 Task: For heading Use Courier New with underline.  font size for heading26,  'Change the font style of data to'Courier New and font size to 18,  Change the alignment of both headline & data to Align right In the sheet   Inspire Sales   book
Action: Mouse moved to (295, 92)
Screenshot: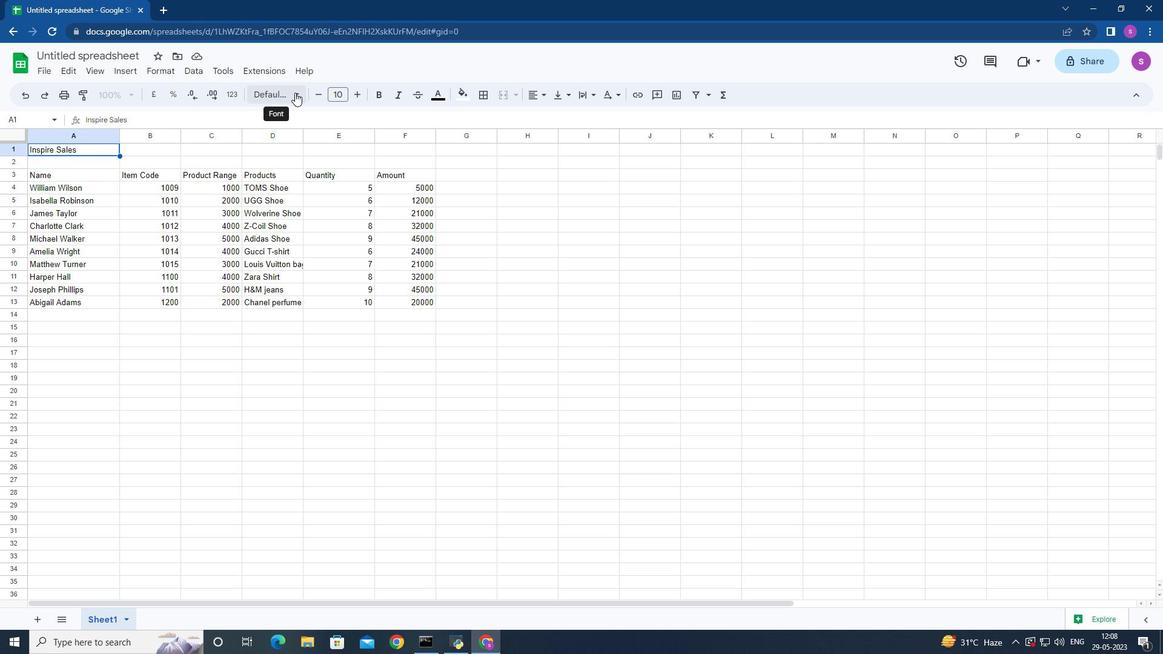 
Action: Mouse pressed left at (295, 92)
Screenshot: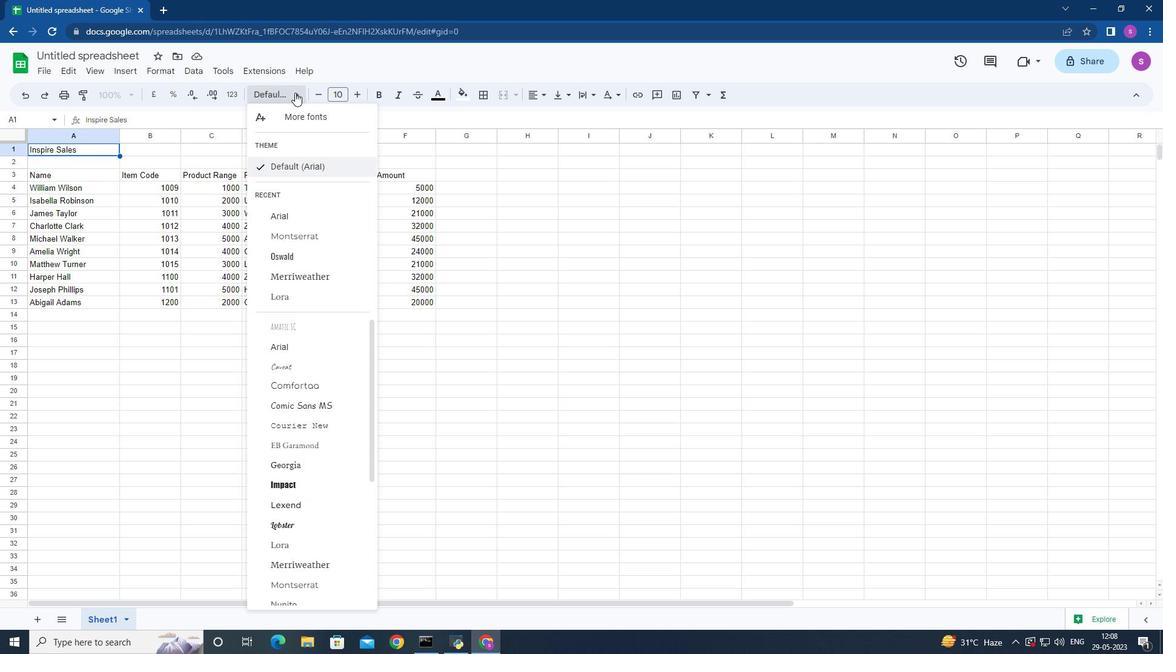 
Action: Mouse moved to (336, 425)
Screenshot: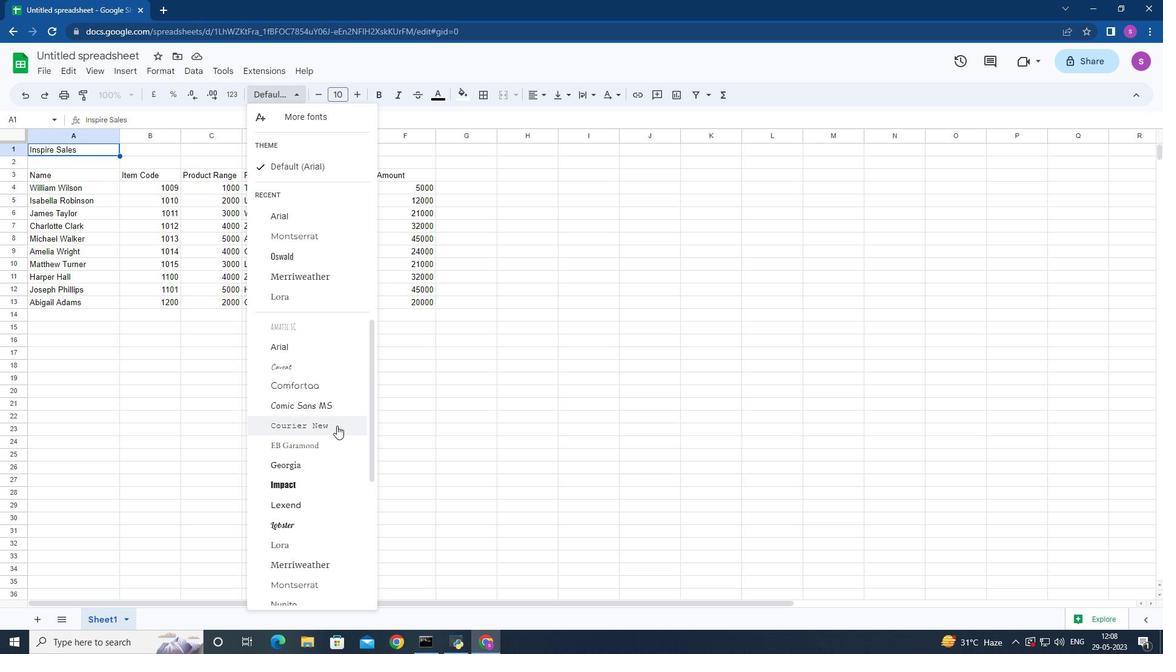 
Action: Mouse pressed left at (336, 425)
Screenshot: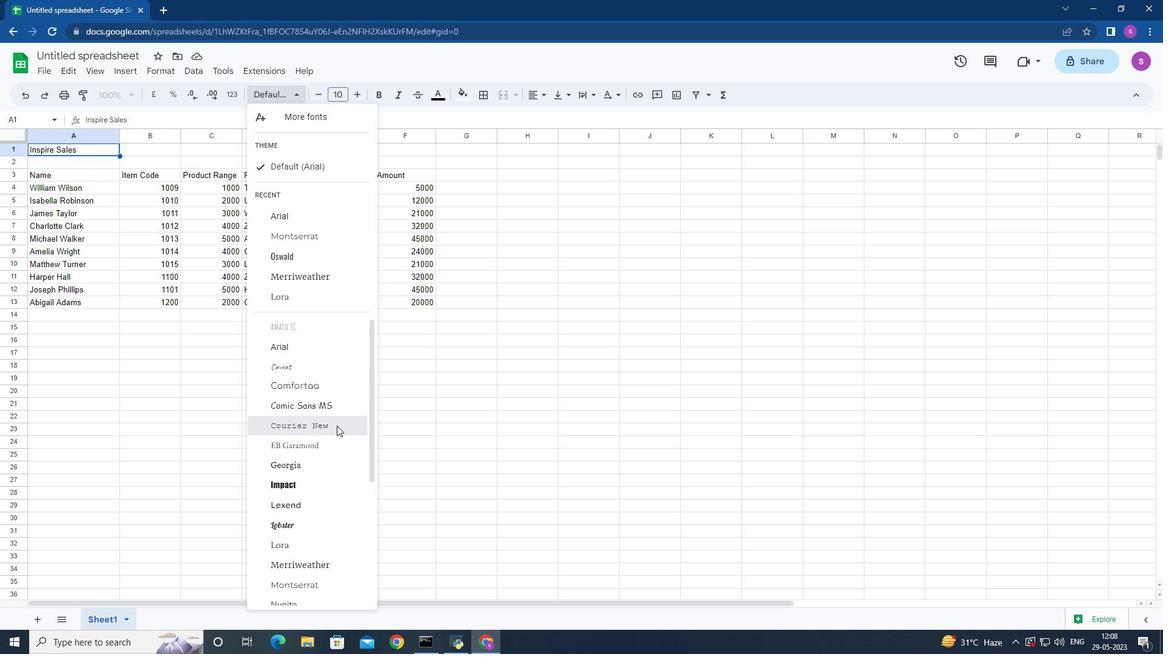 
Action: Mouse moved to (157, 73)
Screenshot: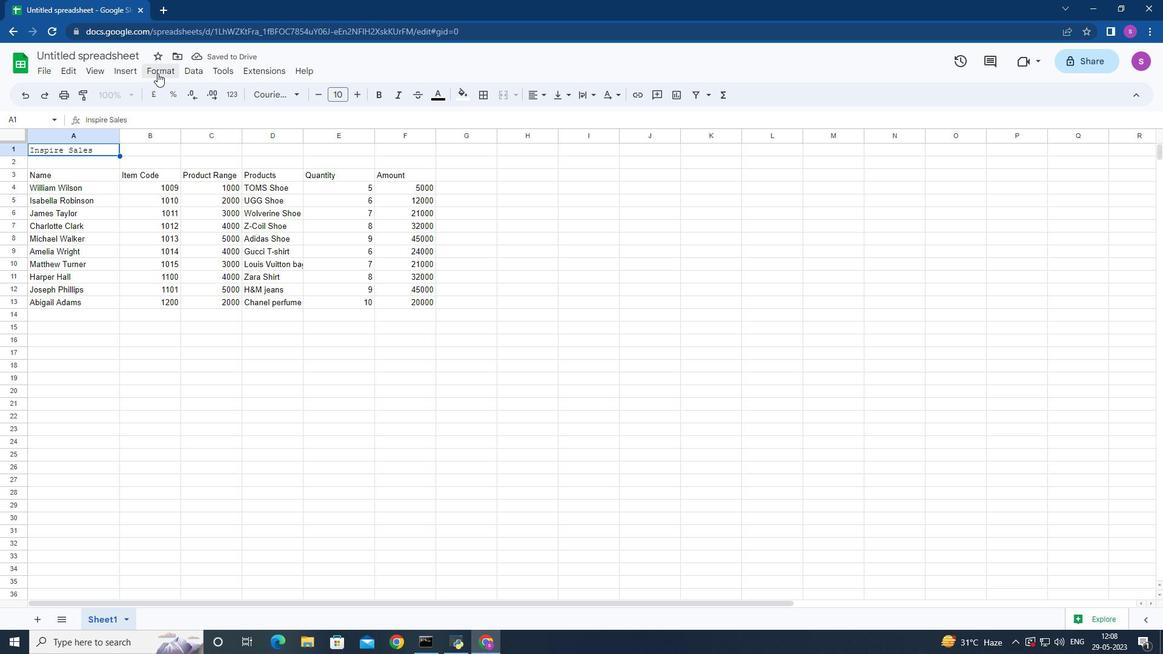 
Action: Mouse pressed left at (157, 73)
Screenshot: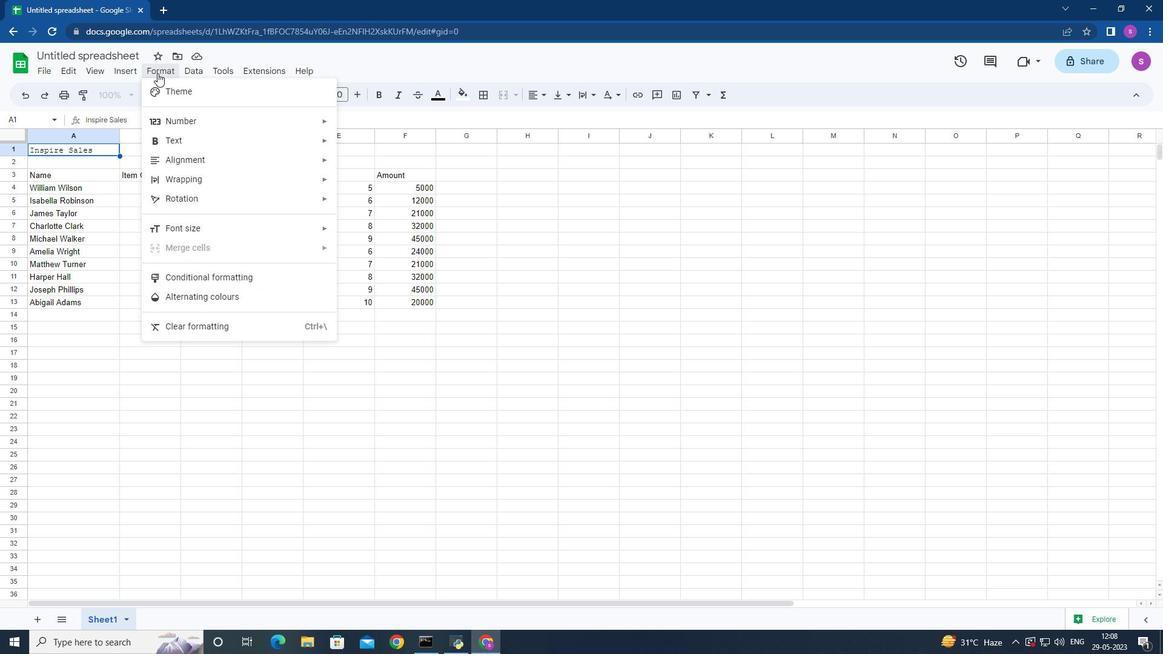 
Action: Mouse moved to (380, 183)
Screenshot: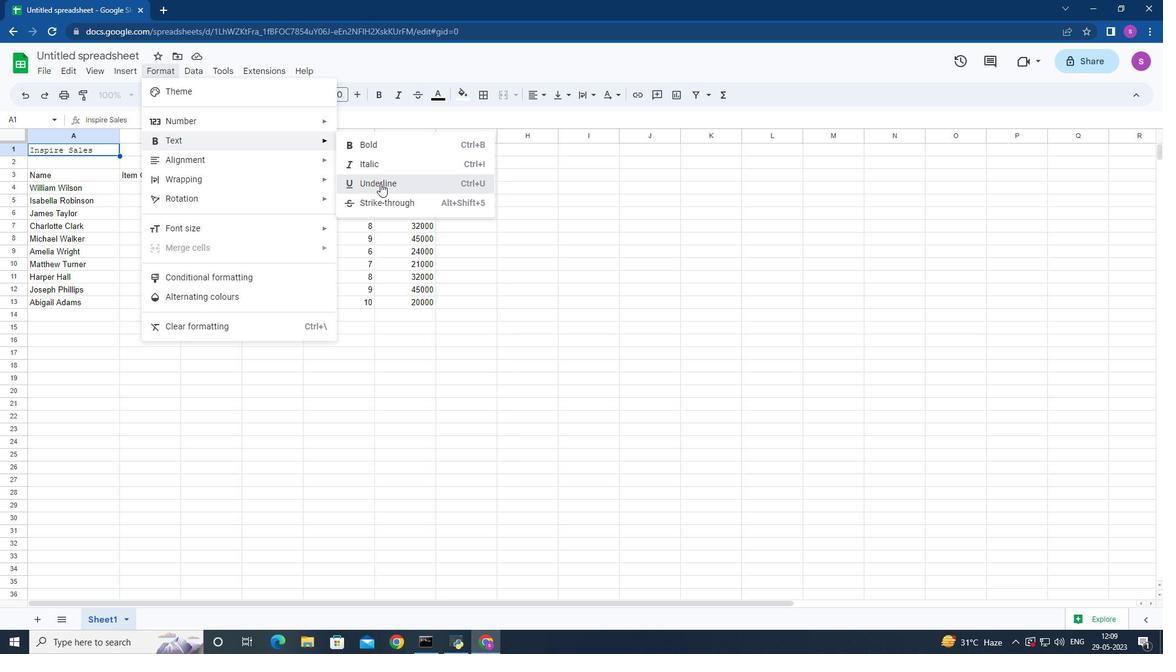 
Action: Mouse pressed left at (380, 183)
Screenshot: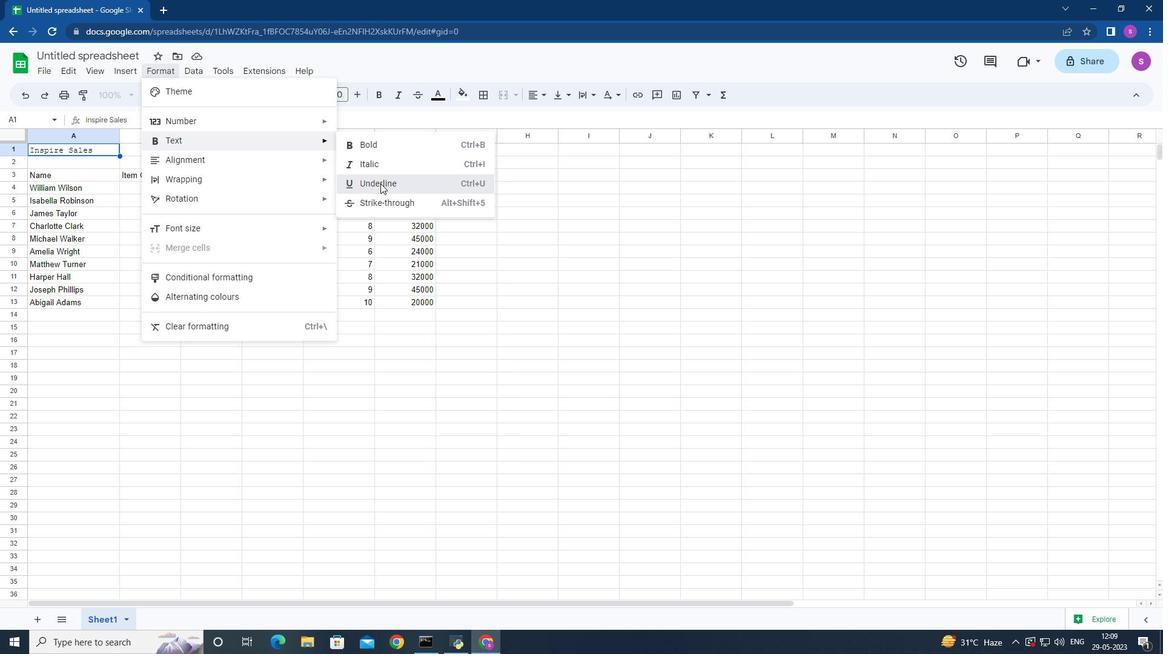 
Action: Mouse moved to (359, 96)
Screenshot: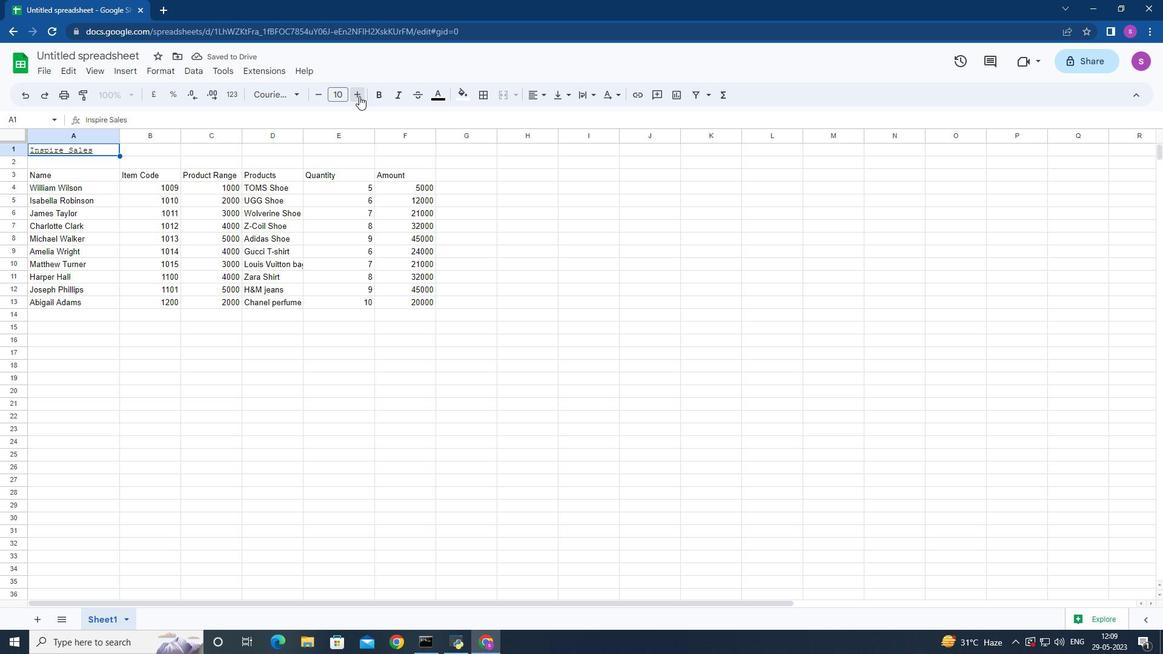 
Action: Mouse pressed left at (359, 96)
Screenshot: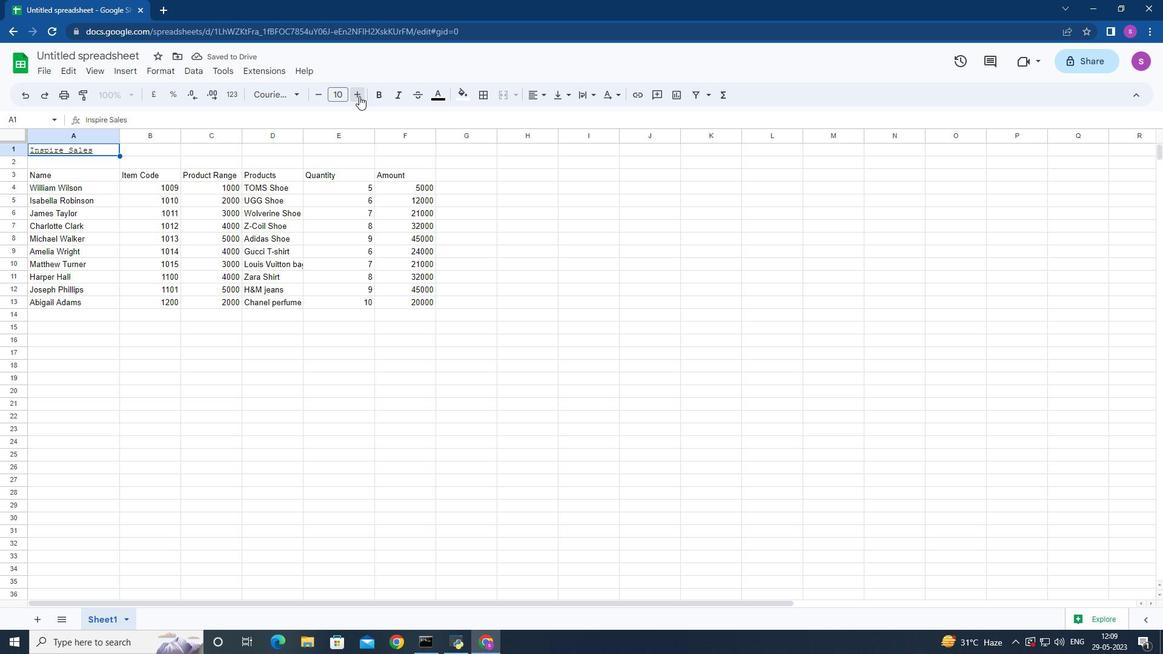 
Action: Mouse pressed left at (359, 96)
Screenshot: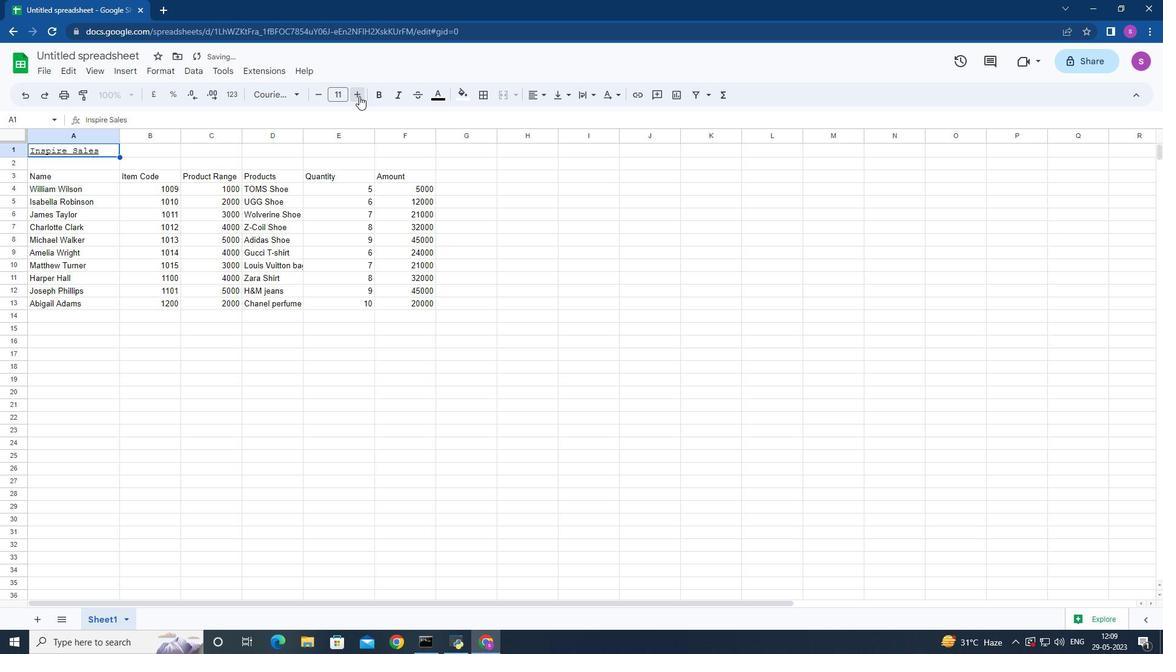 
Action: Mouse pressed left at (359, 96)
Screenshot: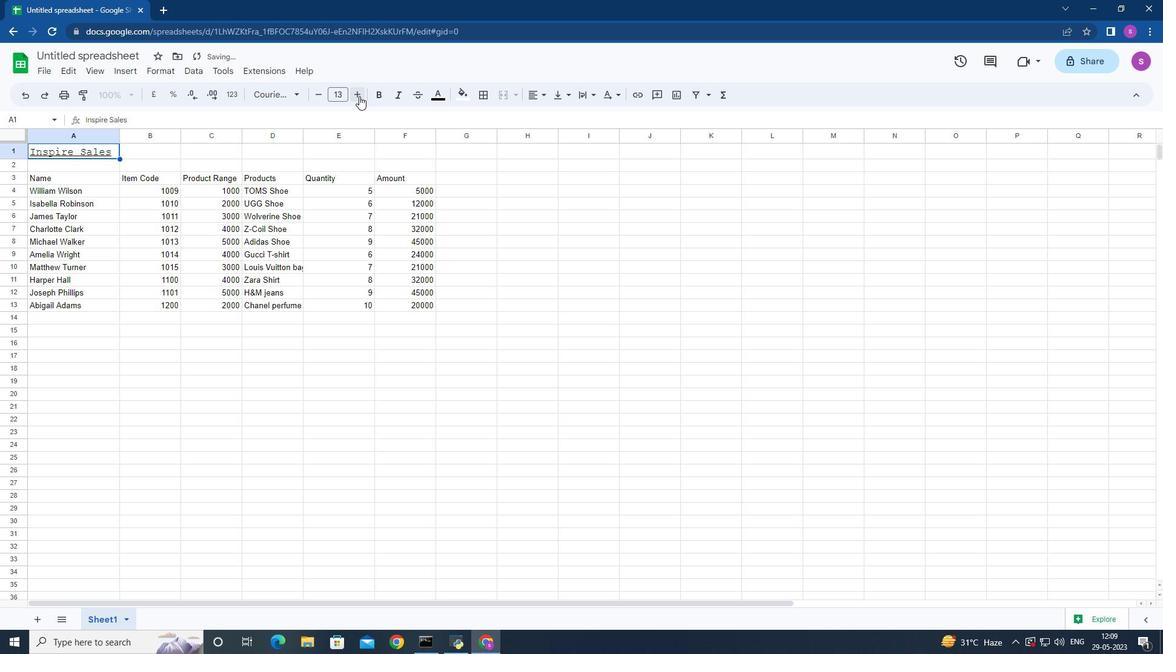 
Action: Mouse pressed left at (359, 96)
Screenshot: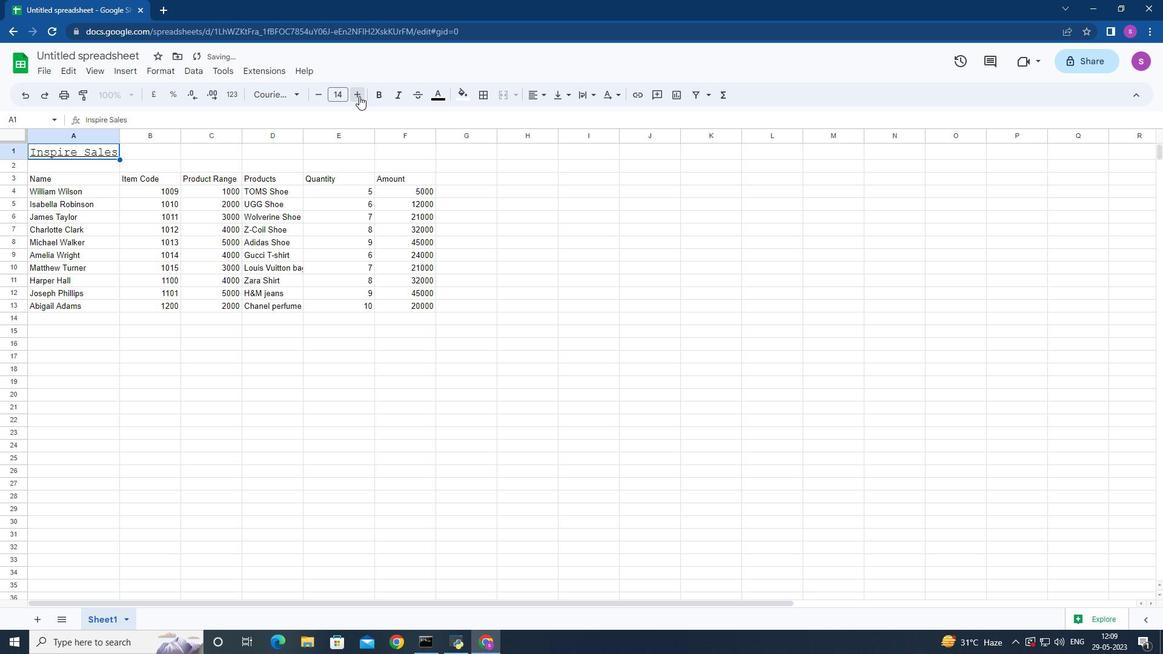 
Action: Mouse pressed left at (359, 96)
Screenshot: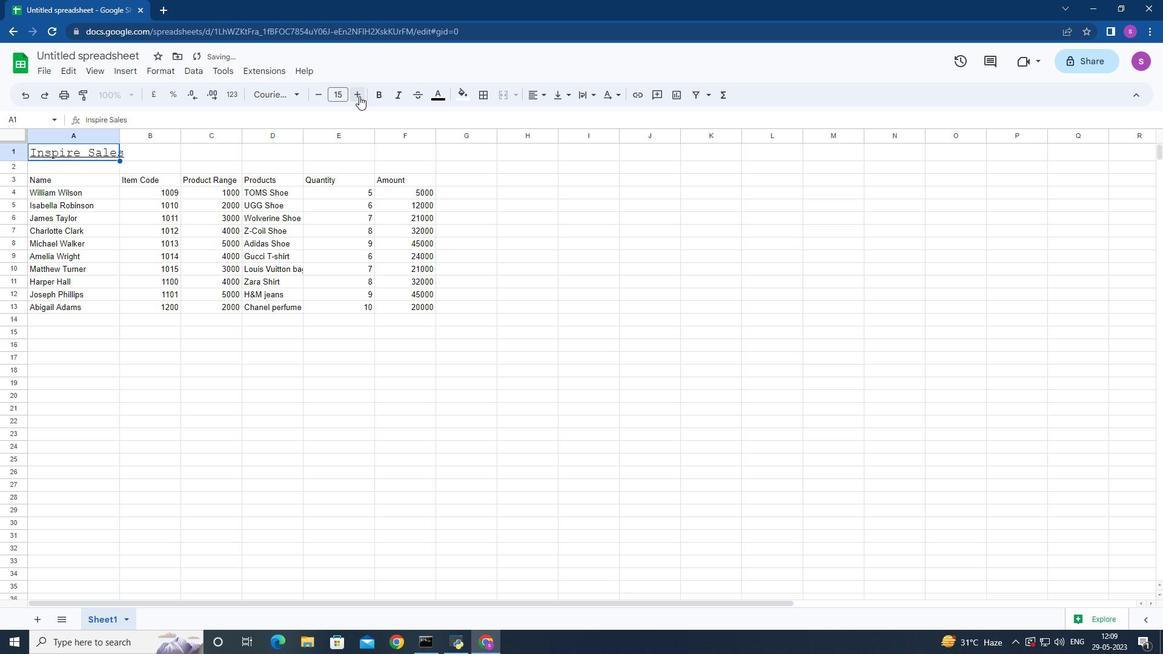 
Action: Mouse pressed left at (359, 96)
Screenshot: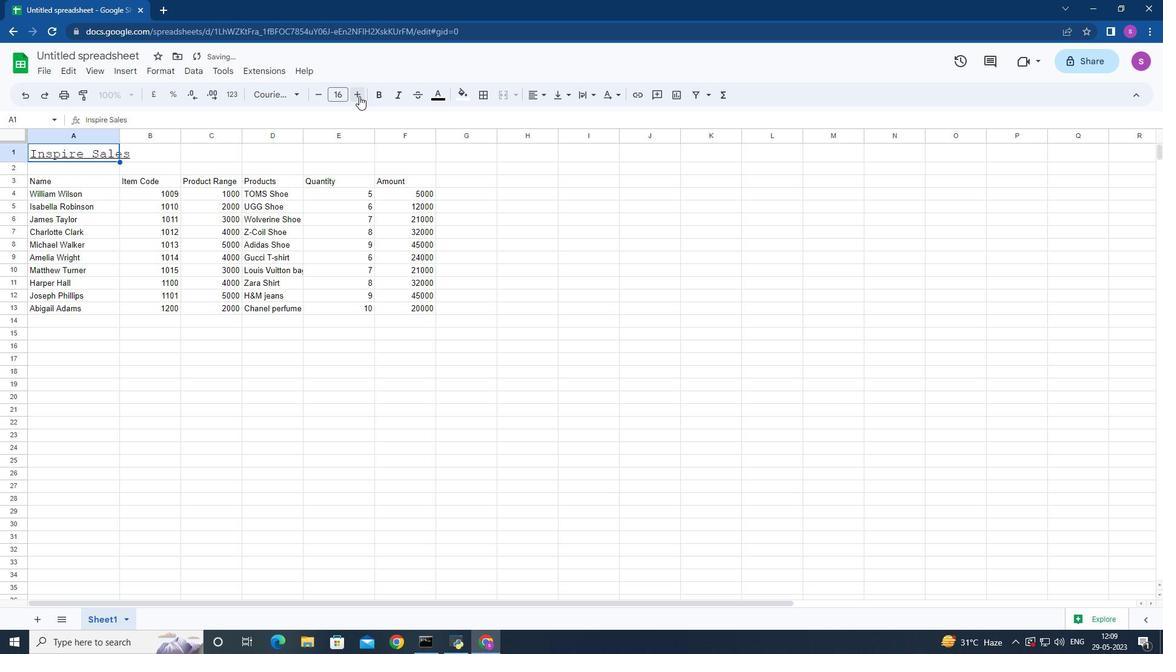 
Action: Mouse pressed left at (359, 96)
Screenshot: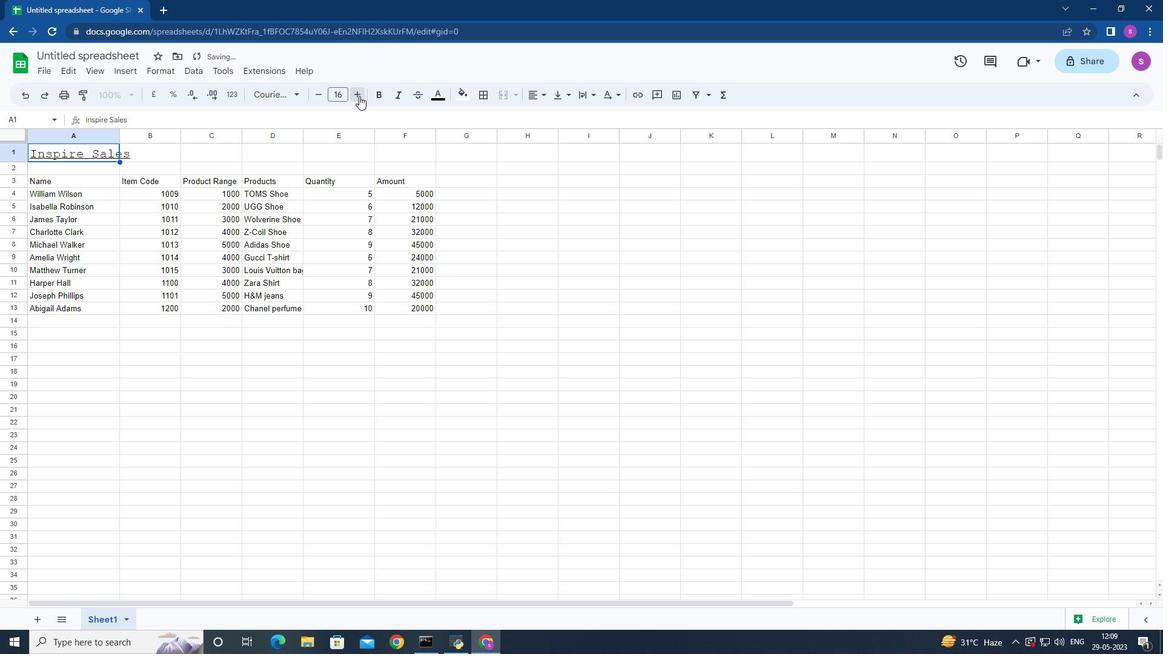 
Action: Mouse pressed left at (359, 96)
Screenshot: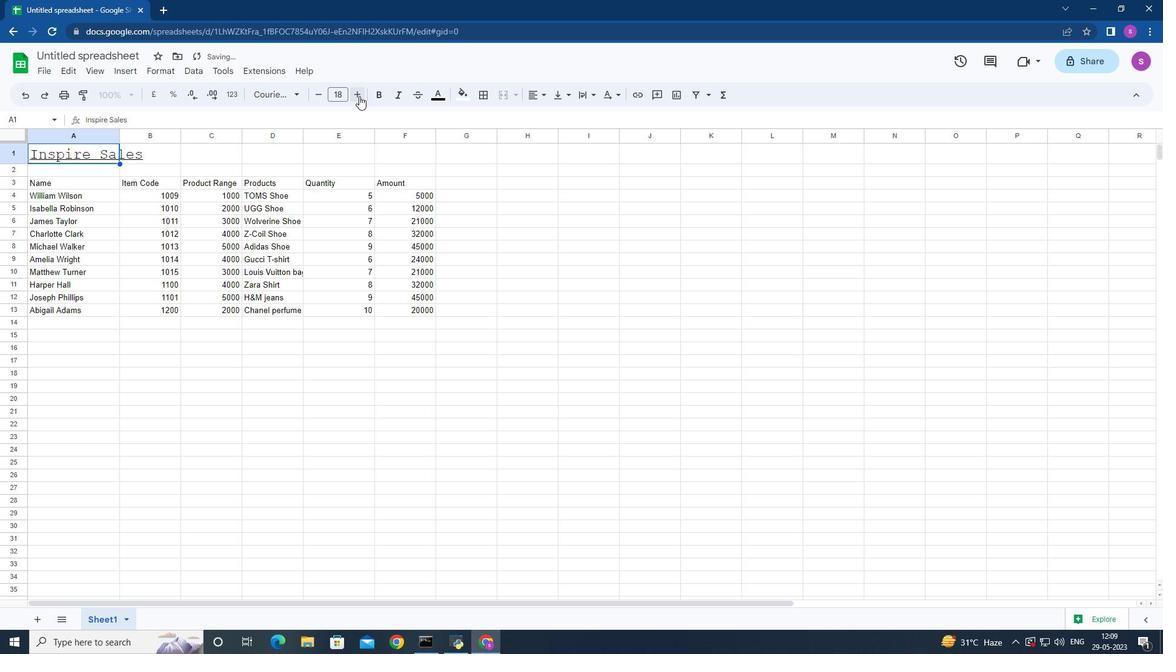 
Action: Mouse pressed left at (359, 96)
Screenshot: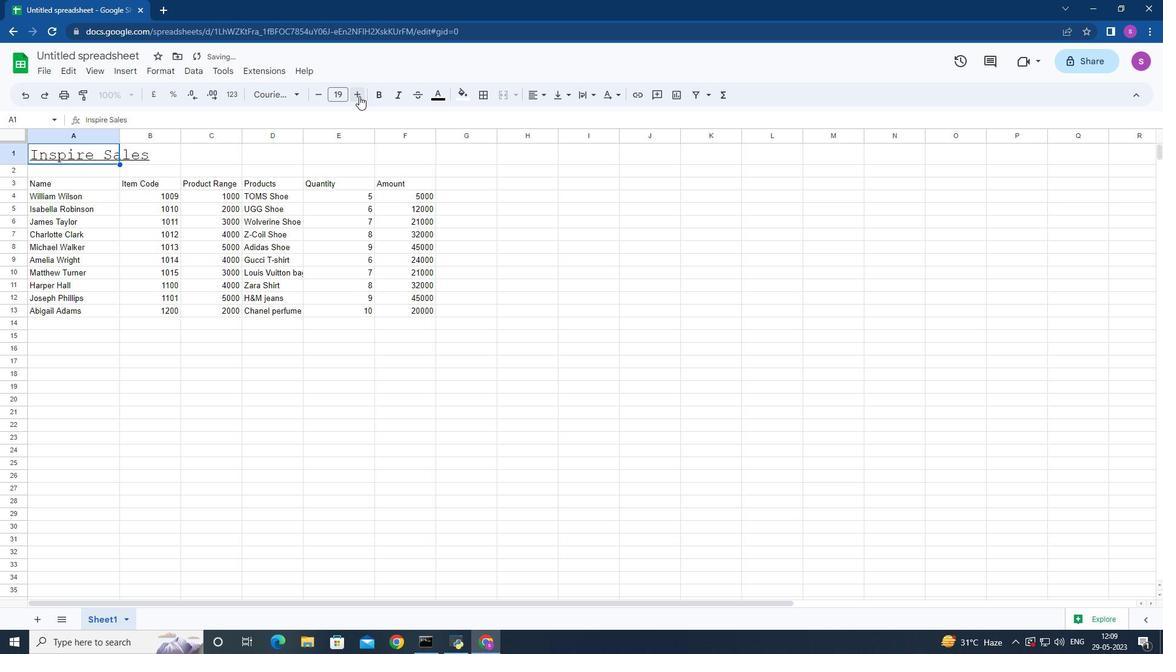 
Action: Mouse pressed left at (359, 96)
Screenshot: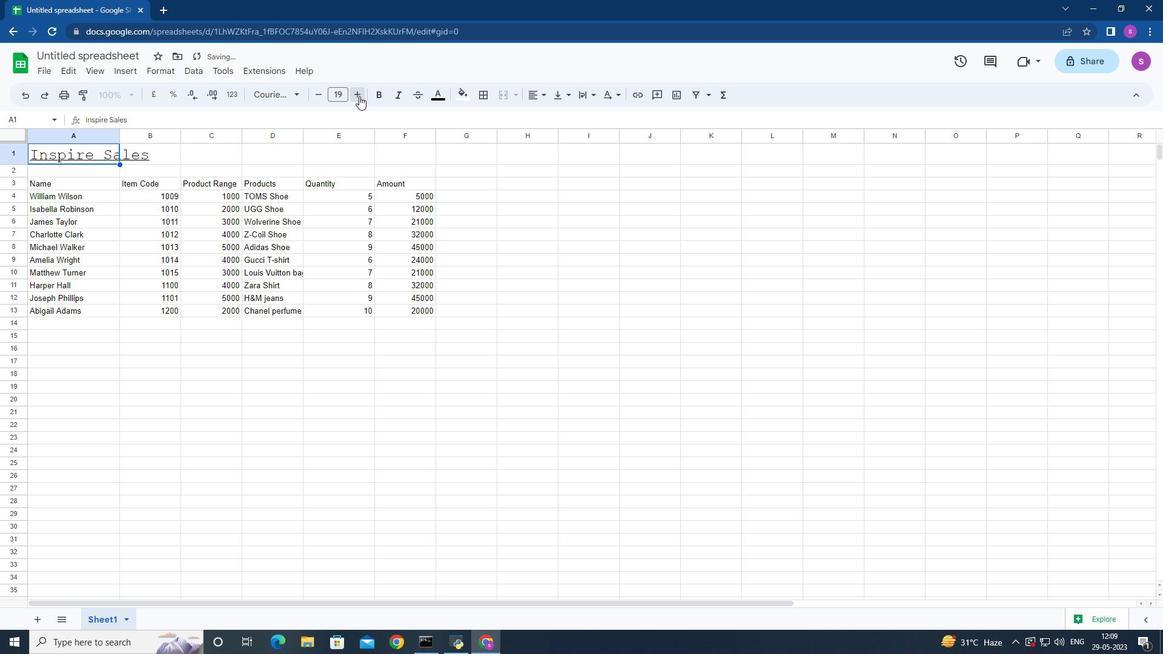
Action: Mouse pressed left at (359, 96)
Screenshot: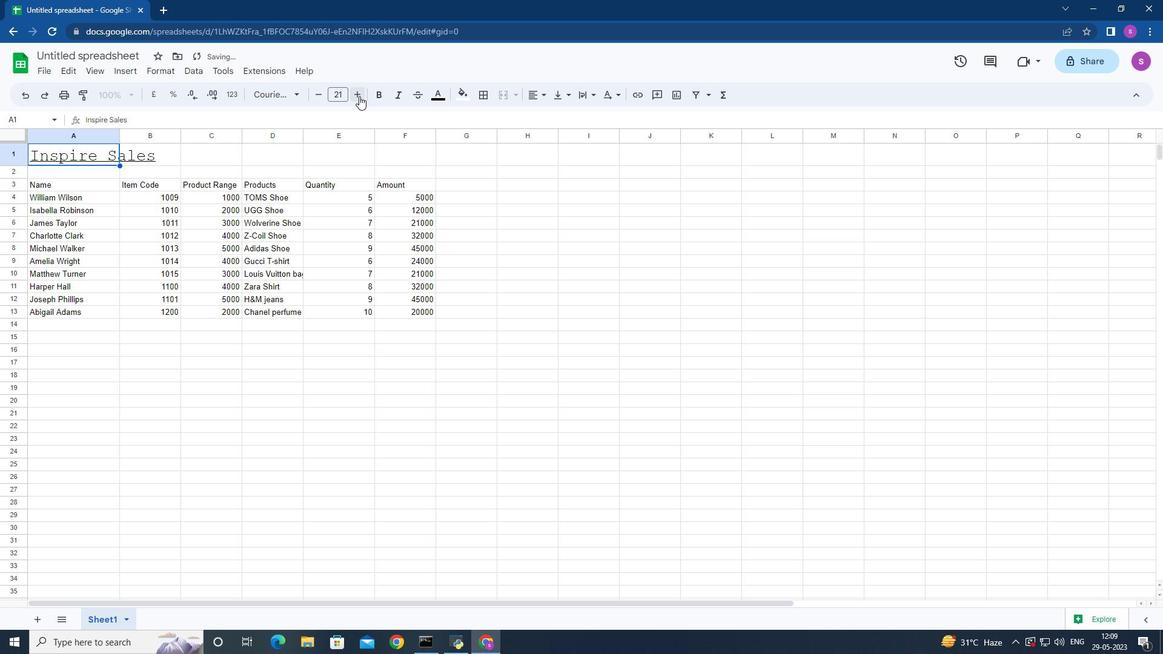 
Action: Mouse pressed left at (359, 96)
Screenshot: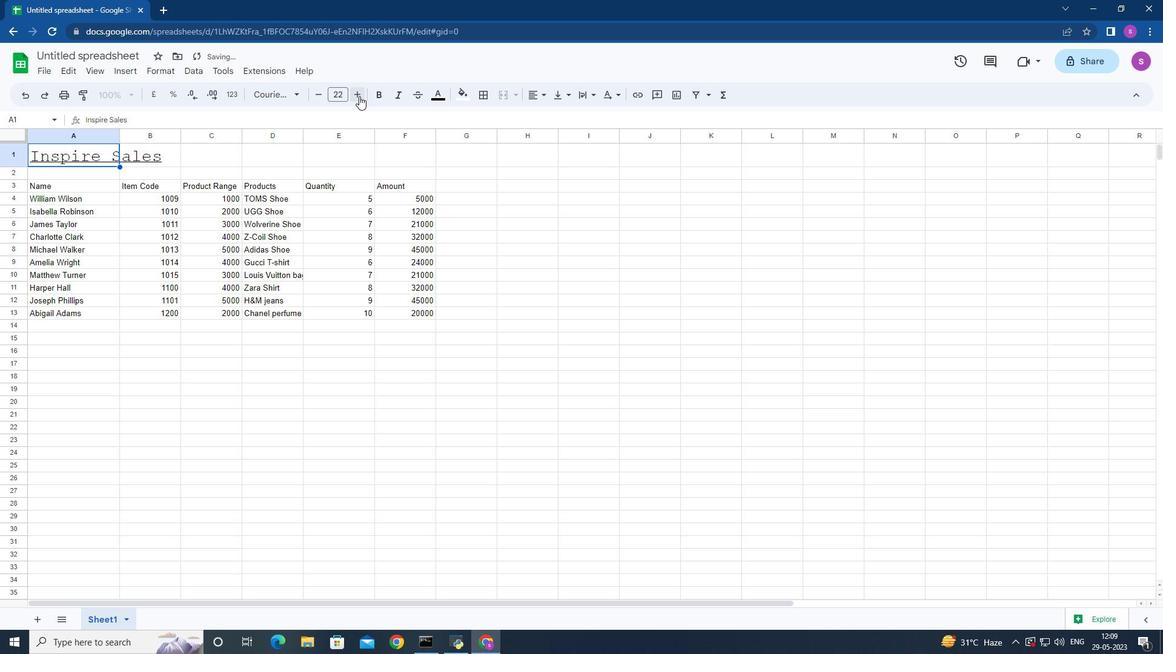 
Action: Mouse pressed left at (359, 96)
Screenshot: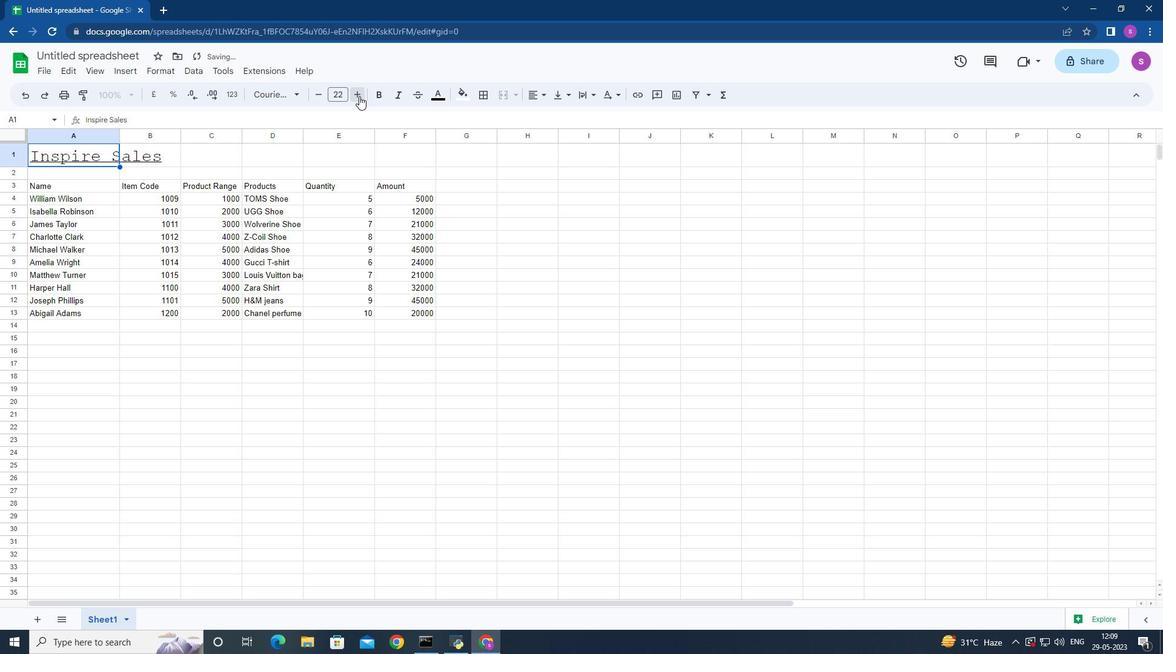 
Action: Mouse pressed left at (359, 96)
Screenshot: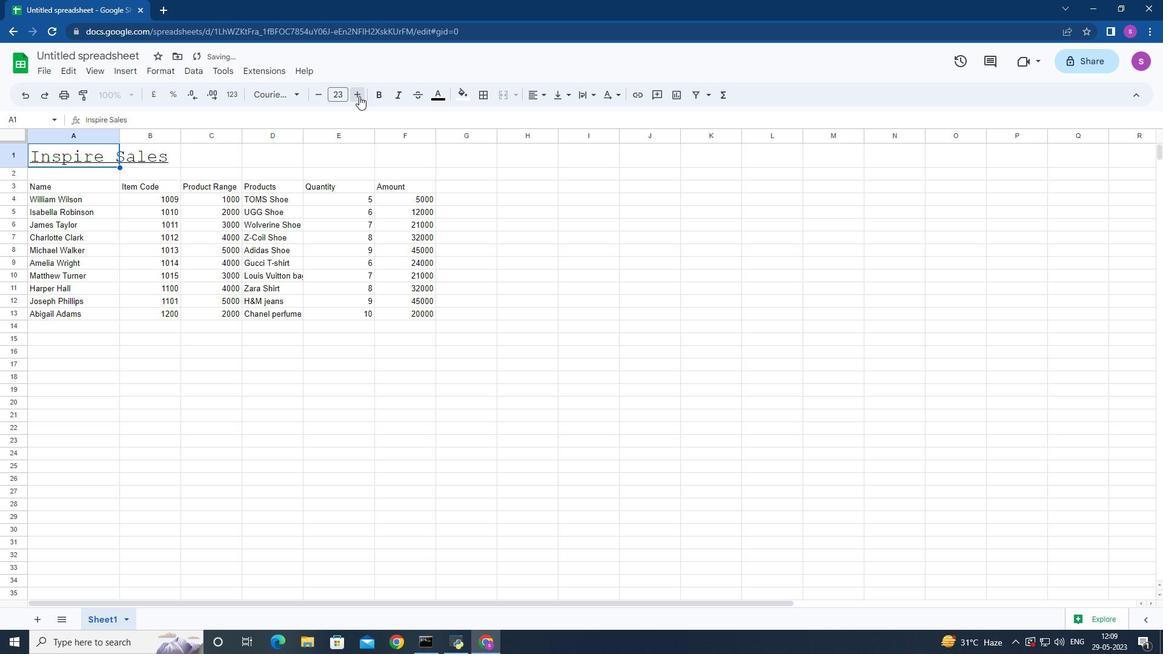
Action: Mouse pressed left at (359, 96)
Screenshot: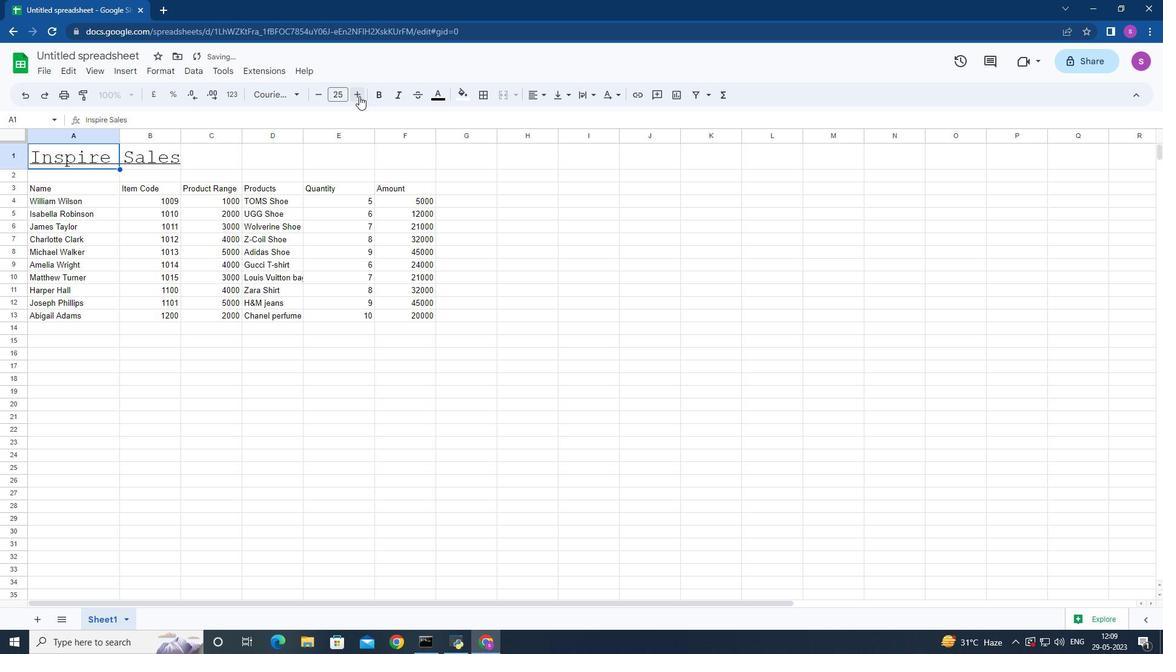 
Action: Mouse pressed left at (359, 96)
Screenshot: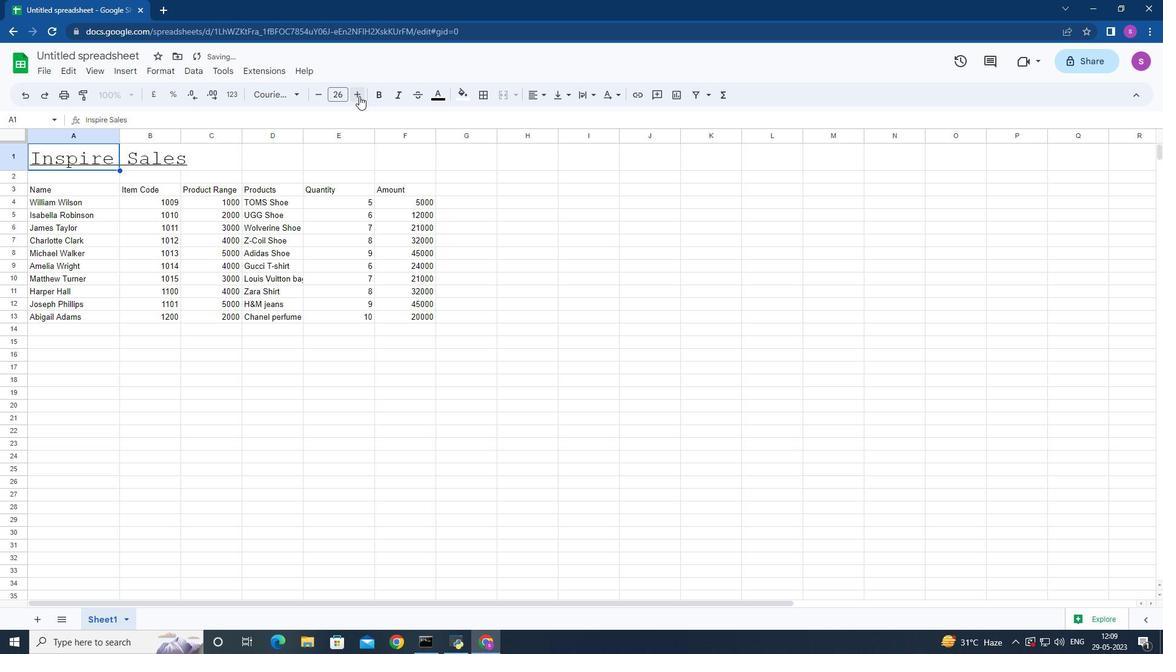 
Action: Mouse moved to (36, 185)
Screenshot: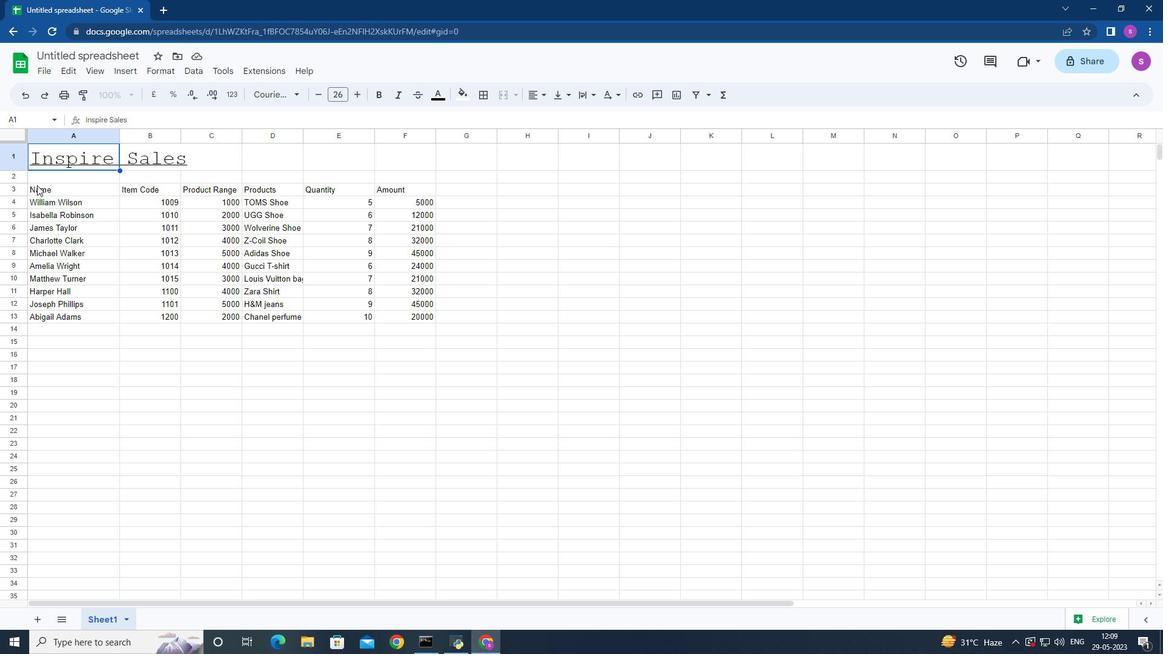 
Action: Mouse pressed left at (36, 185)
Screenshot: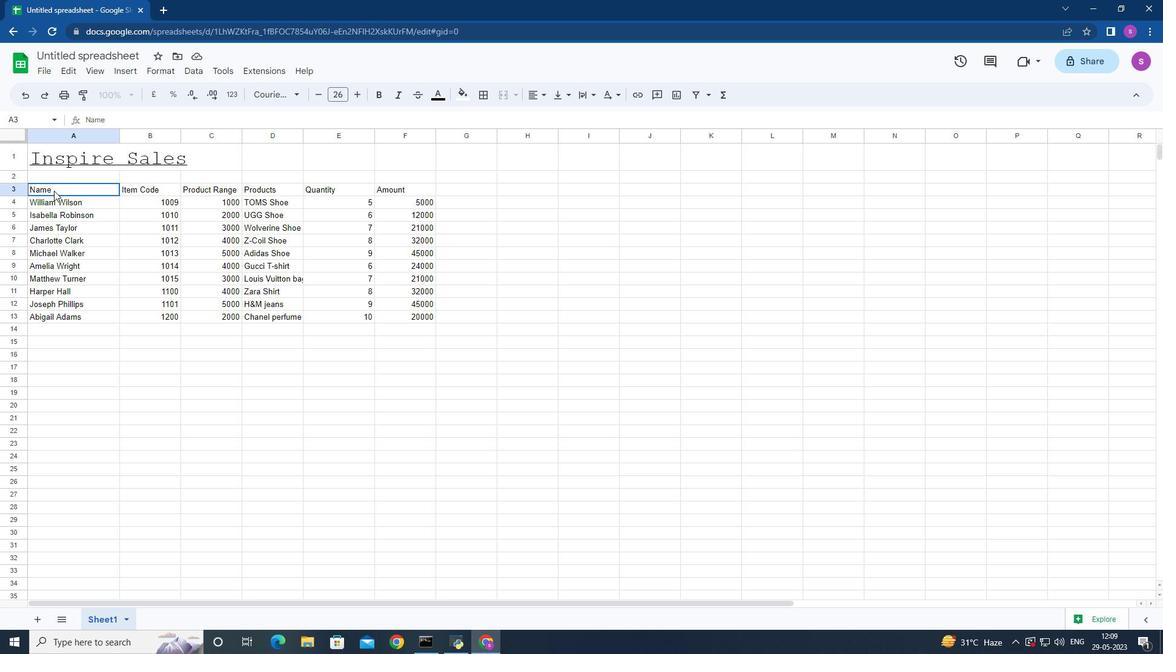 
Action: Mouse moved to (299, 94)
Screenshot: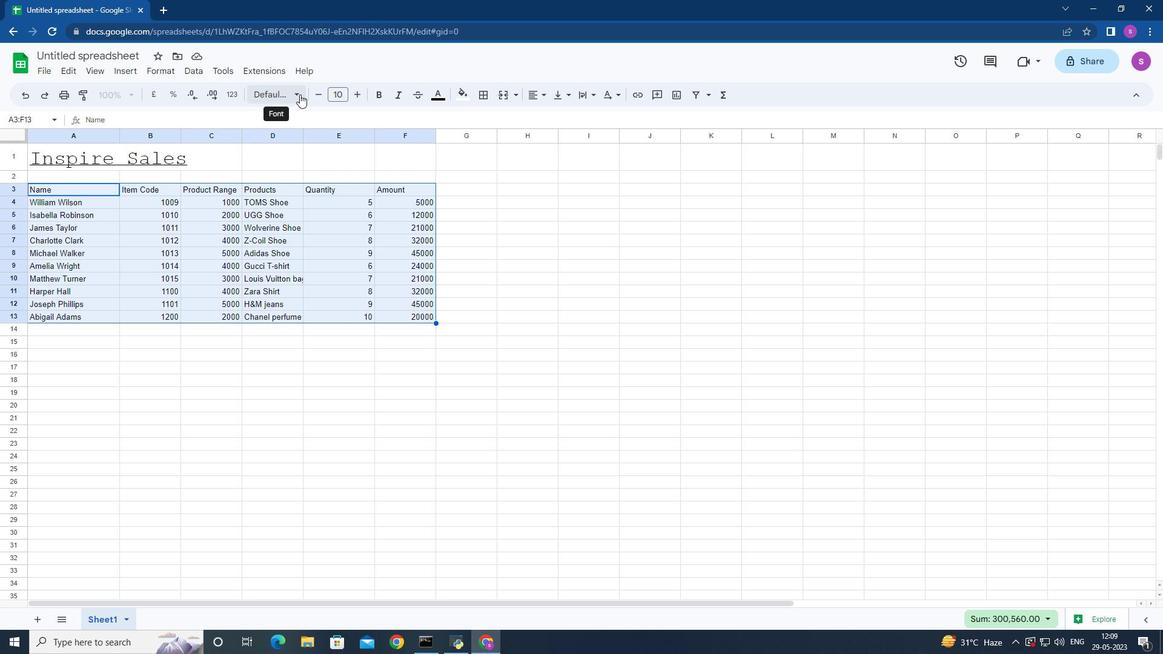 
Action: Mouse pressed left at (299, 94)
Screenshot: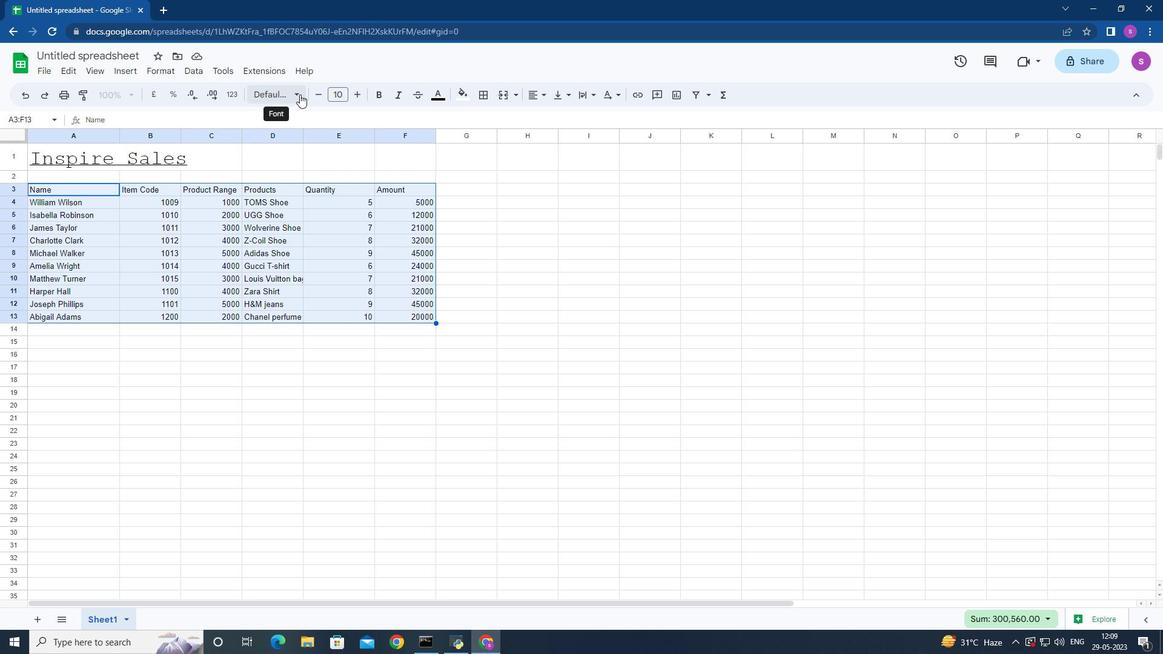 
Action: Mouse moved to (332, 429)
Screenshot: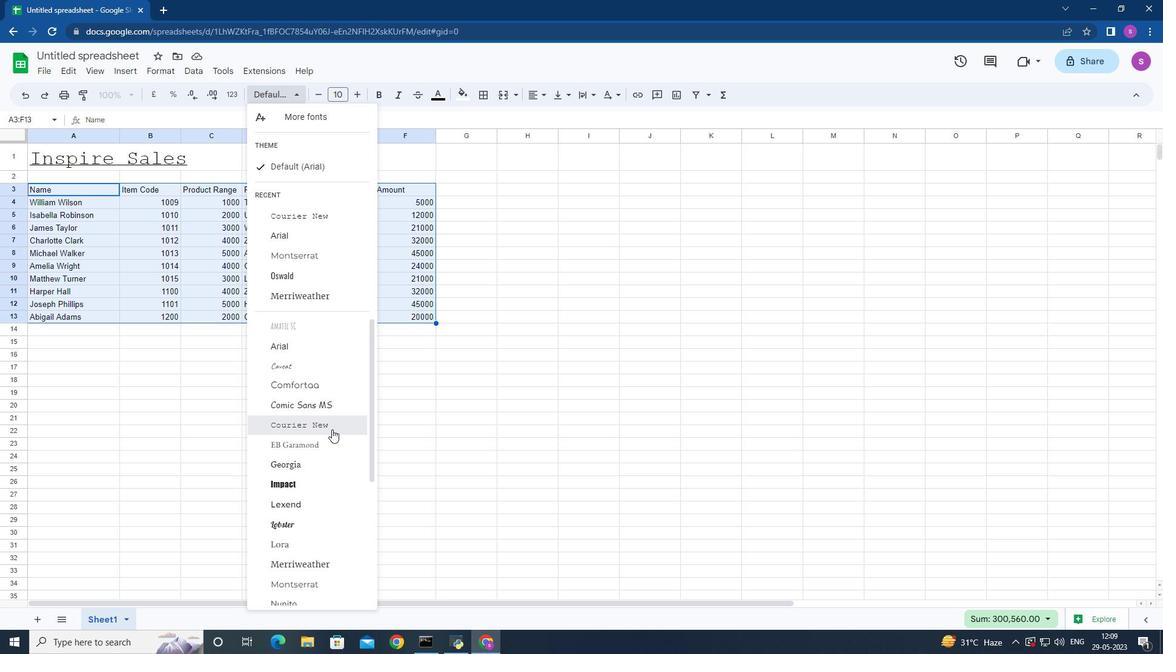 
Action: Mouse pressed left at (332, 429)
Screenshot: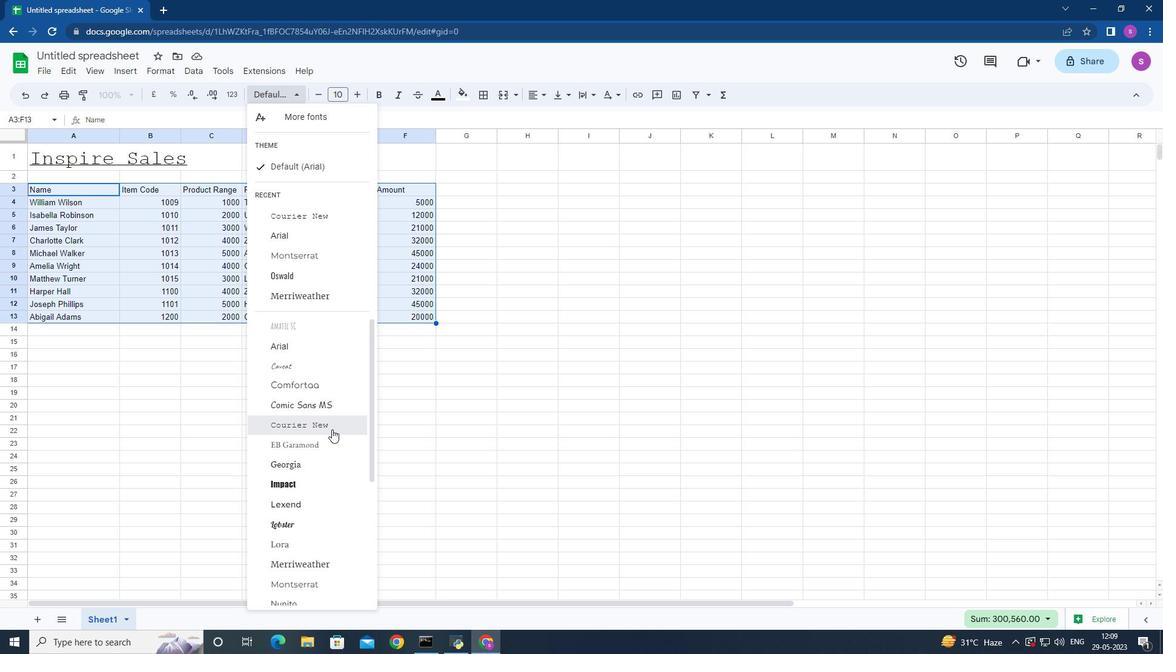 
Action: Mouse moved to (358, 95)
Screenshot: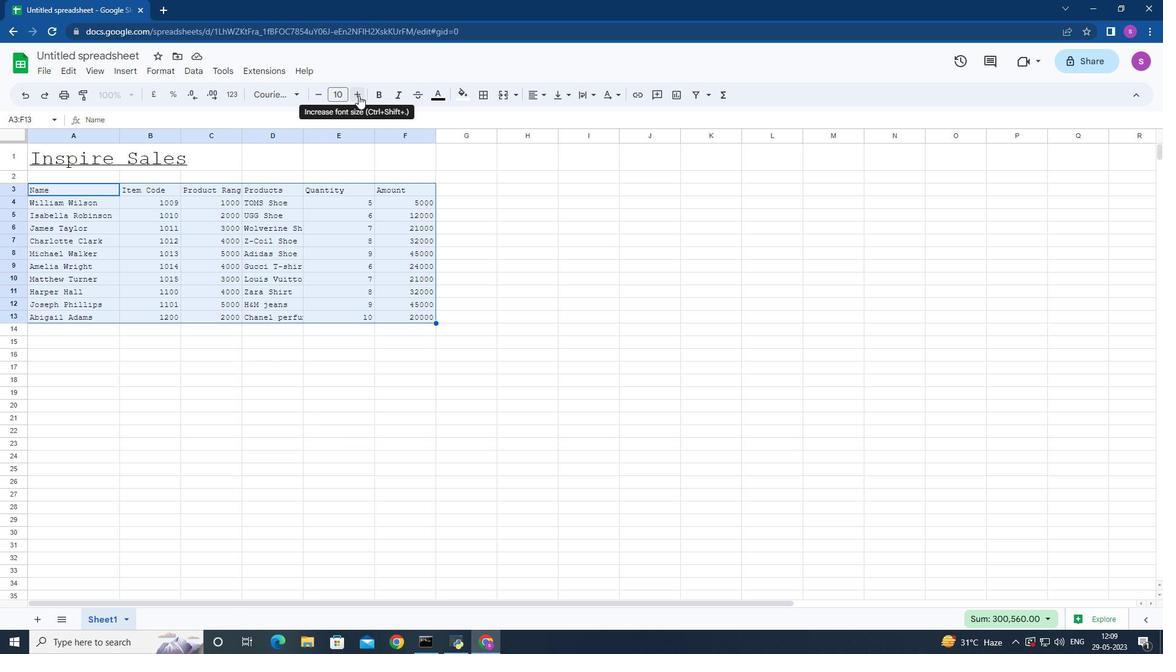 
Action: Mouse pressed left at (358, 95)
Screenshot: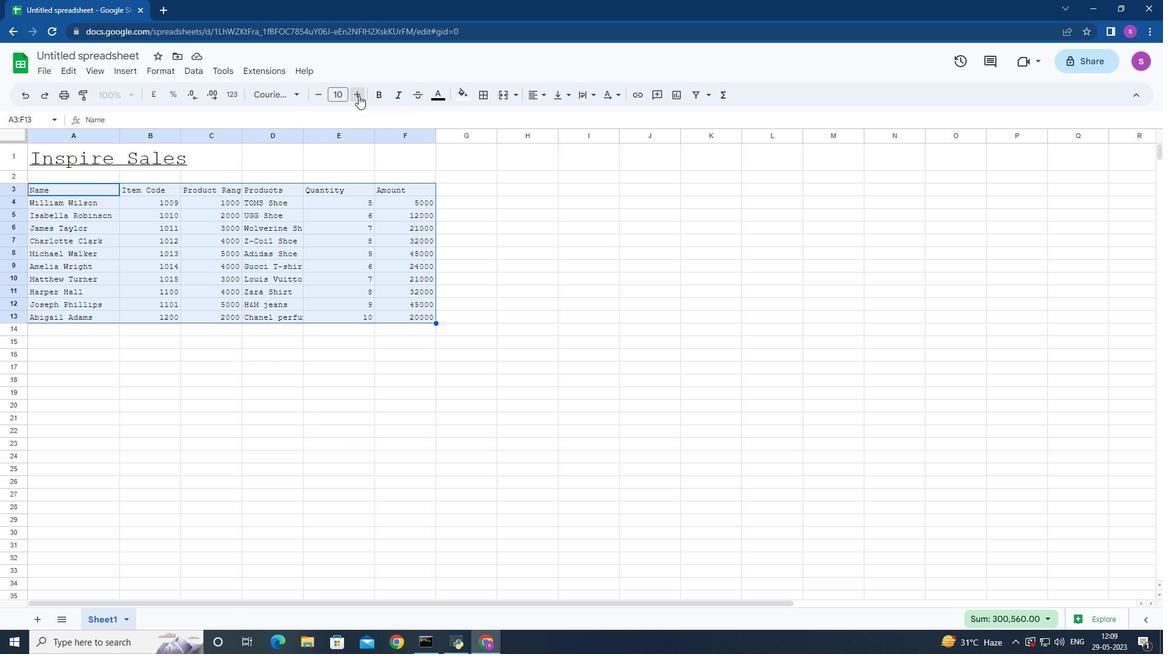 
Action: Mouse pressed left at (358, 95)
Screenshot: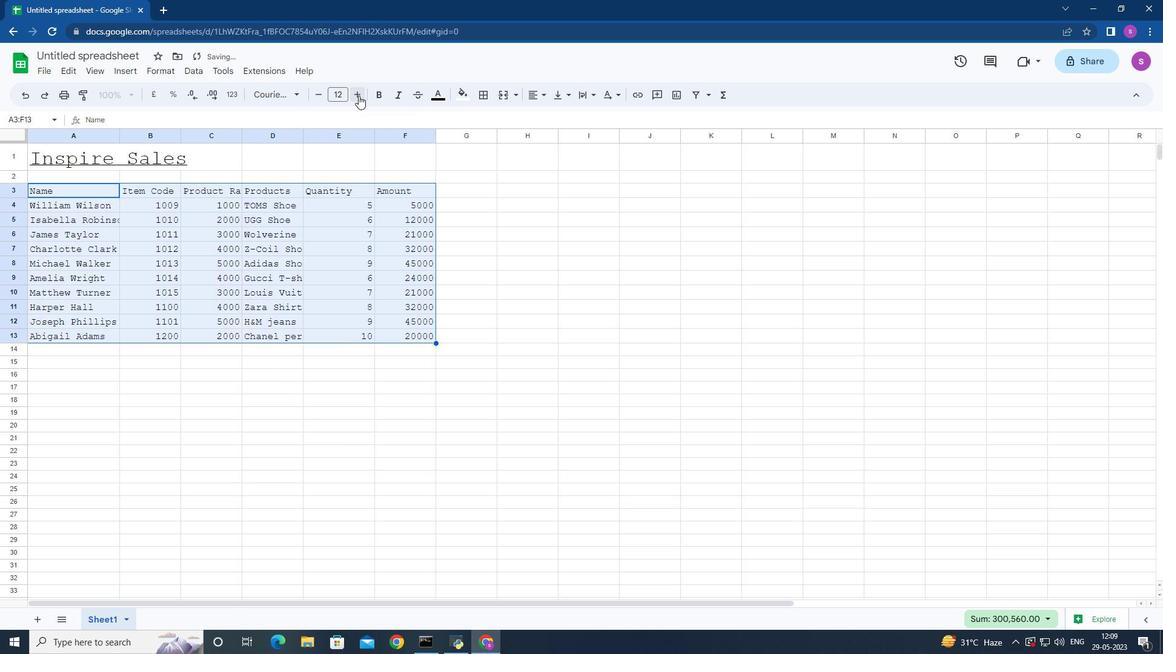 
Action: Mouse pressed left at (358, 95)
Screenshot: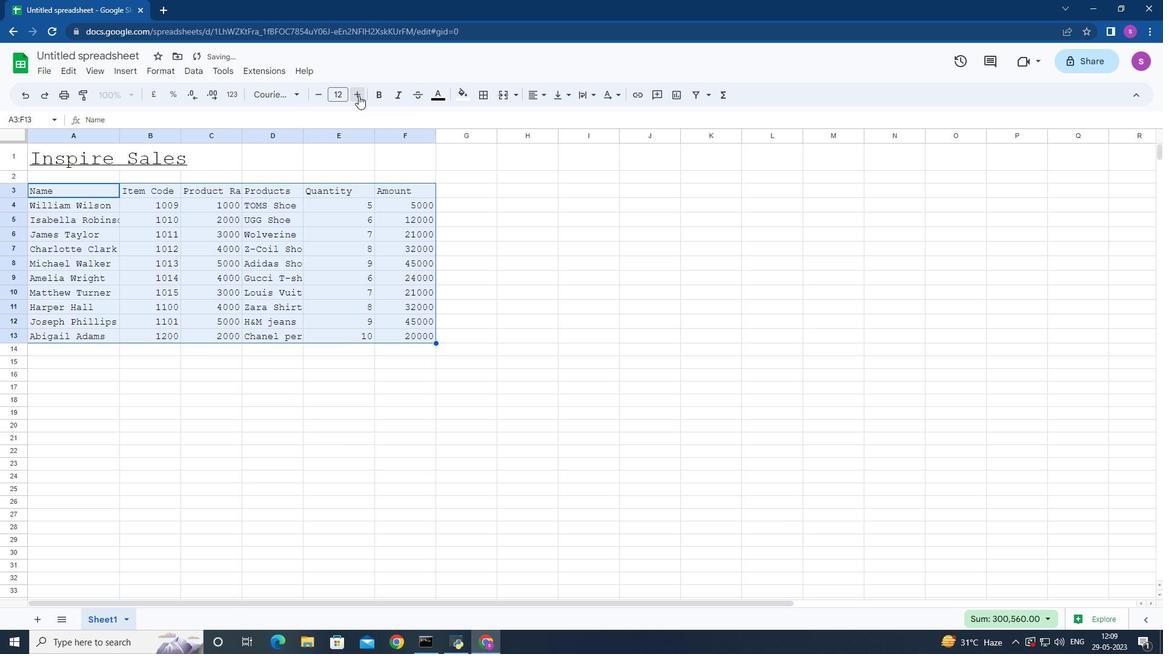 
Action: Mouse pressed left at (358, 95)
Screenshot: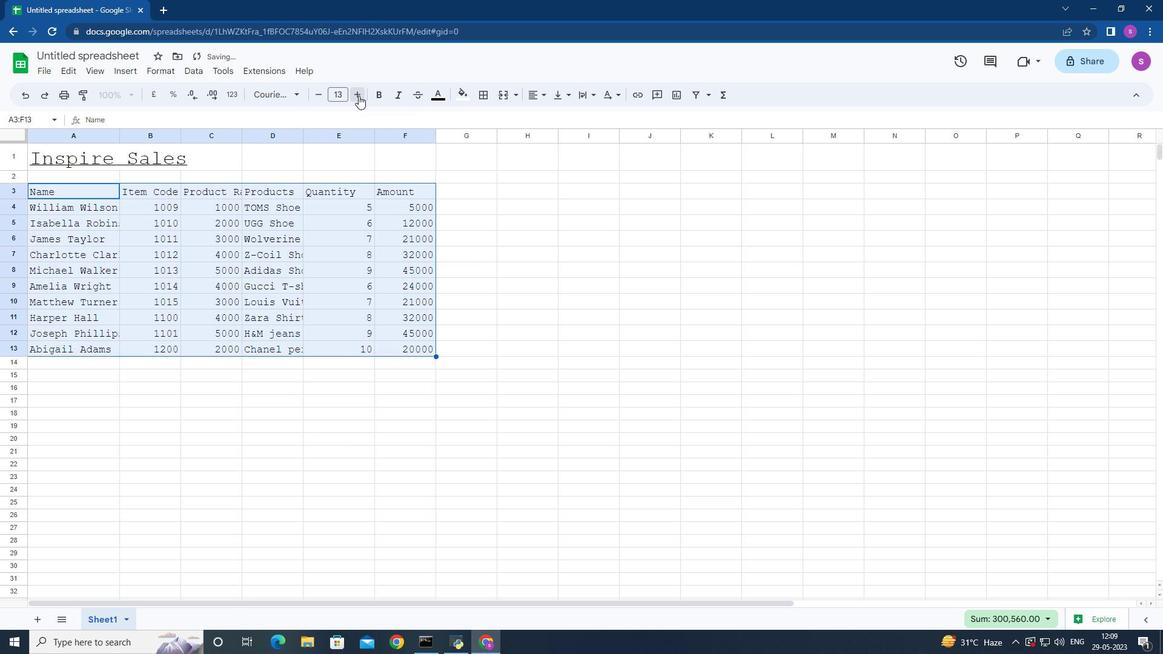 
Action: Mouse pressed left at (358, 95)
Screenshot: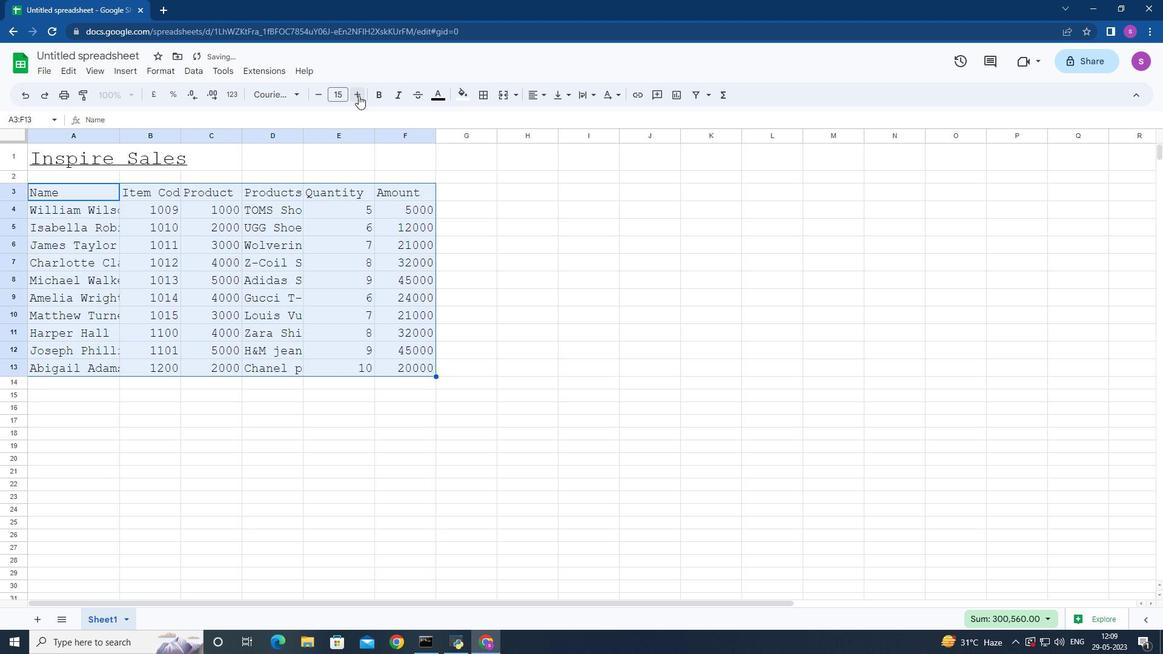 
Action: Mouse pressed left at (358, 95)
Screenshot: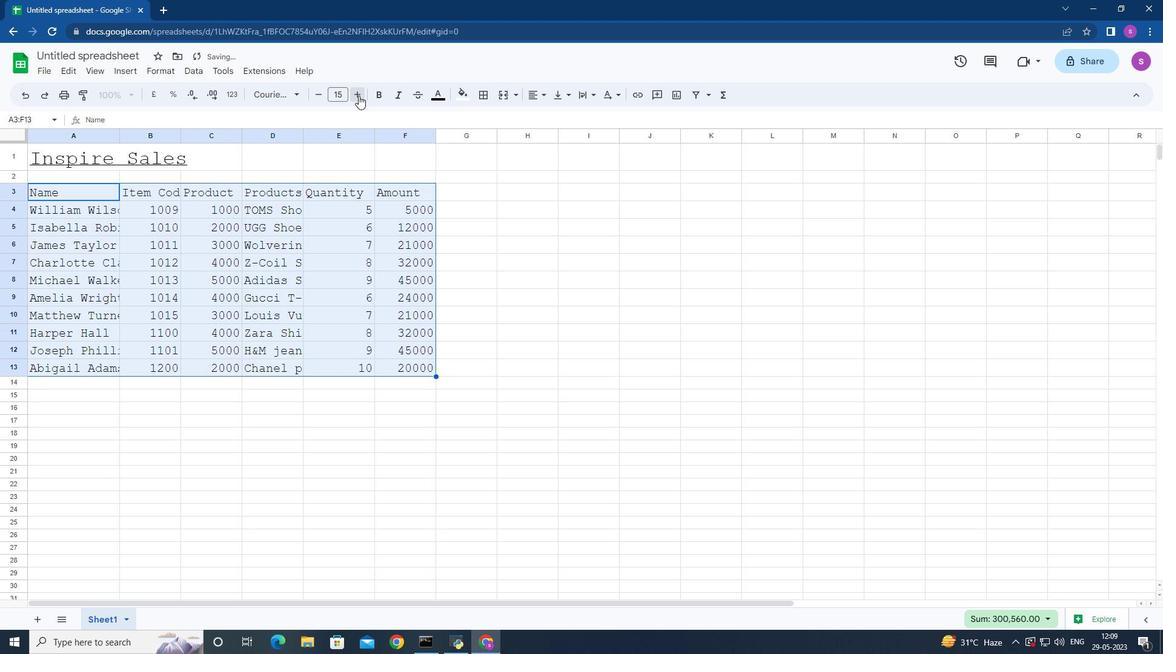 
Action: Mouse pressed left at (358, 95)
Screenshot: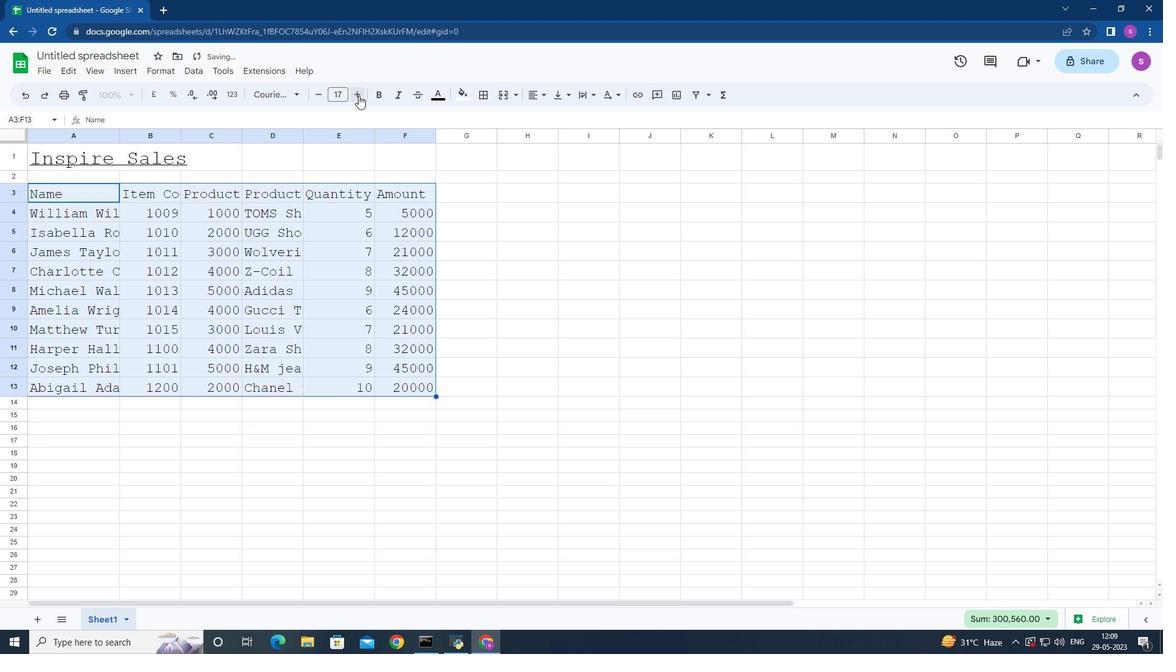 
Action: Mouse pressed left at (358, 95)
Screenshot: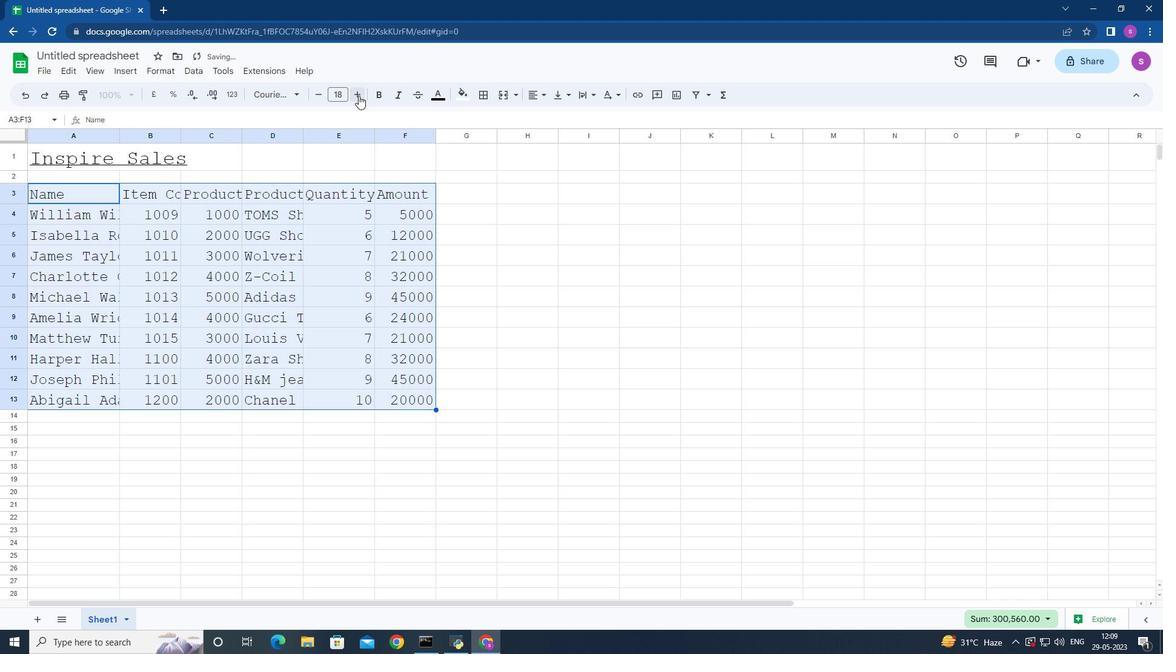 
Action: Mouse moved to (122, 136)
Screenshot: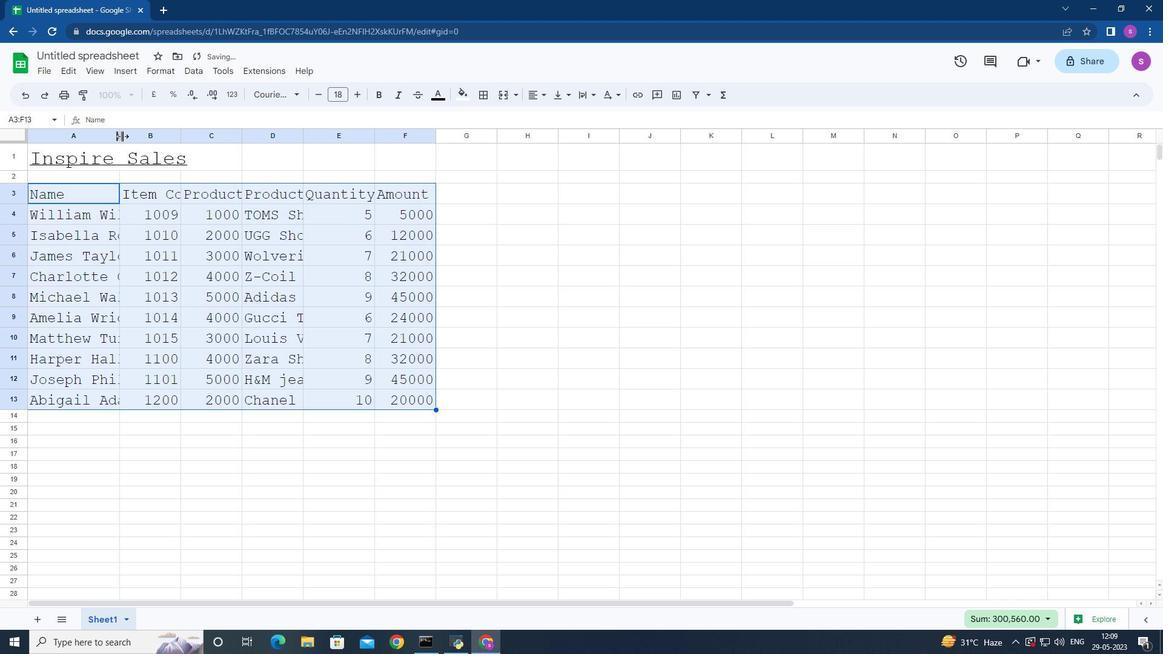 
Action: Mouse pressed left at (117, 136)
Screenshot: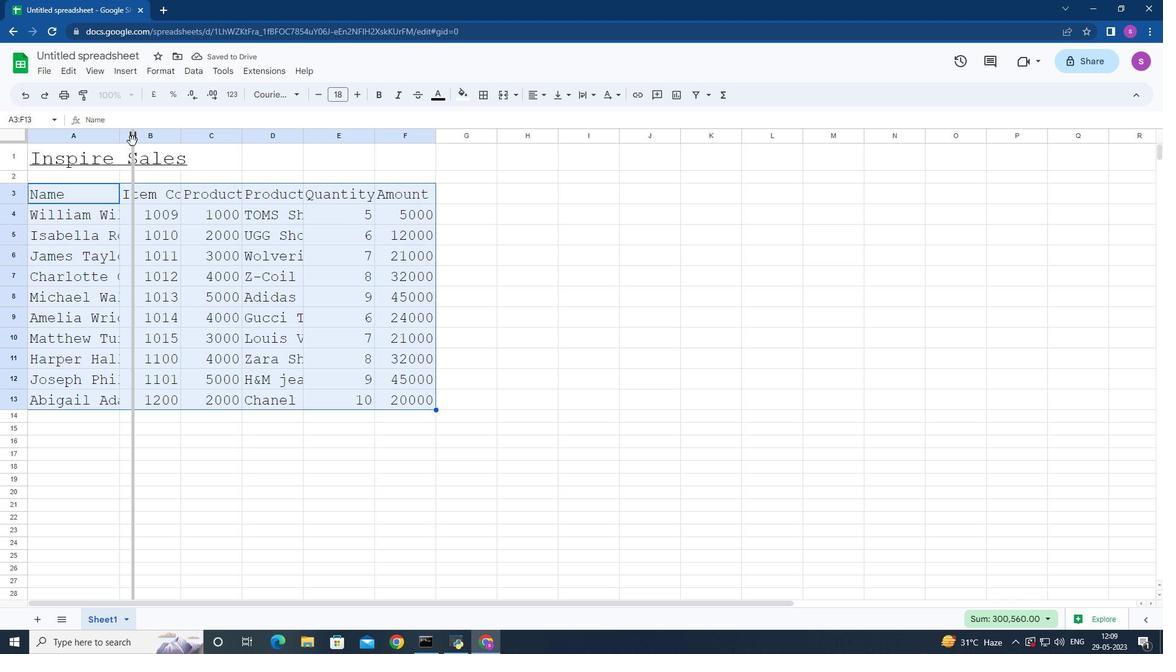
Action: Mouse moved to (158, 137)
Screenshot: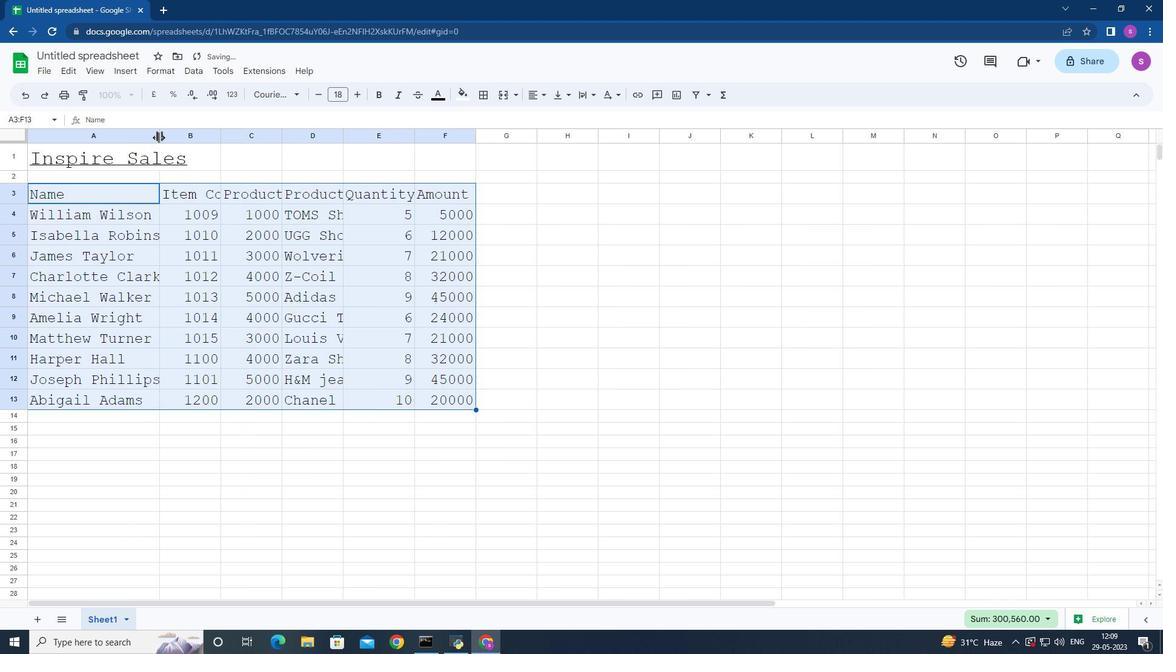 
Action: Mouse pressed left at (158, 137)
Screenshot: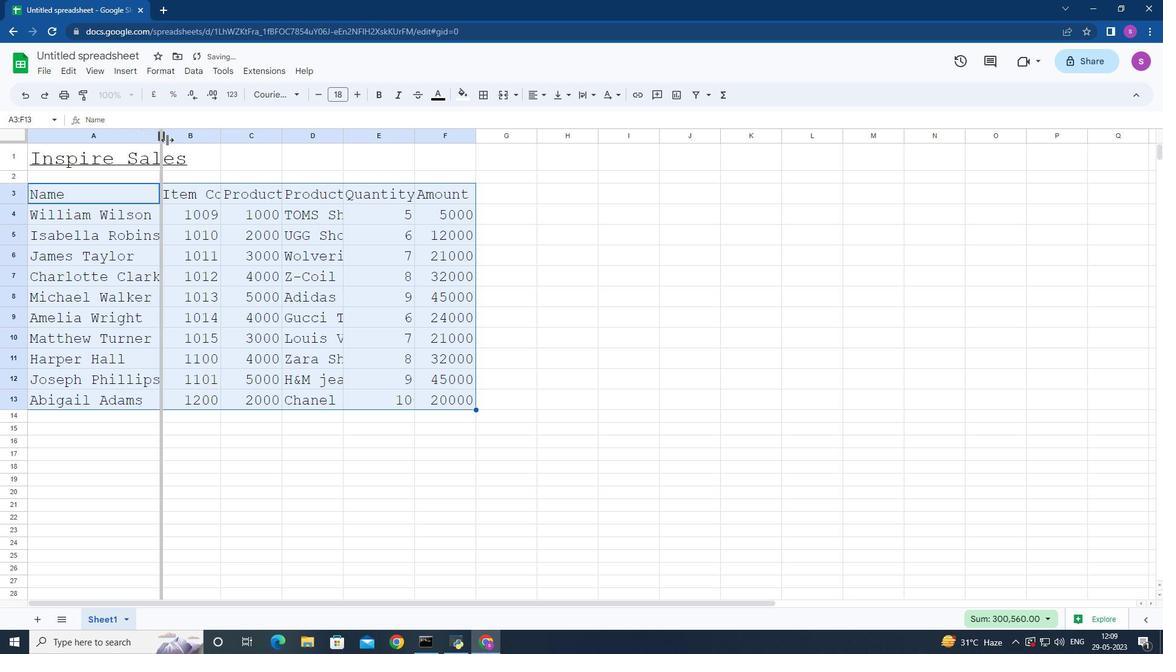 
Action: Mouse moved to (235, 133)
Screenshot: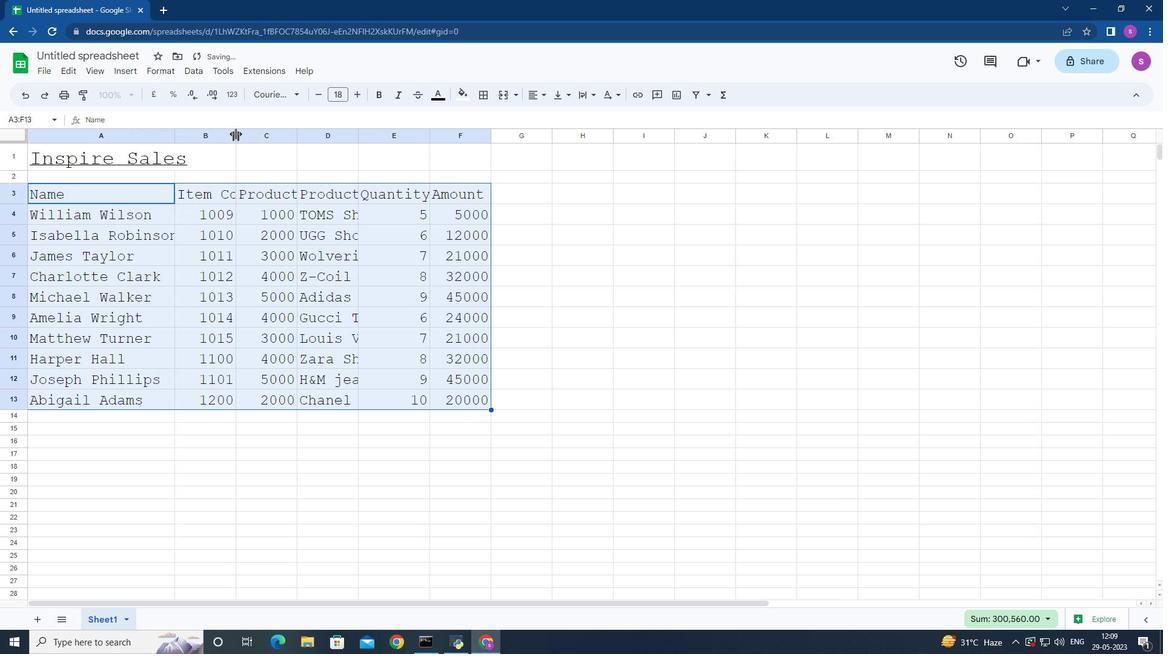 
Action: Mouse pressed left at (235, 133)
Screenshot: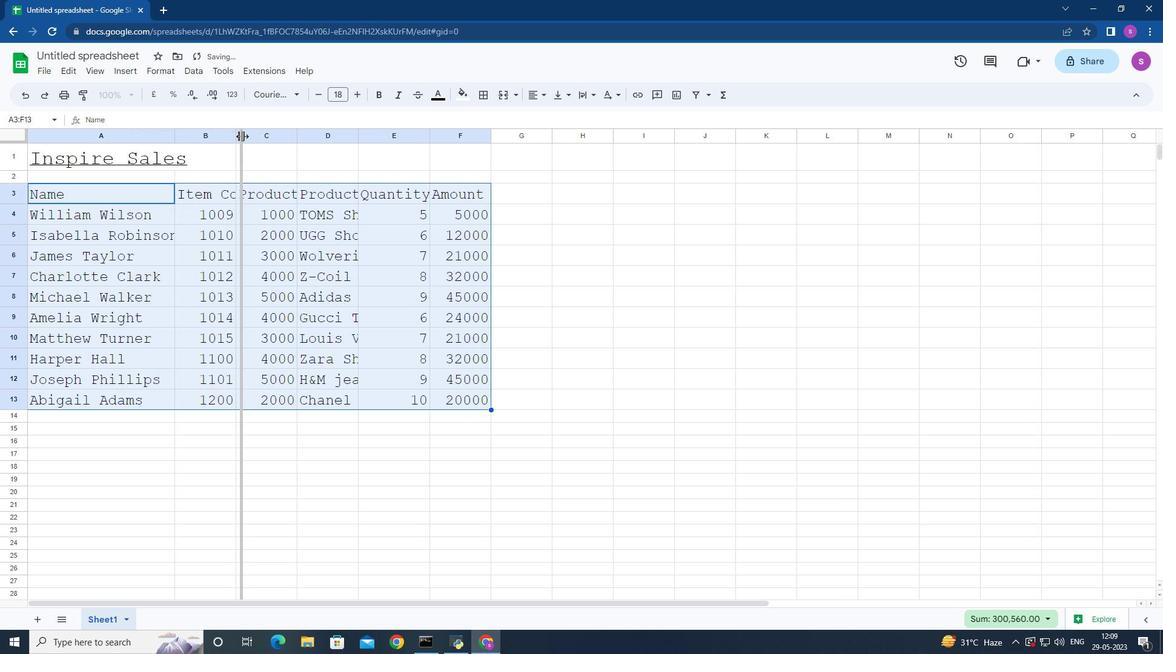 
Action: Mouse moved to (249, 135)
Screenshot: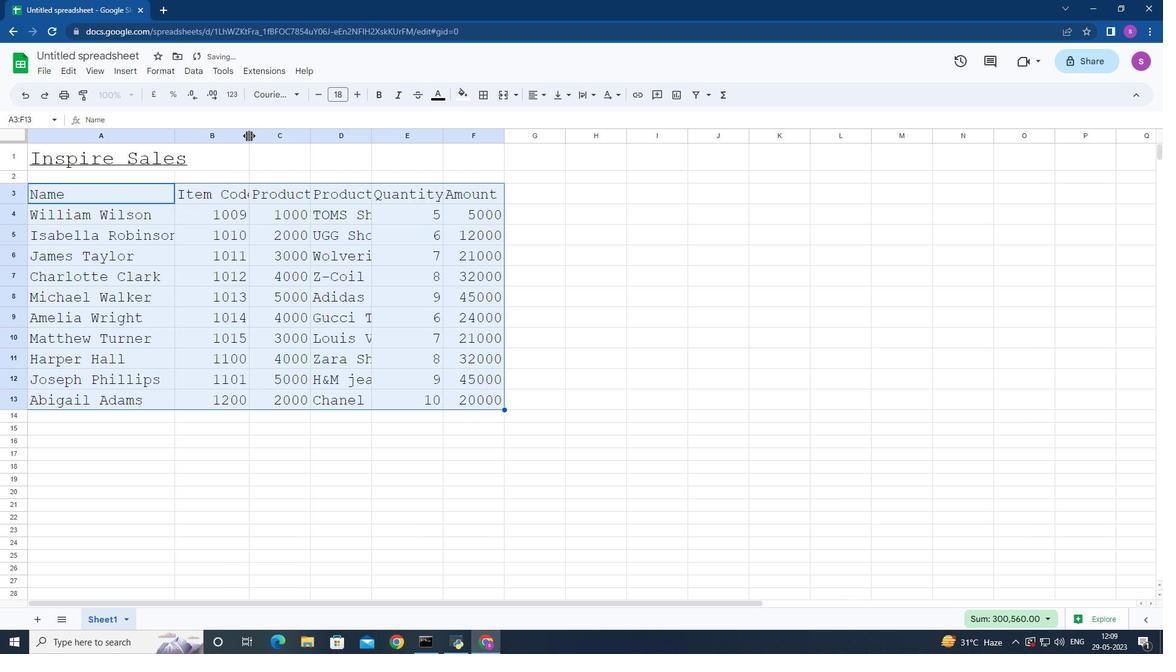 
Action: Mouse pressed left at (249, 135)
Screenshot: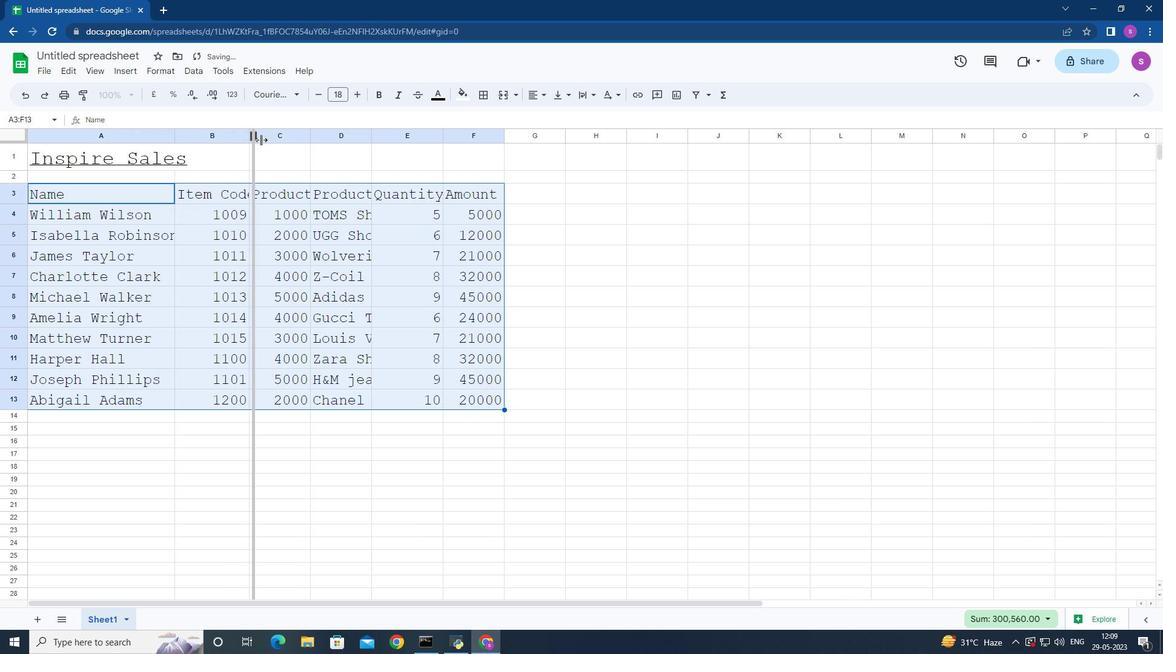 
Action: Mouse moved to (281, 139)
Screenshot: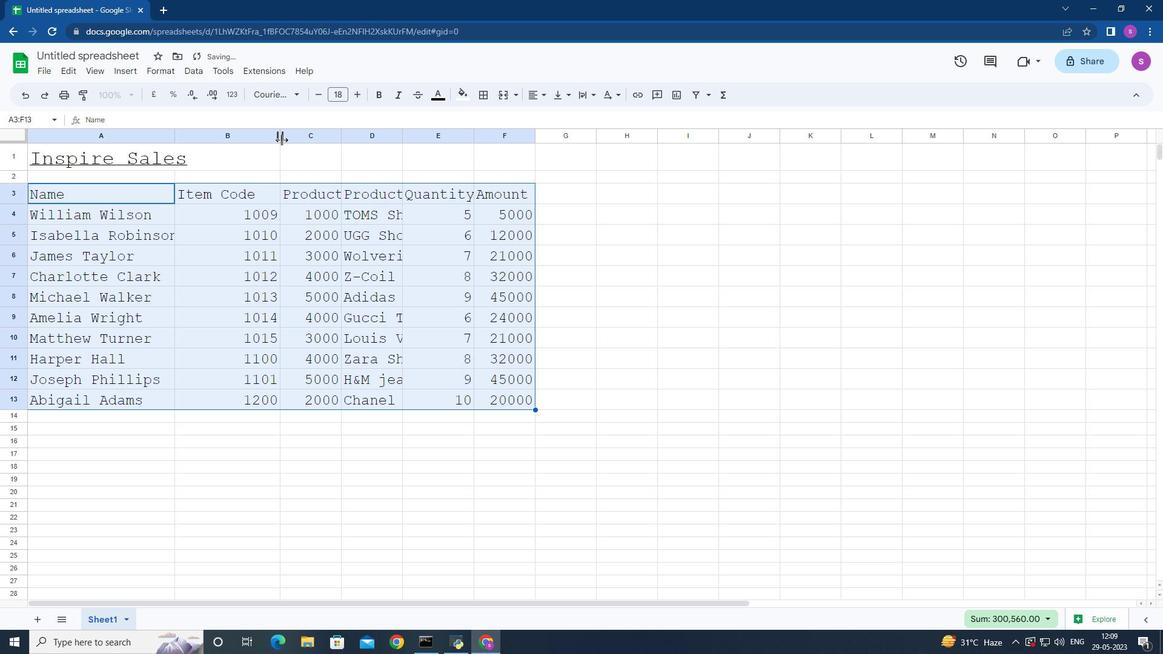 
Action: Mouse pressed left at (281, 139)
Screenshot: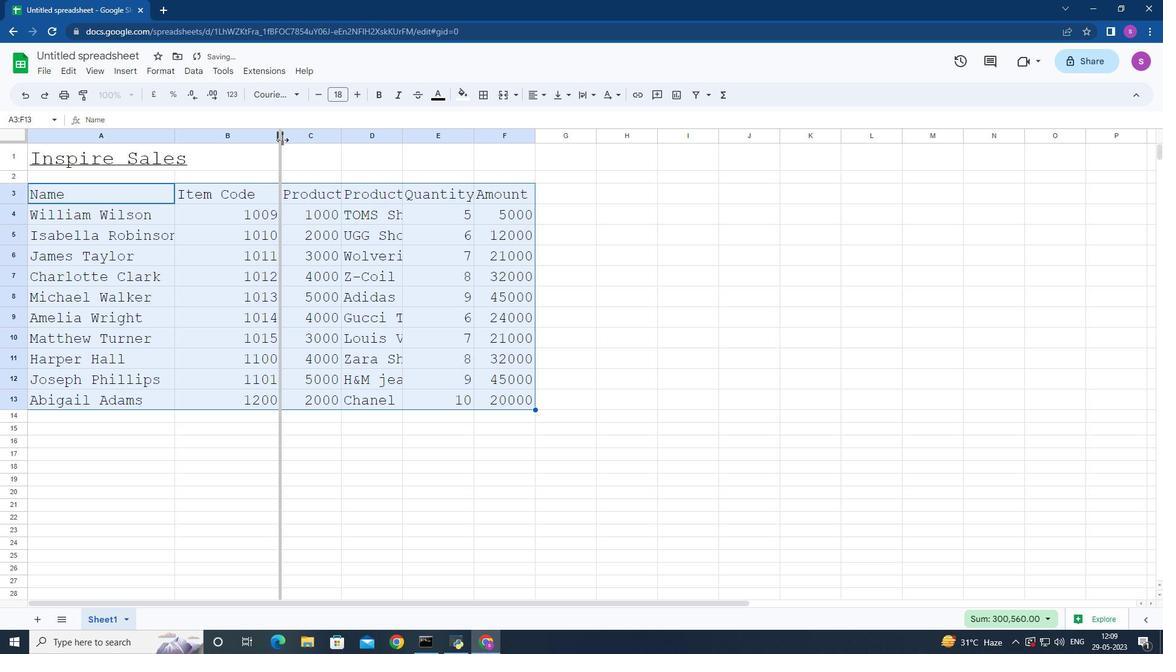
Action: Mouse moved to (349, 142)
Screenshot: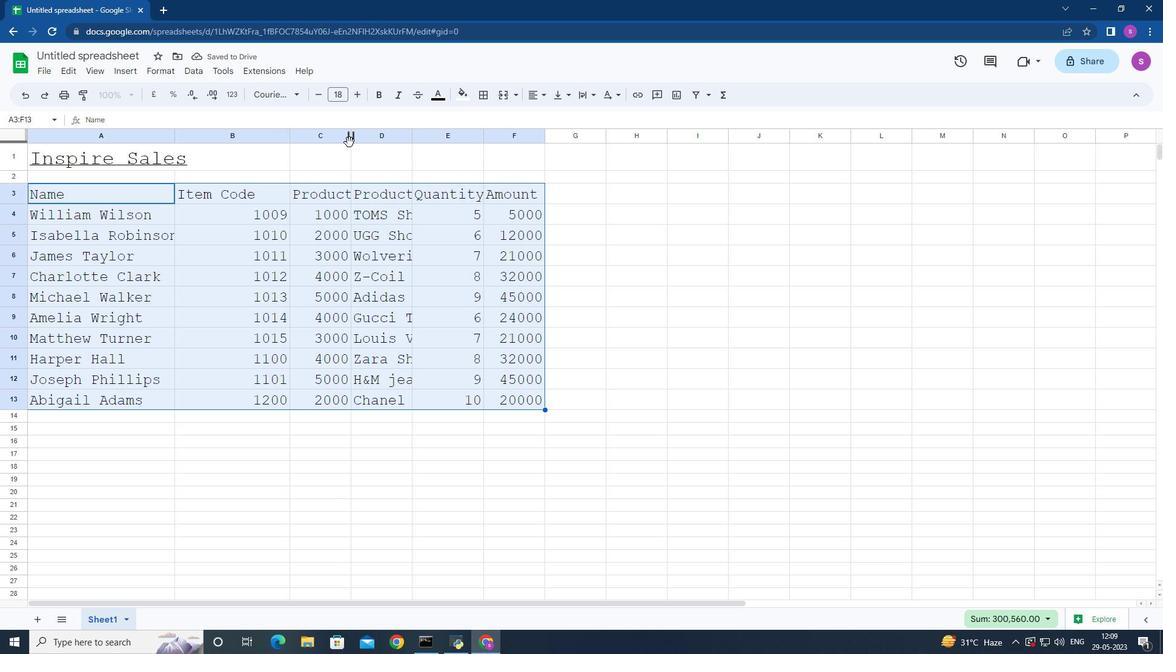 
Action: Mouse pressed left at (349, 142)
Screenshot: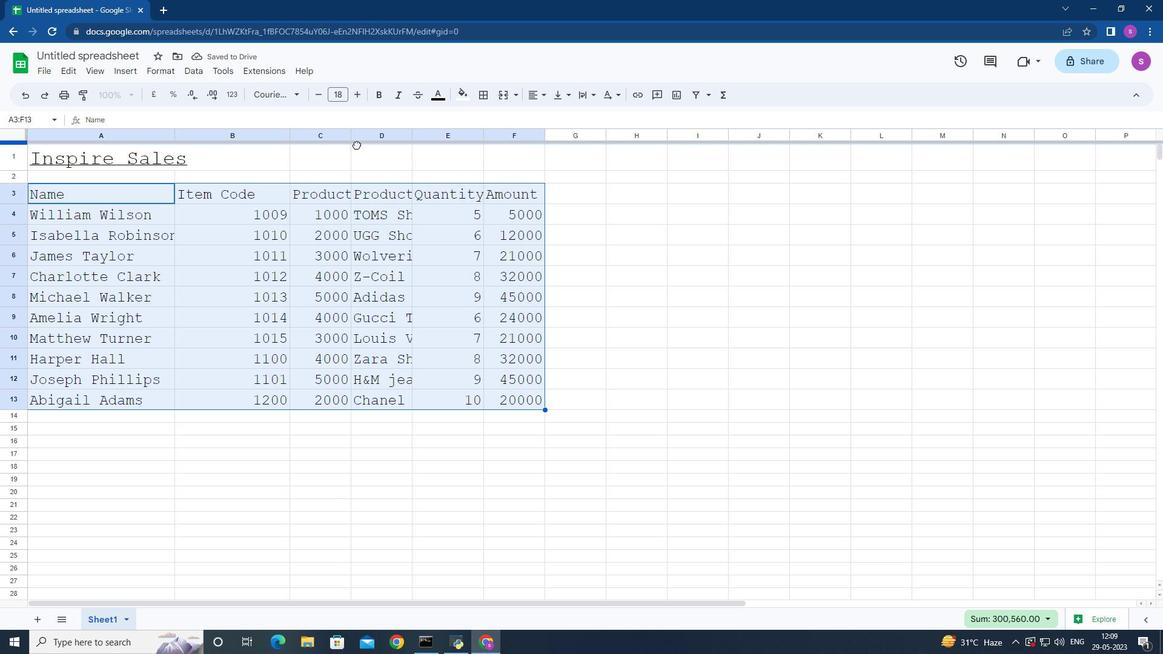 
Action: Mouse moved to (350, 133)
Screenshot: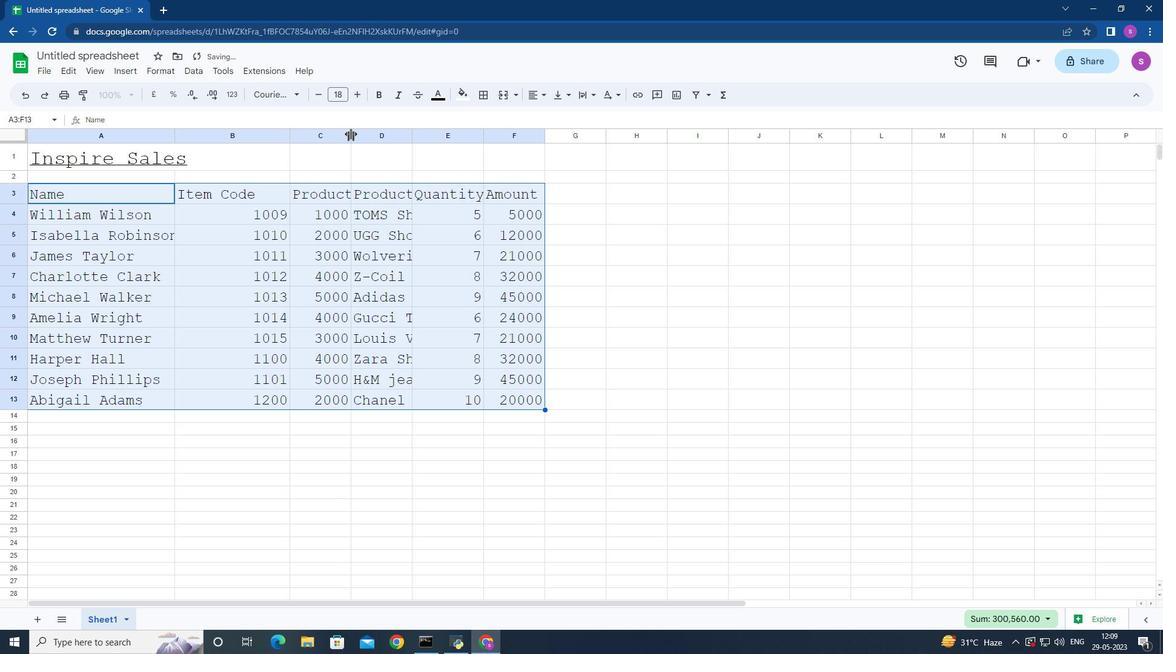 
Action: Mouse pressed left at (350, 133)
Screenshot: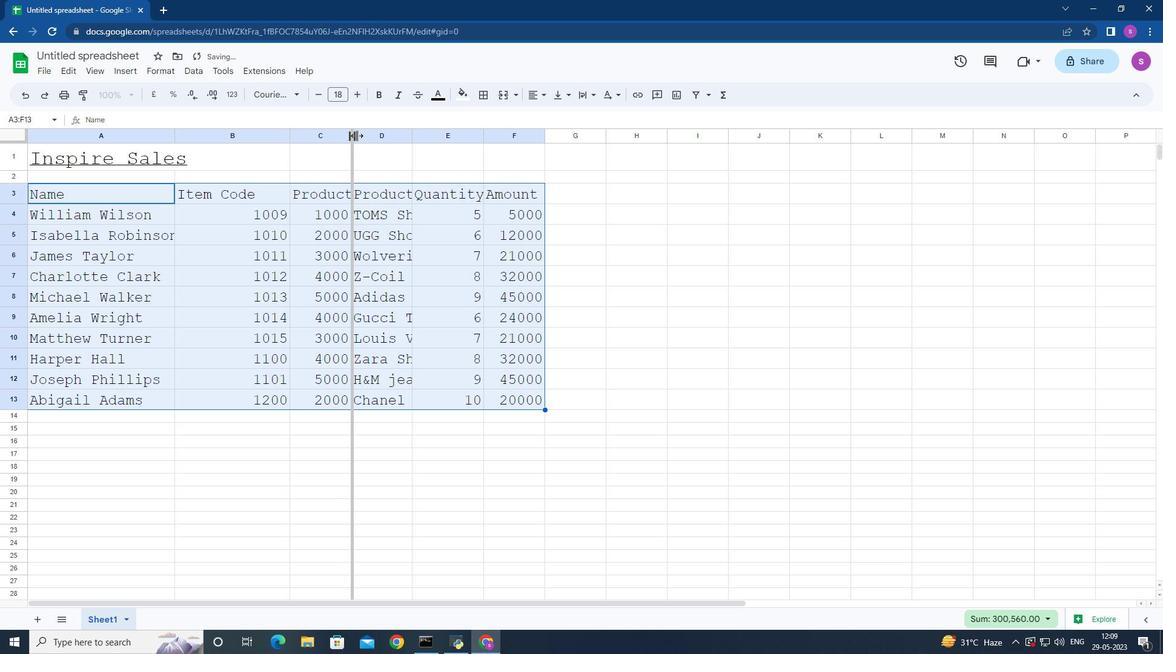 
Action: Mouse moved to (365, 135)
Screenshot: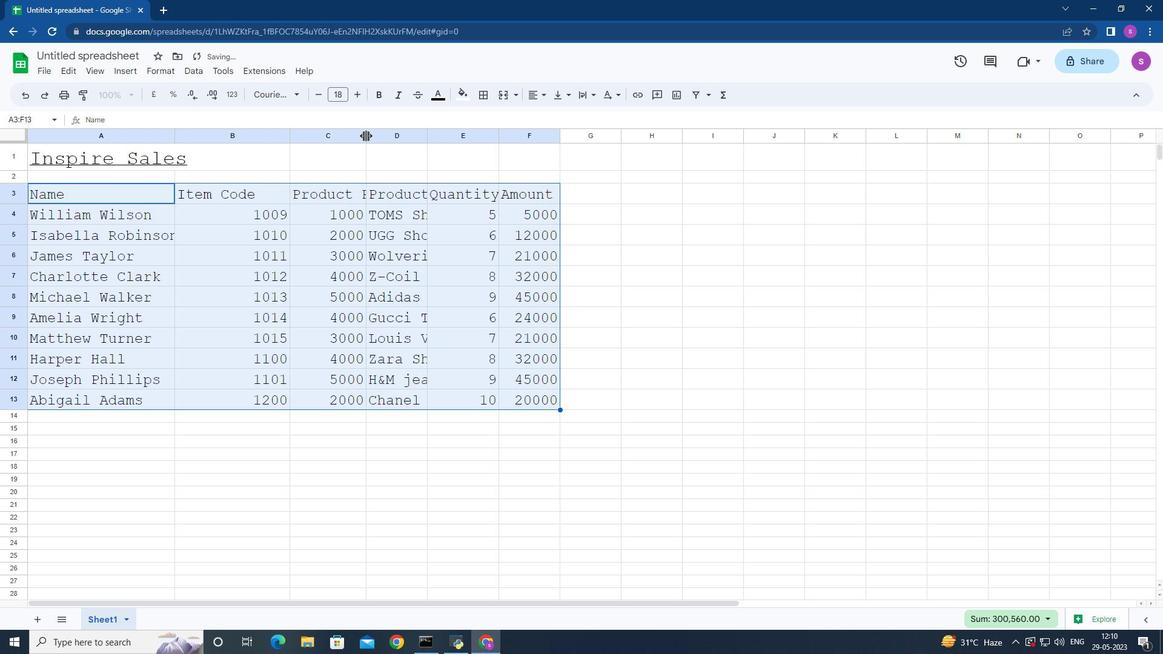 
Action: Mouse pressed left at (365, 135)
Screenshot: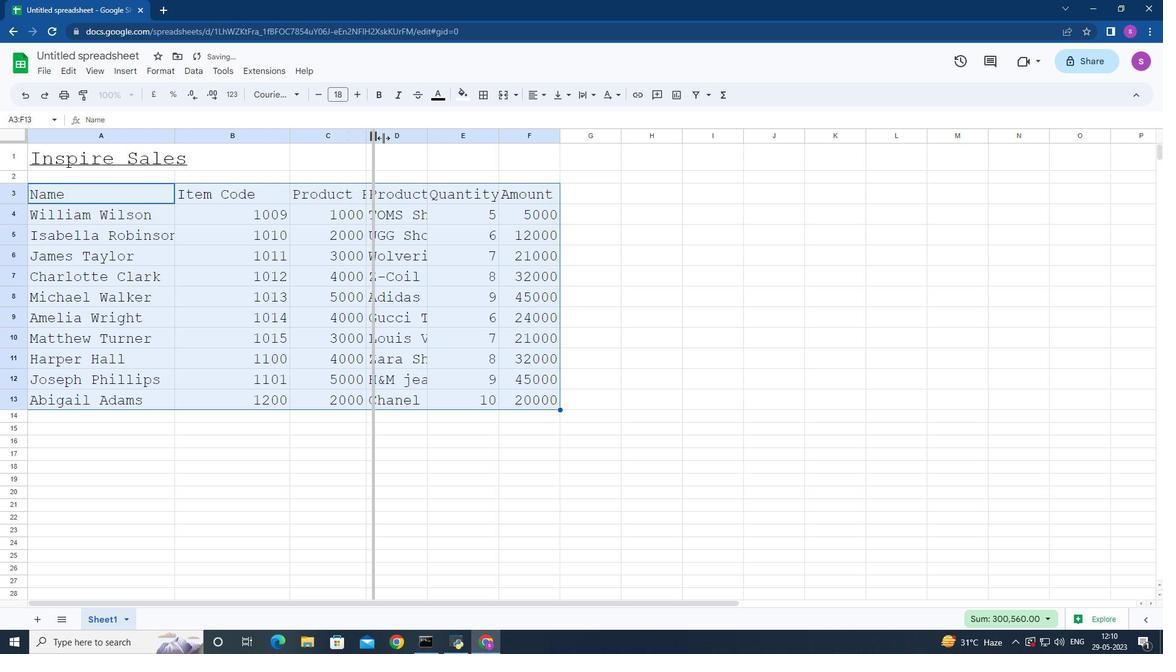 
Action: Mouse moved to (475, 138)
Screenshot: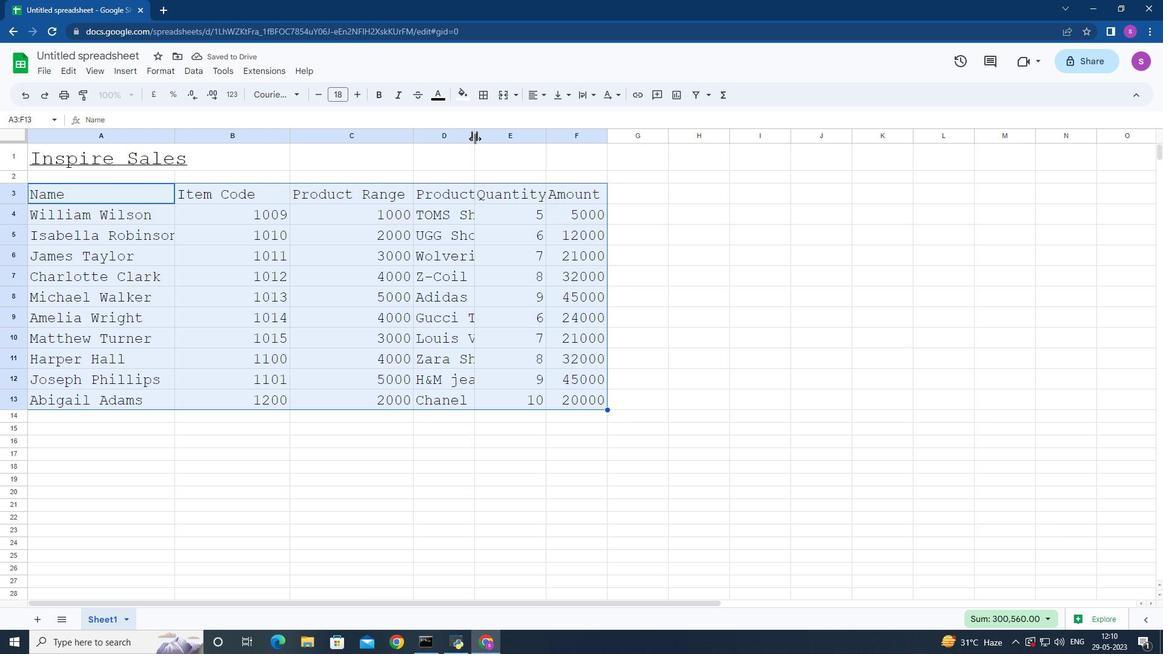 
Action: Mouse pressed left at (475, 138)
Screenshot: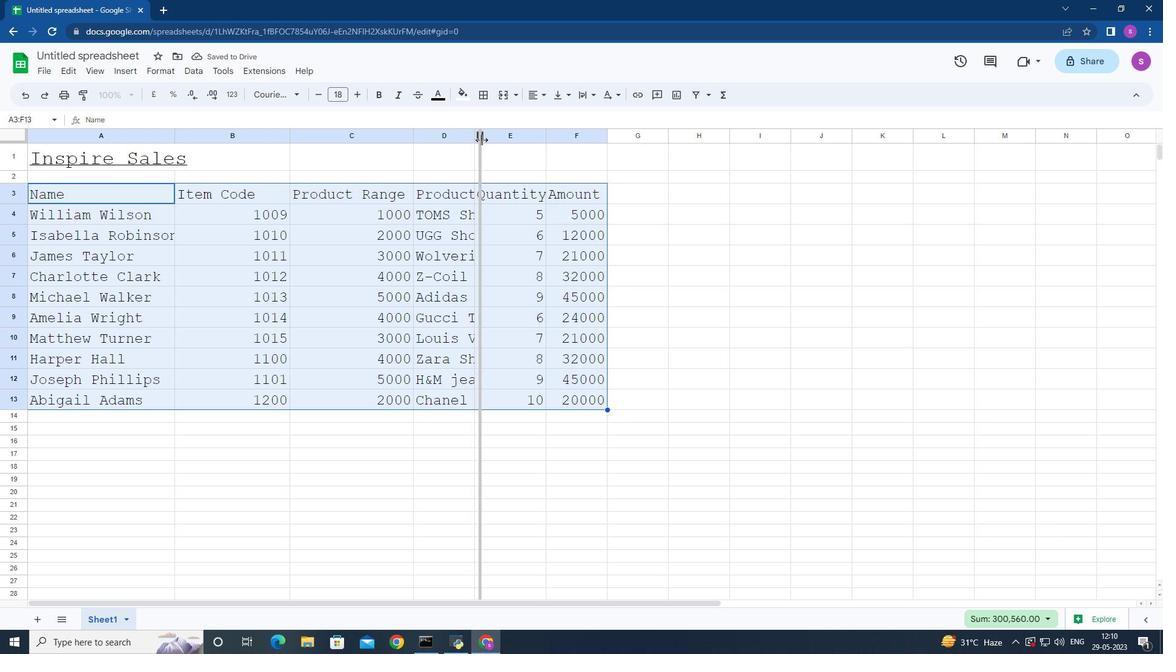 
Action: Mouse moved to (493, 134)
Screenshot: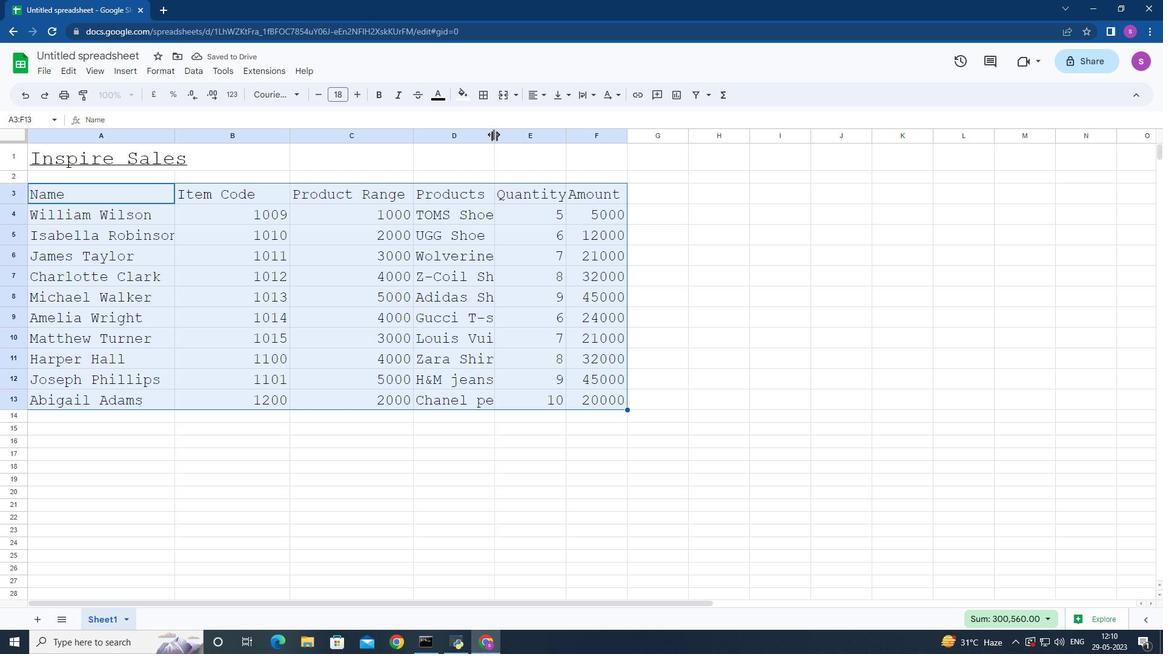 
Action: Mouse pressed left at (493, 134)
Screenshot: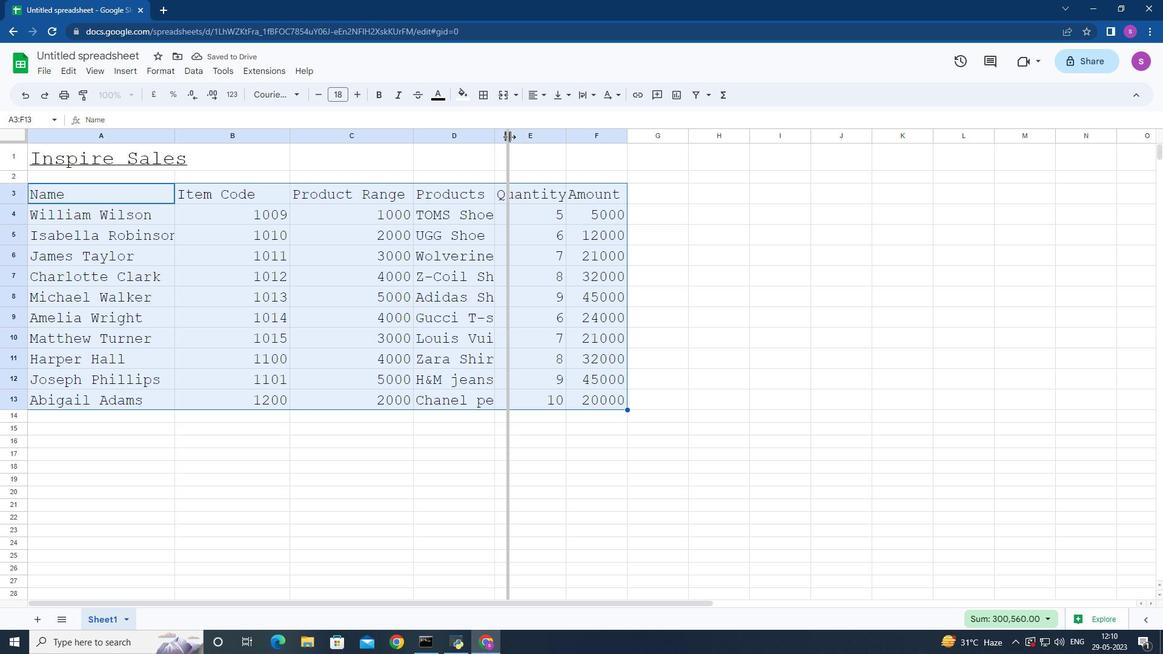 
Action: Mouse moved to (413, 139)
Screenshot: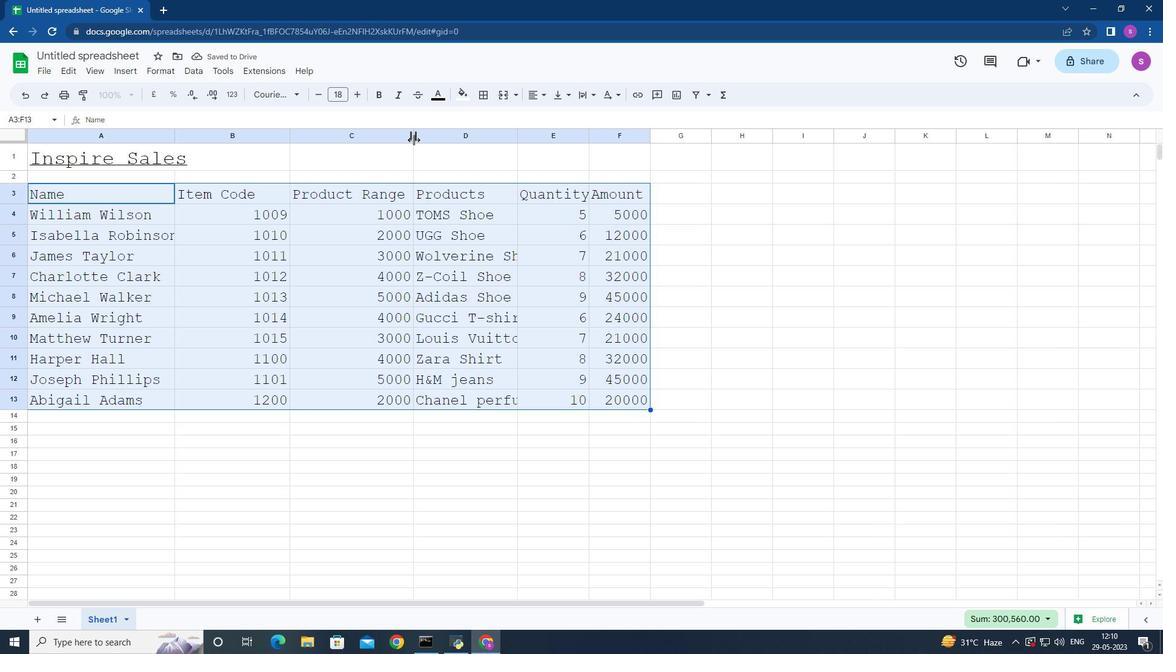 
Action: Mouse pressed left at (413, 139)
Screenshot: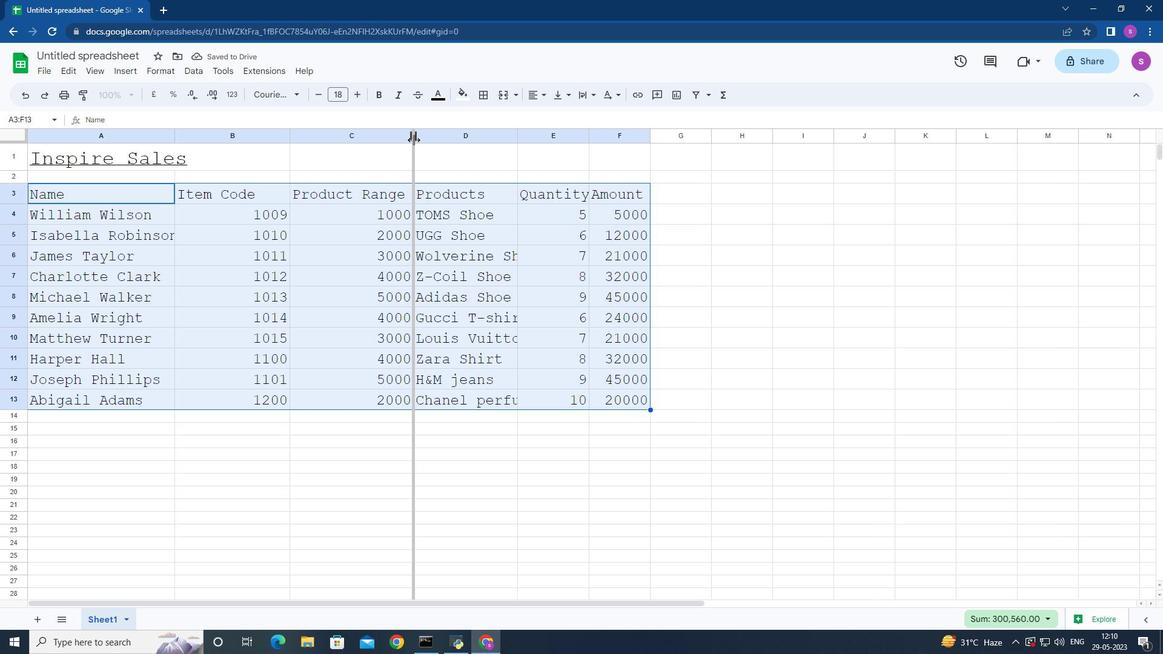 
Action: Mouse moved to (542, 91)
Screenshot: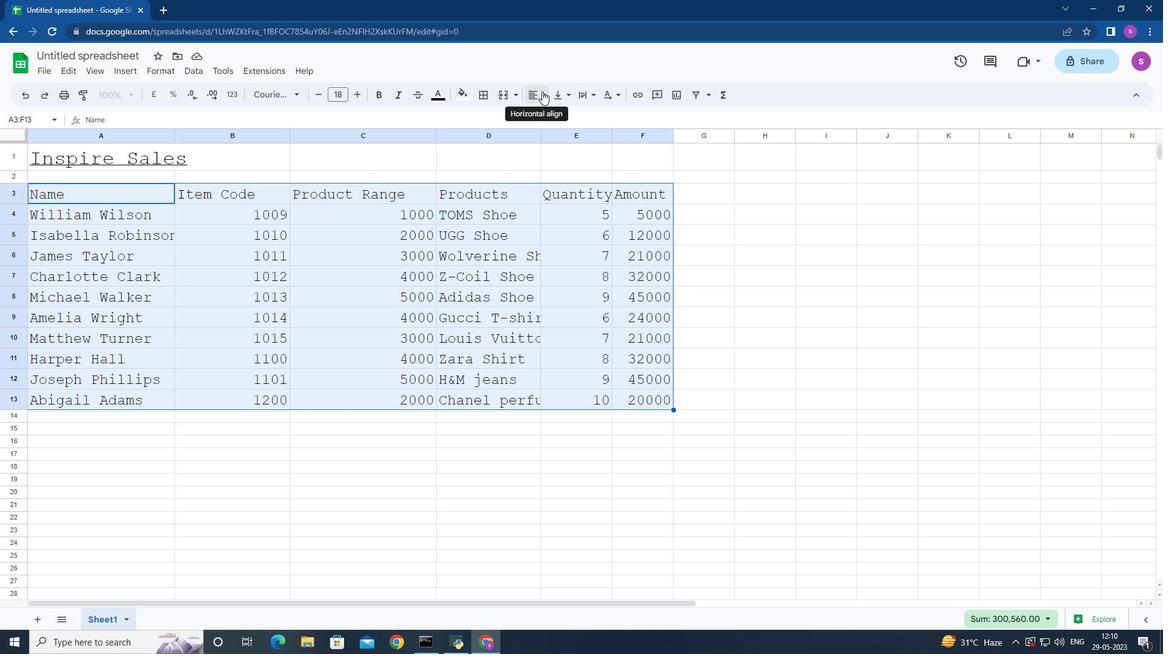 
Action: Mouse pressed left at (542, 91)
Screenshot: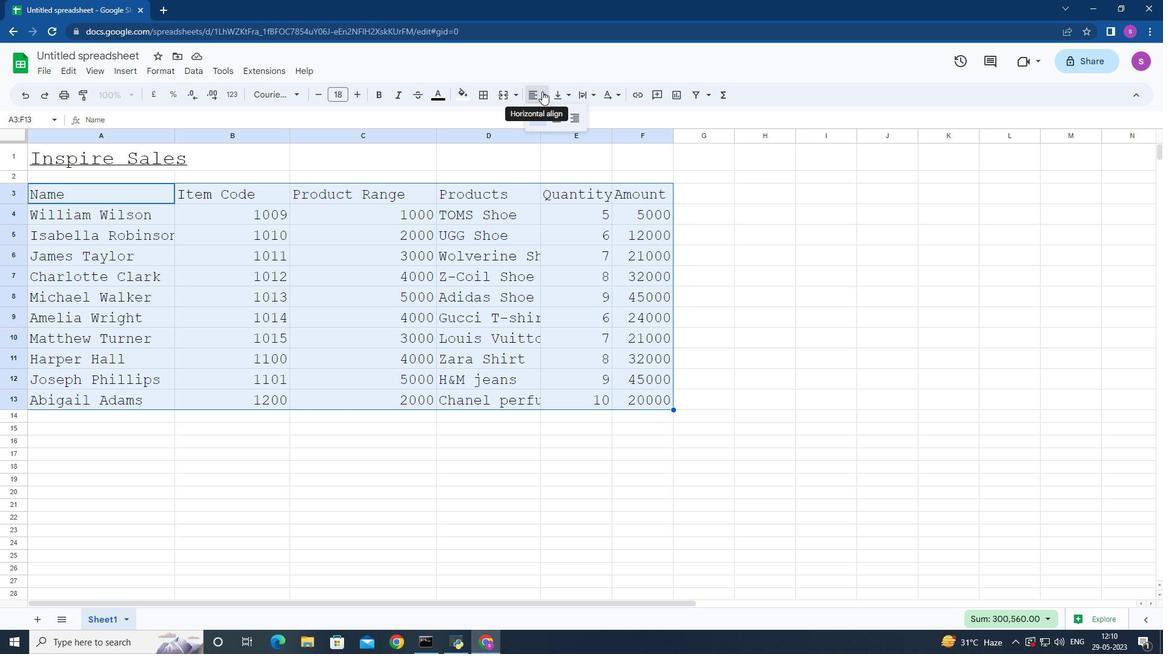 
Action: Mouse moved to (573, 119)
Screenshot: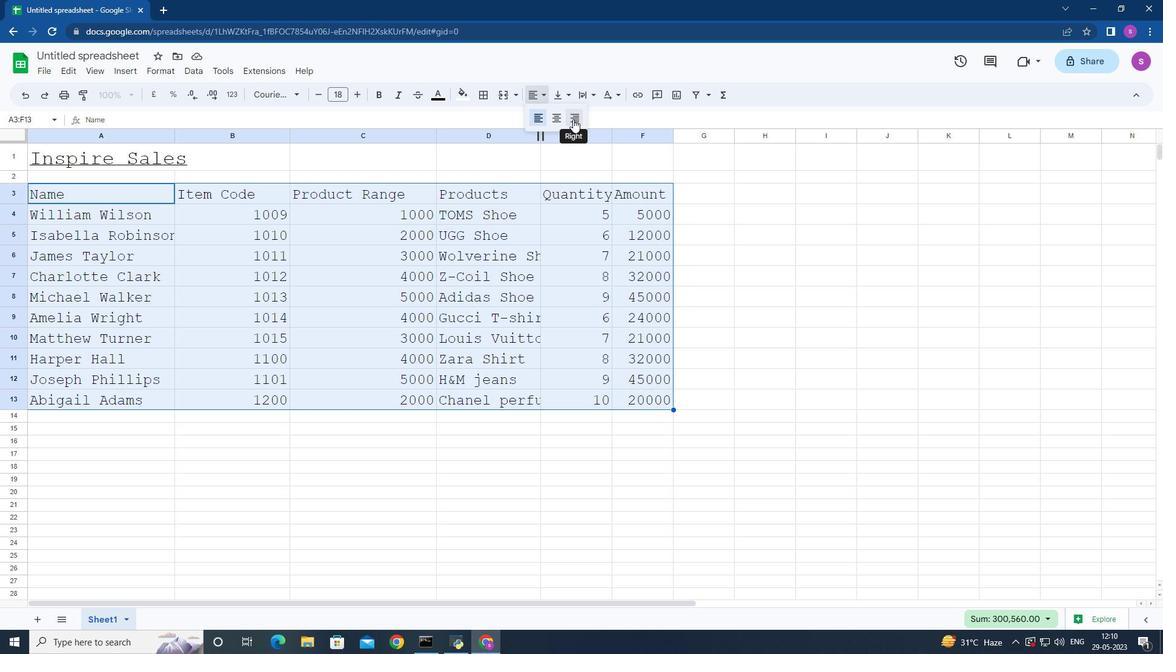 
Action: Mouse pressed left at (573, 119)
Screenshot: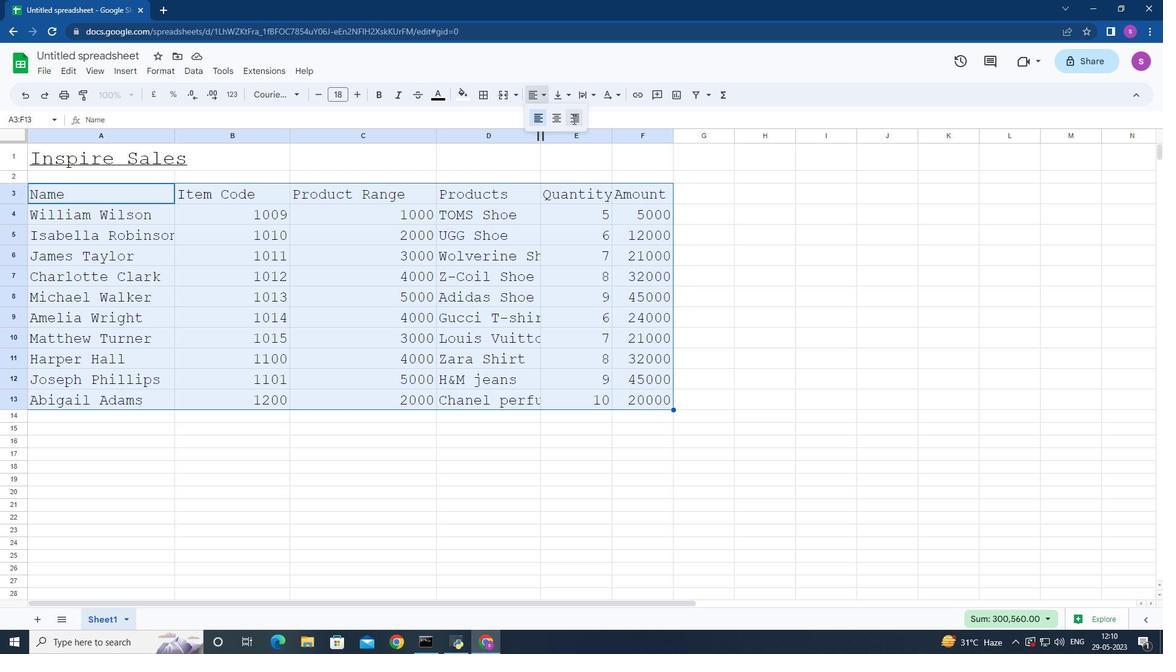 
Action: Mouse moved to (108, 56)
Screenshot: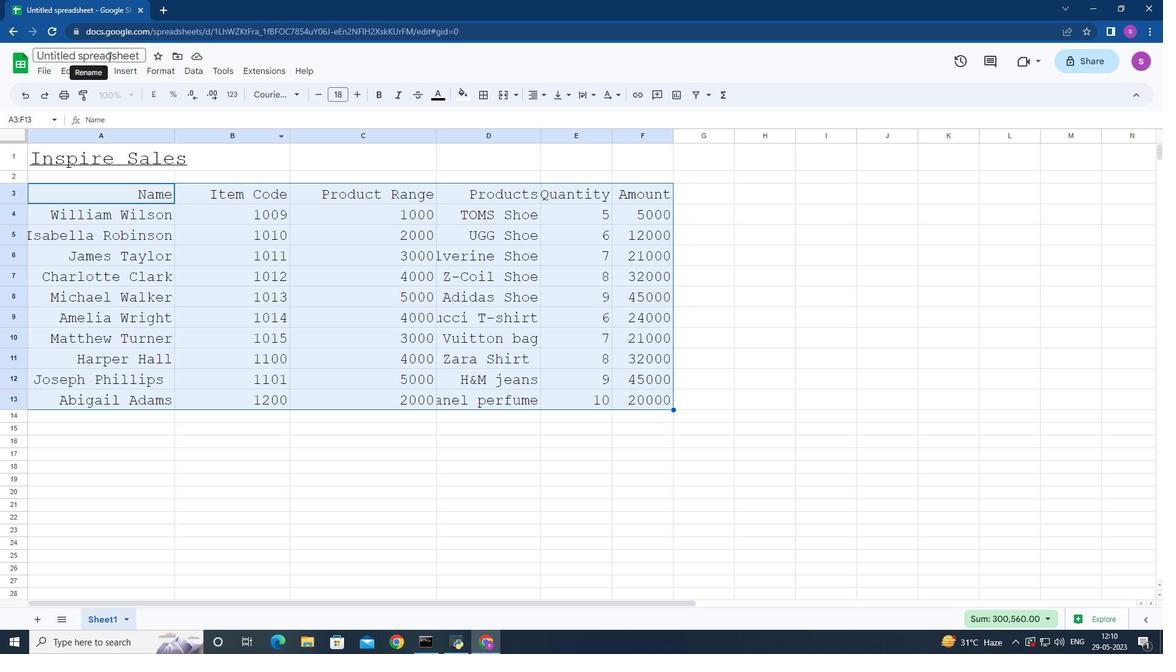 
Action: Mouse pressed left at (108, 56)
Screenshot: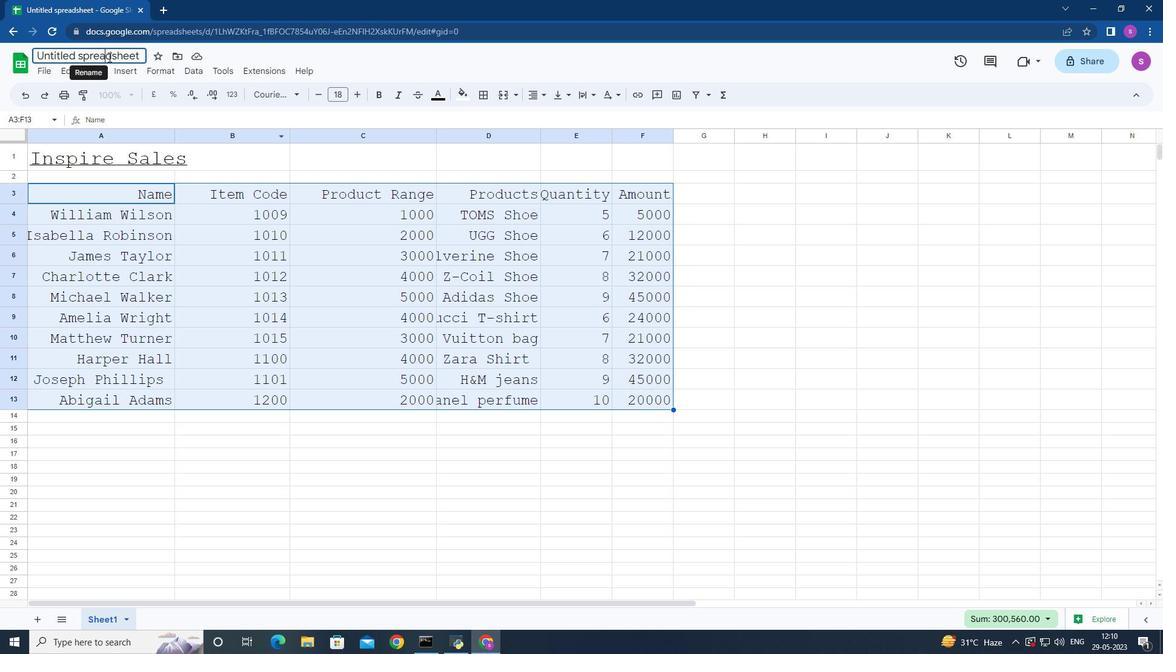 
Action: Key pressed <Key.backspace><Key.shift>Inspire<Key.space><Key.shift>Sales
Screenshot: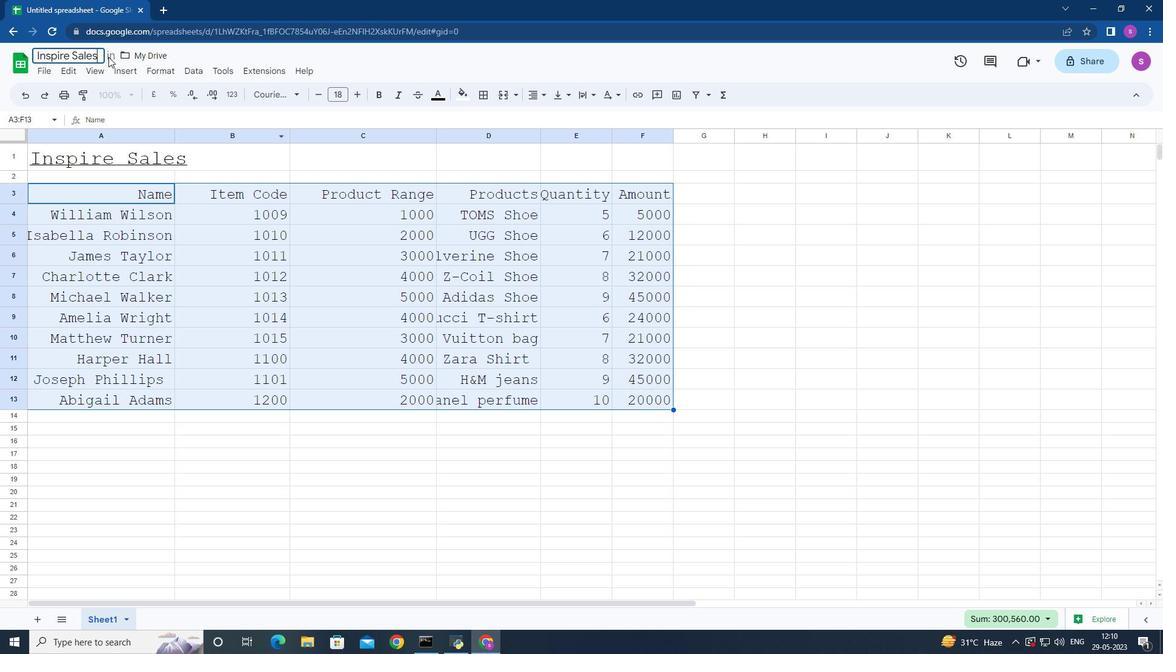 
Action: Mouse moved to (9, 259)
Screenshot: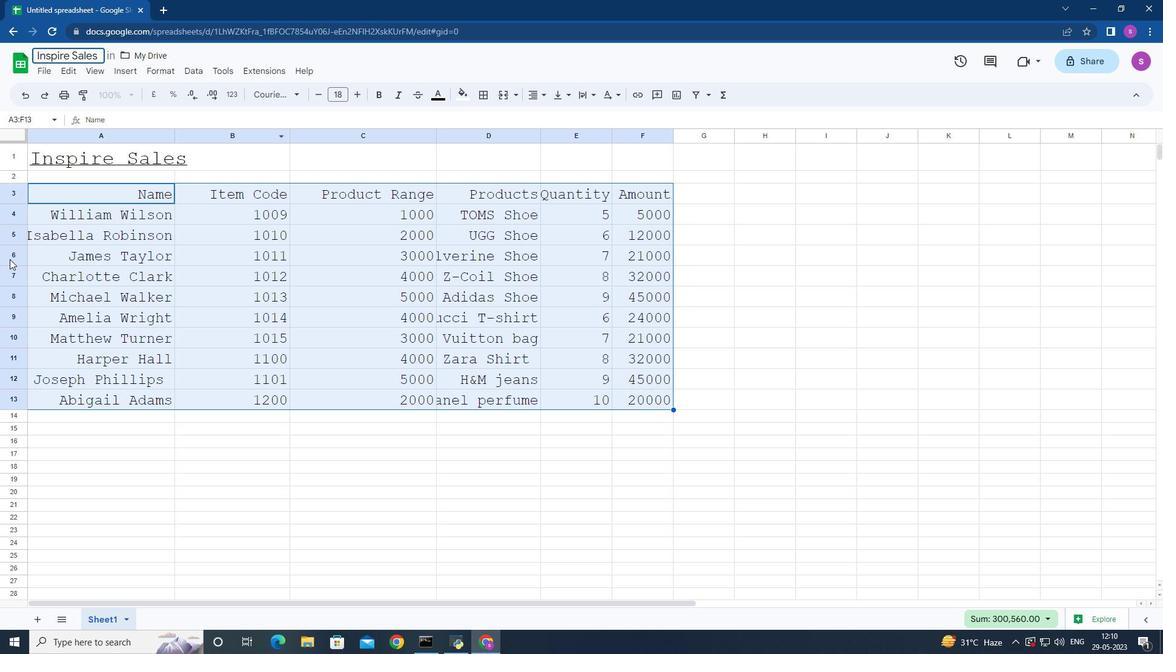 
Action: Key pressed <Key.enter>
Screenshot: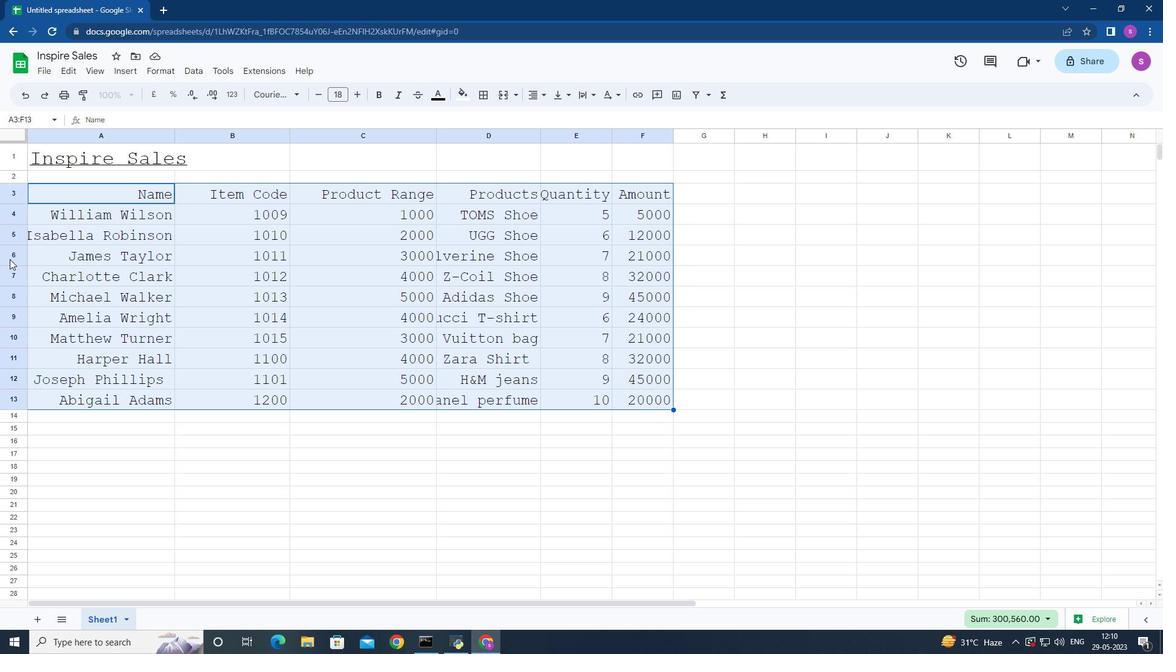 
Action: Mouse moved to (24, 278)
Screenshot: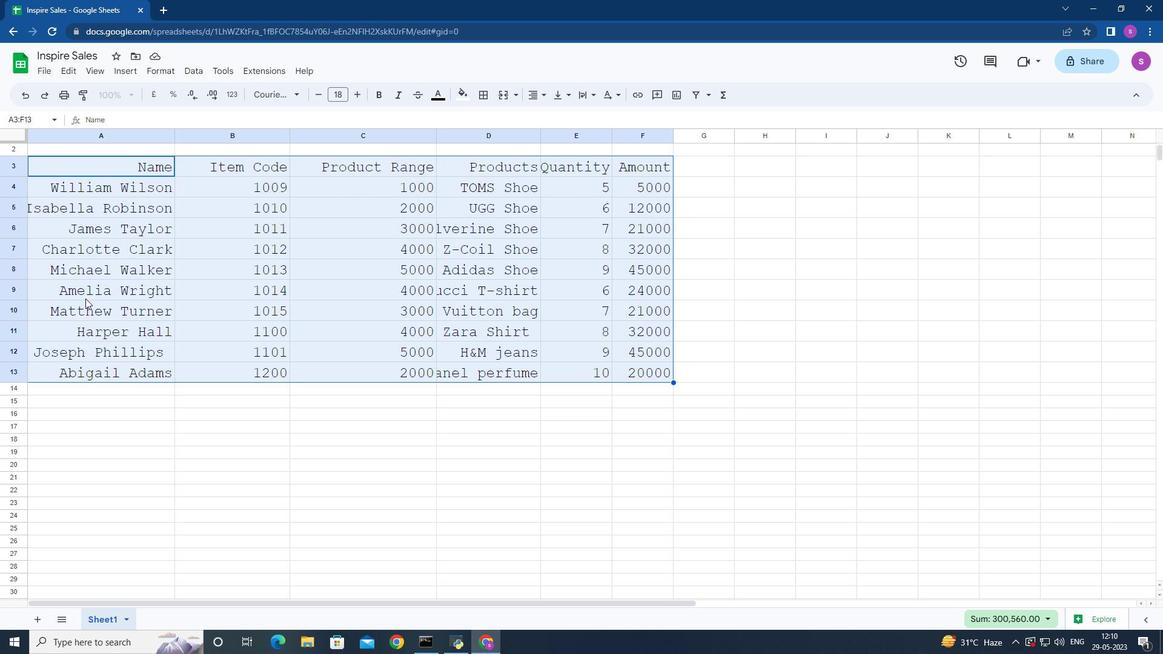 
Action: Mouse scrolled (24, 277) with delta (0, 0)
Screenshot: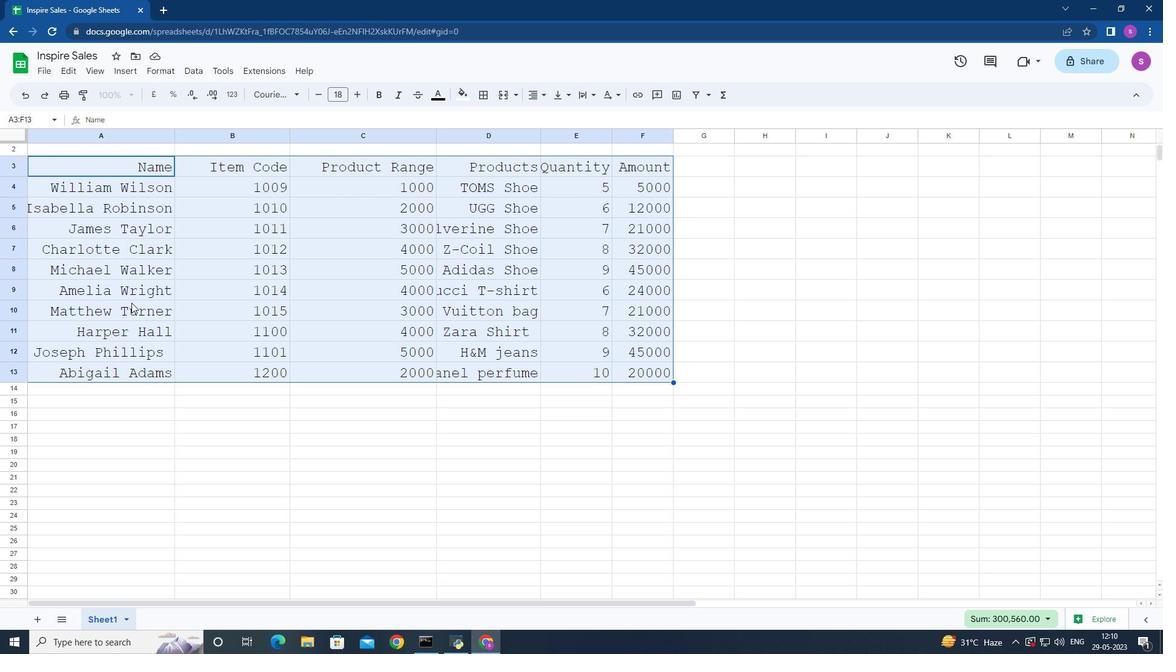 
Action: Mouse moved to (86, 299)
Screenshot: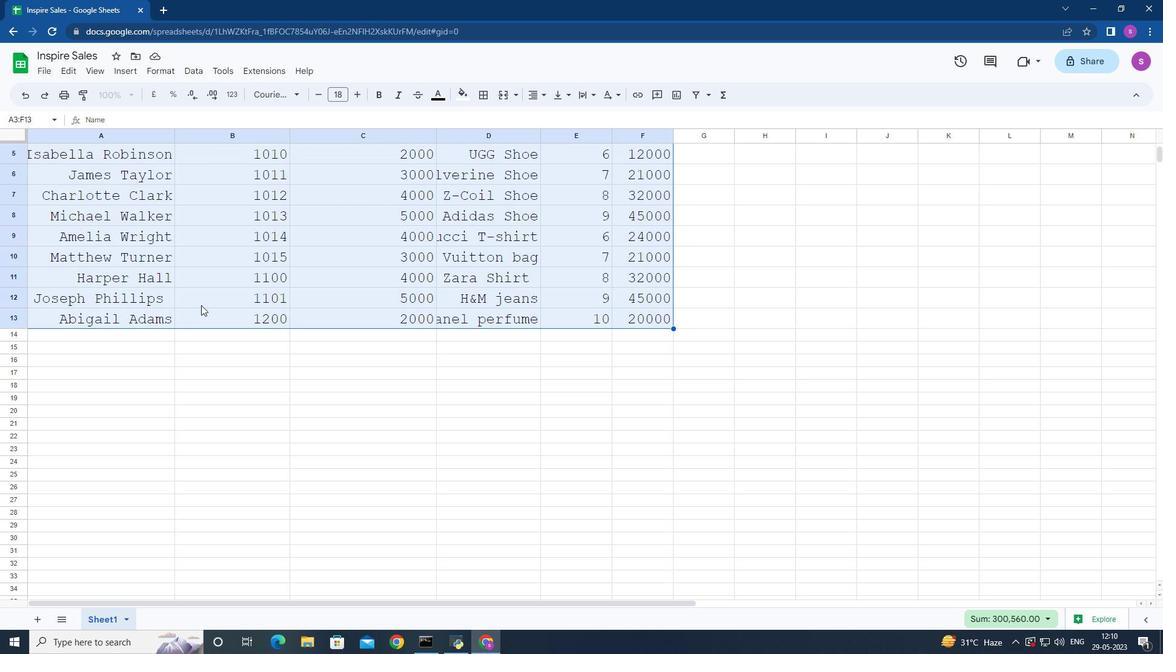 
Action: Mouse scrolled (86, 298) with delta (0, 0)
Screenshot: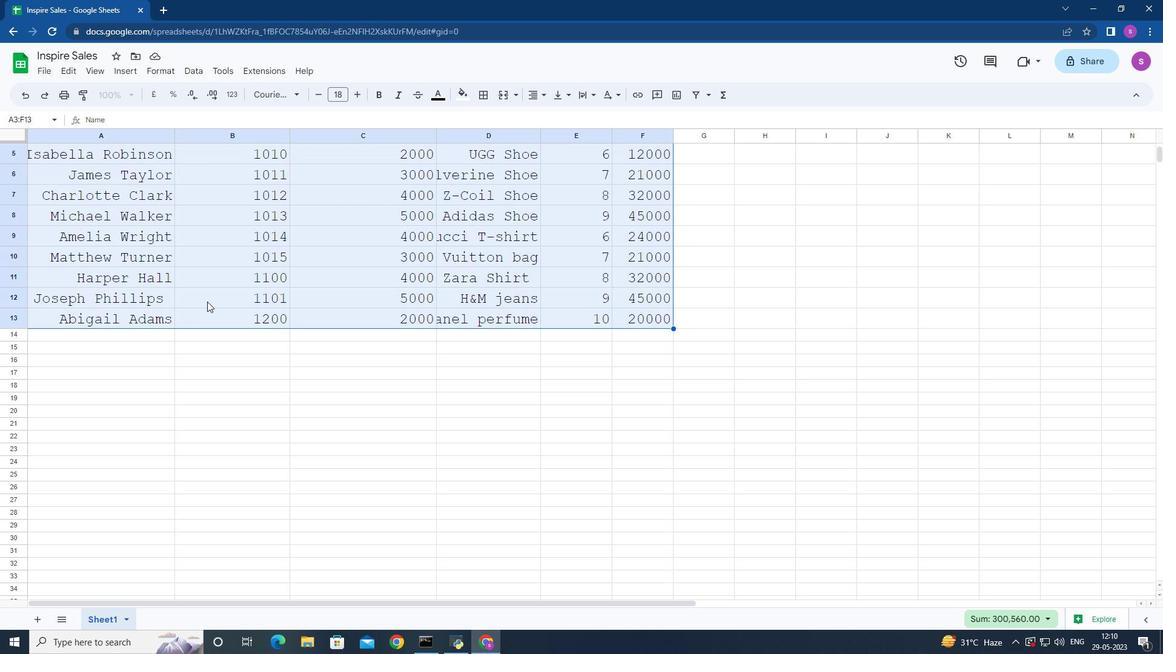 
Action: Mouse moved to (332, 336)
Screenshot: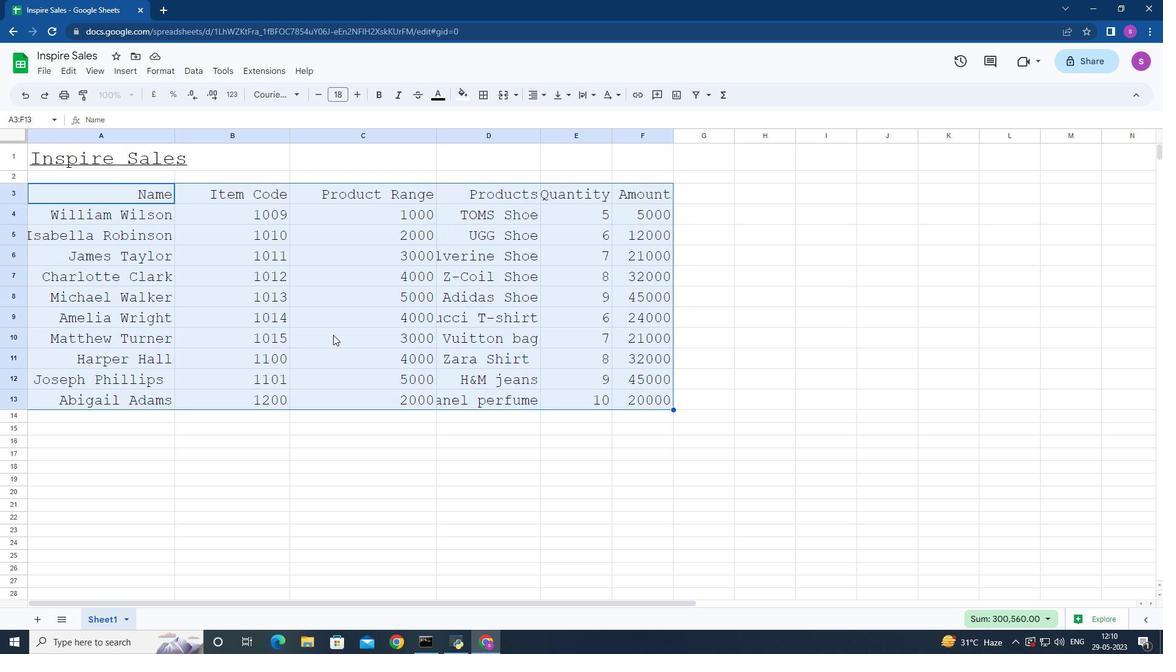
Action: Mouse scrolled (332, 336) with delta (0, 0)
Screenshot: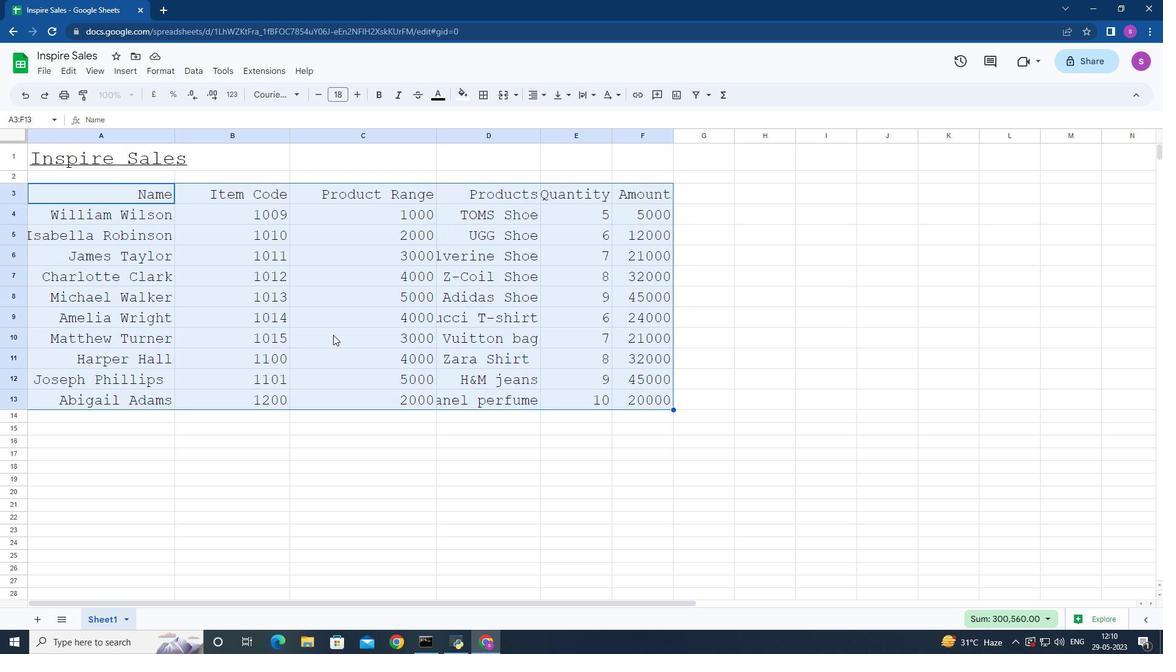 
Action: Mouse moved to (332, 335)
Screenshot: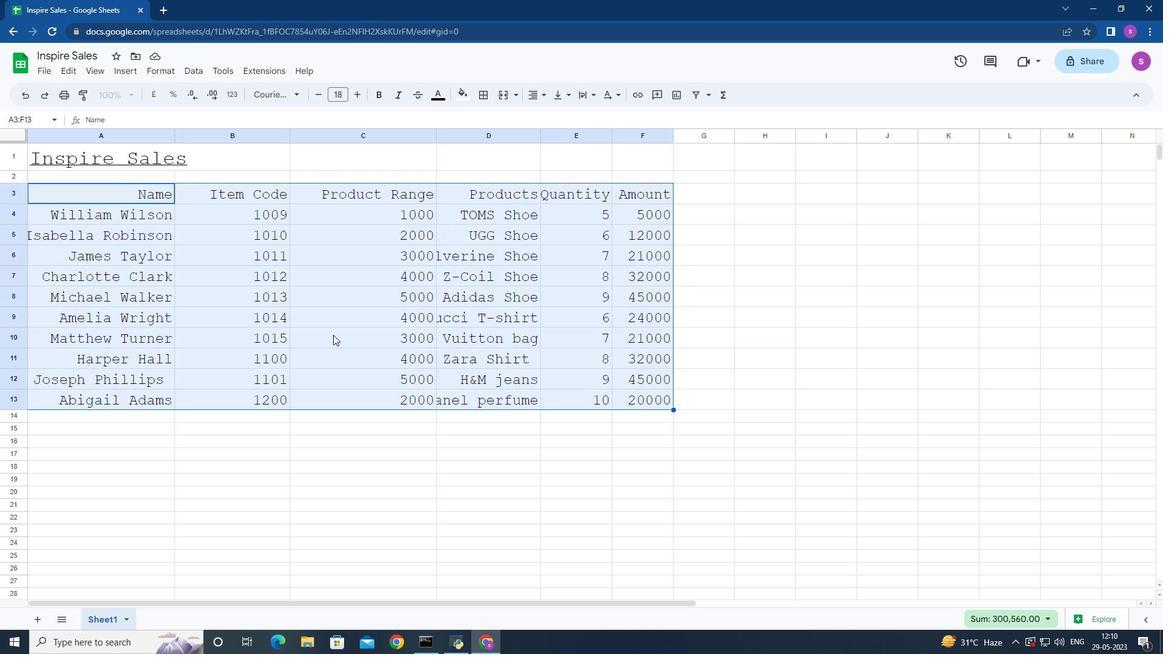 
Action: Mouse scrolled (332, 335) with delta (0, 0)
Screenshot: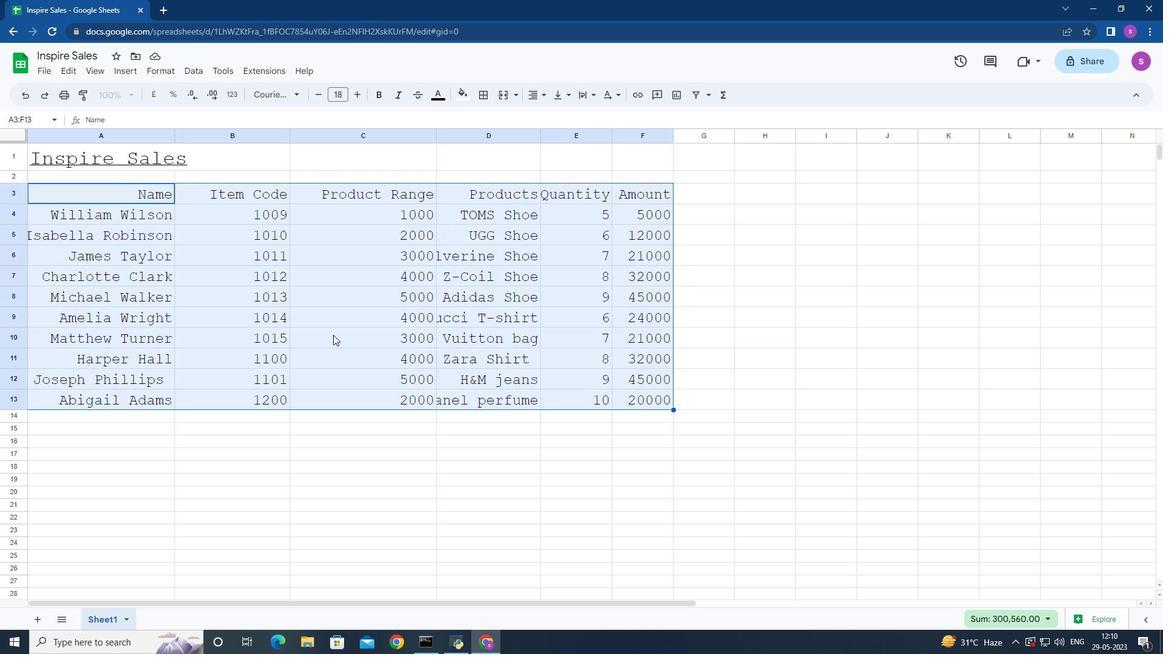 
Action: Mouse moved to (333, 335)
Screenshot: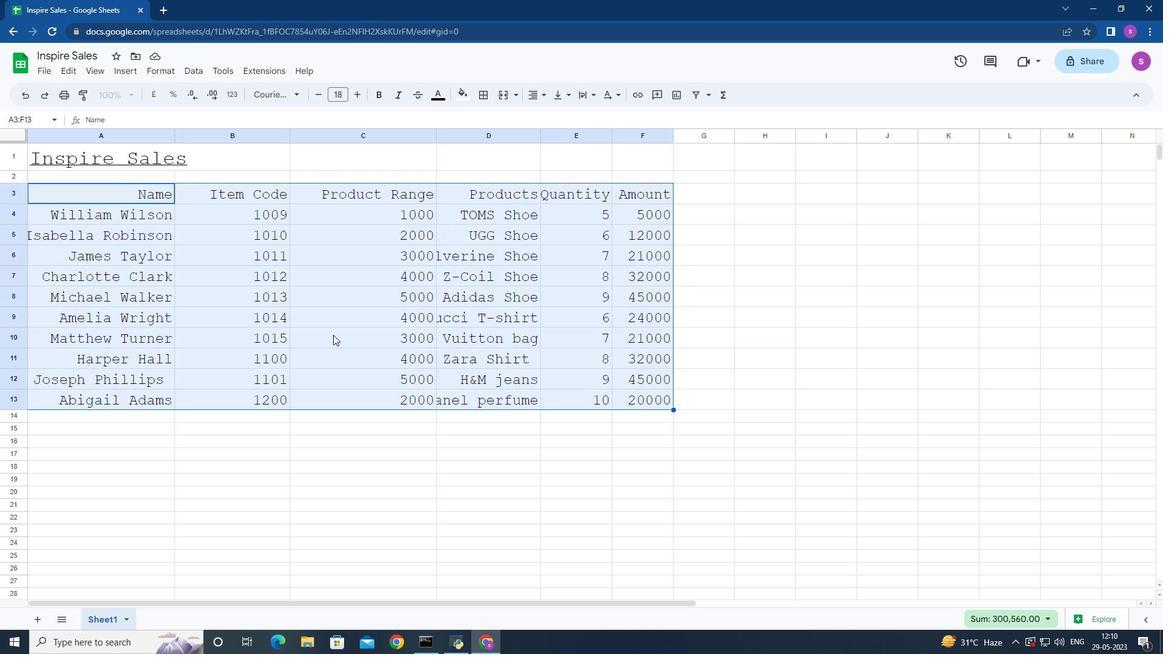 
Action: Mouse scrolled (333, 335) with delta (0, 0)
Screenshot: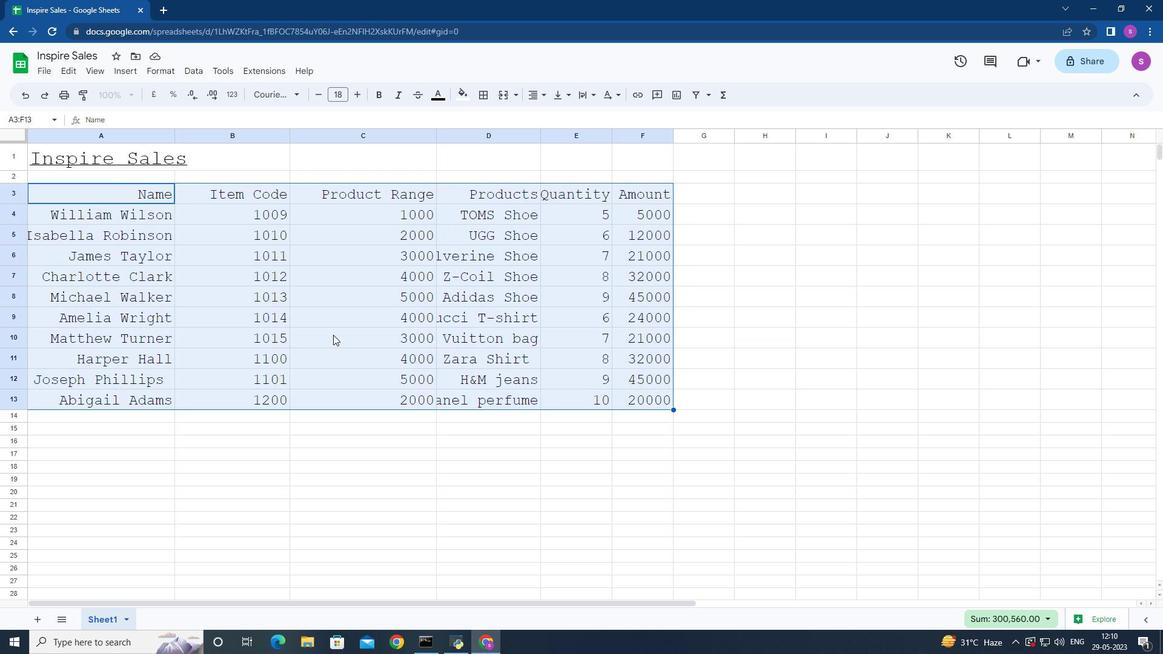 
Action: Mouse moved to (333, 335)
Screenshot: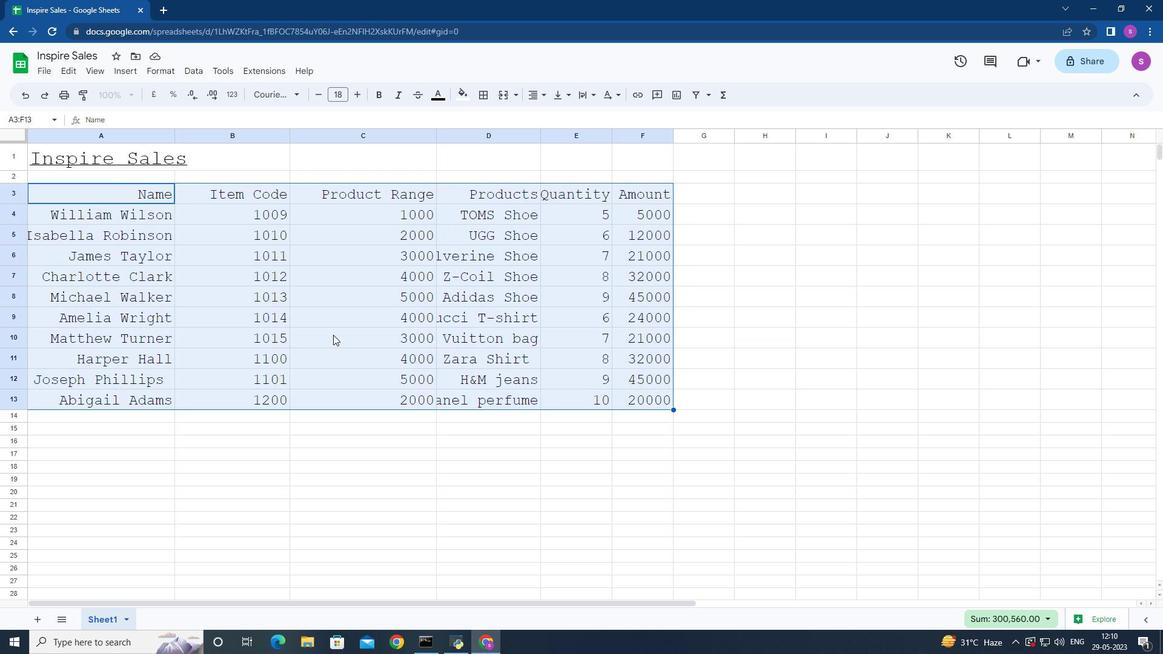 
Action: Mouse scrolled (333, 335) with delta (0, 0)
Screenshot: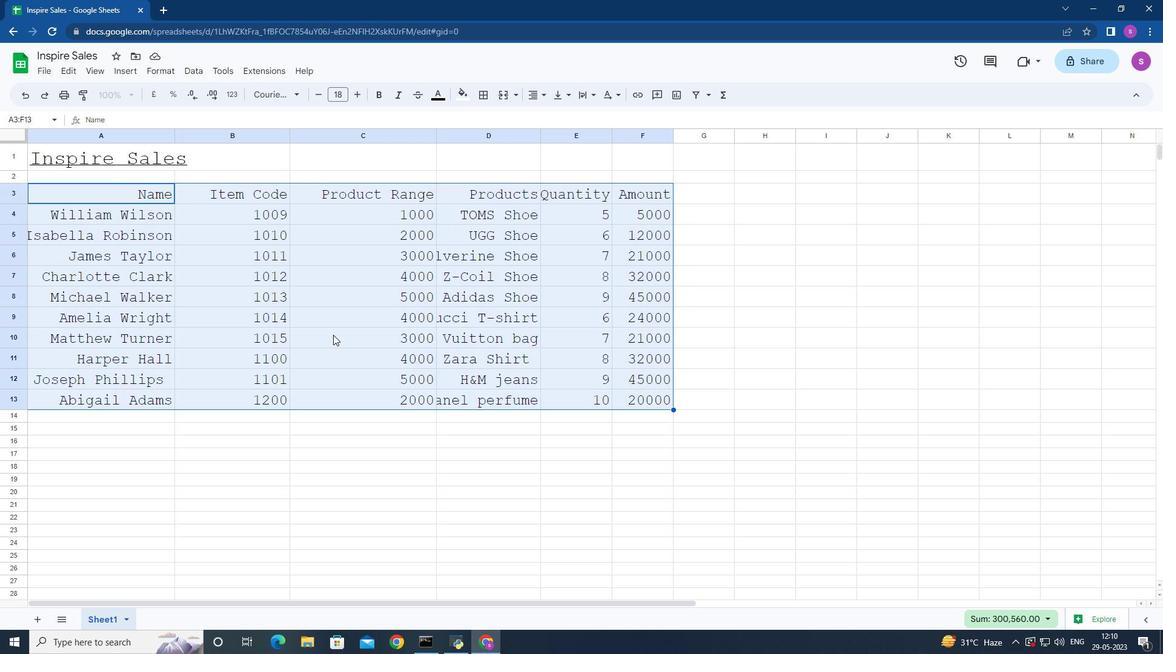 
Action: Mouse moved to (103, 53)
Screenshot: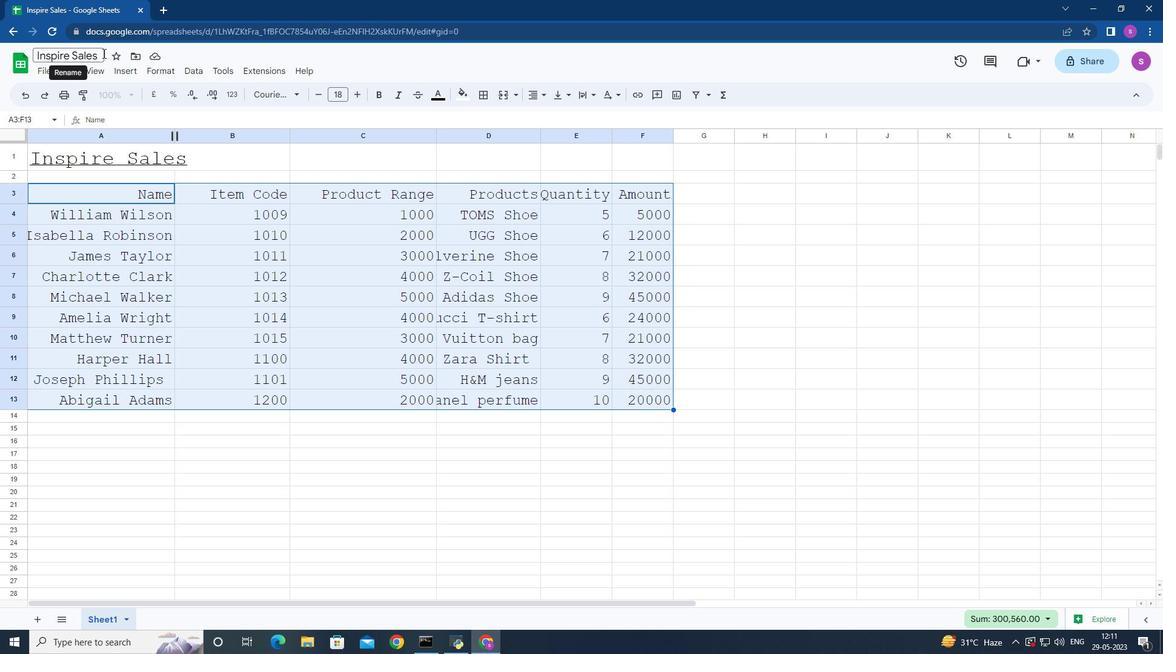 
Action: Mouse pressed left at (103, 53)
Screenshot: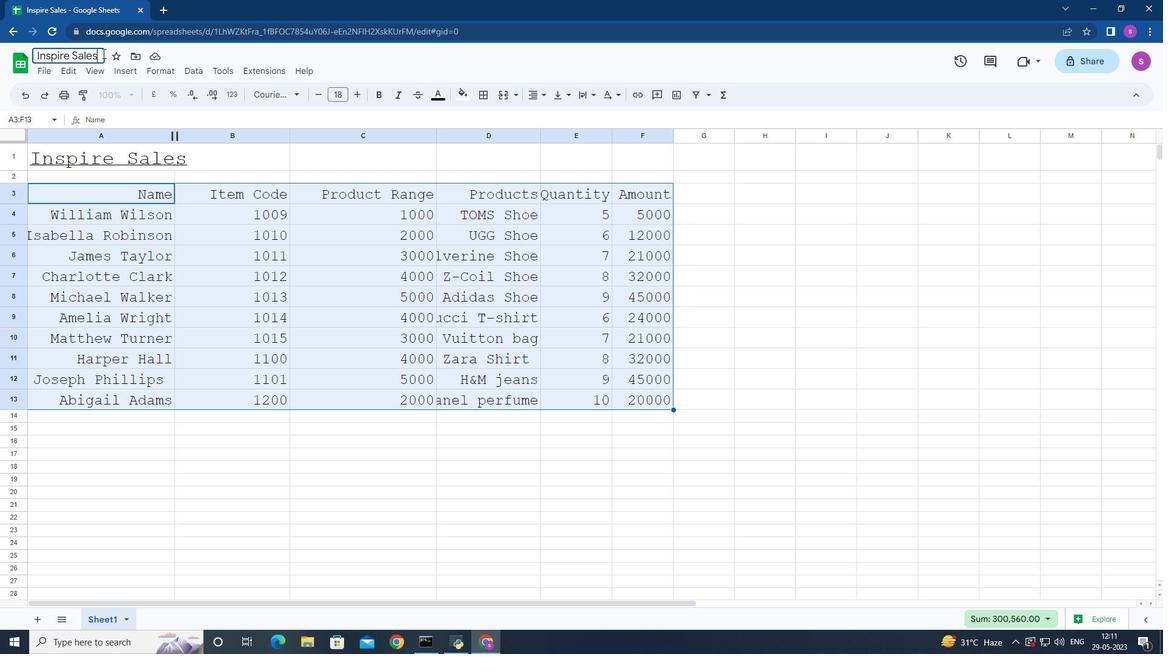 
Action: Mouse moved to (103, 53)
Screenshot: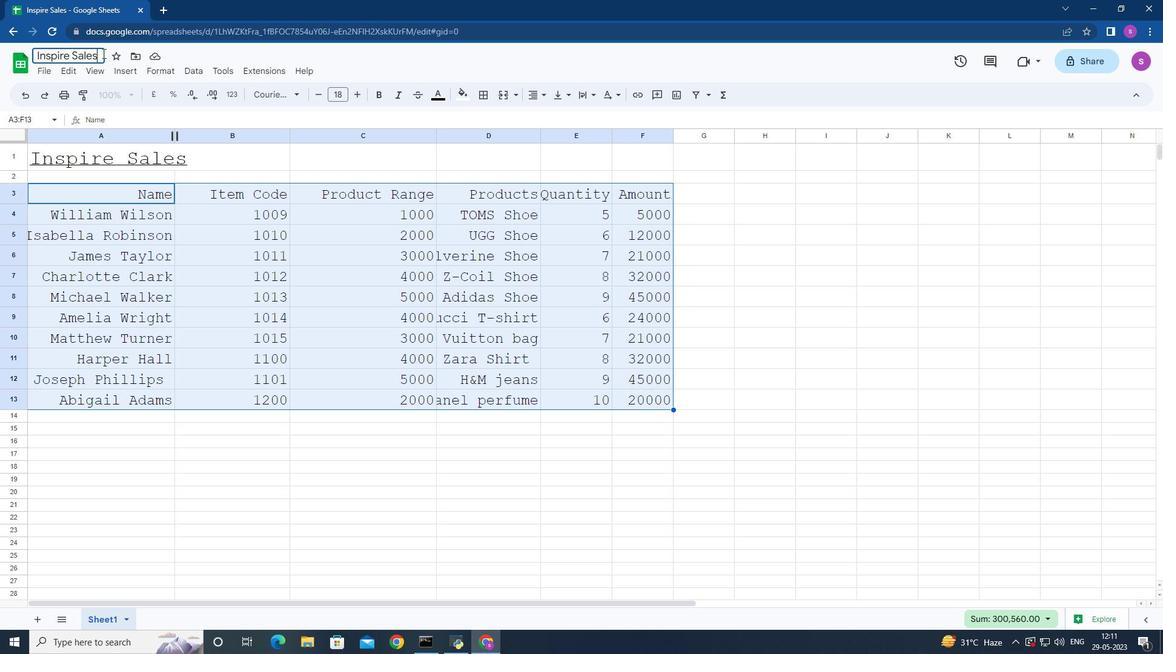 
Action: Key pressed <Key.space><Key.shift>Bp<Key.backspace>ook<Key.enter>
Screenshot: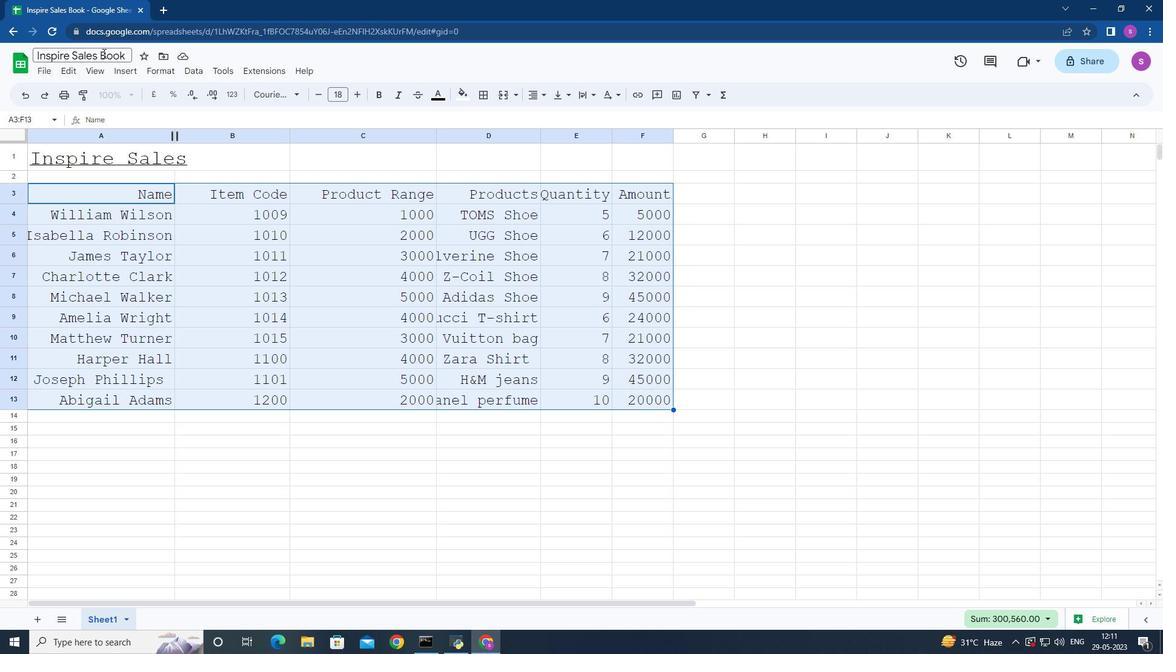 
Action: Mouse moved to (794, 295)
Screenshot: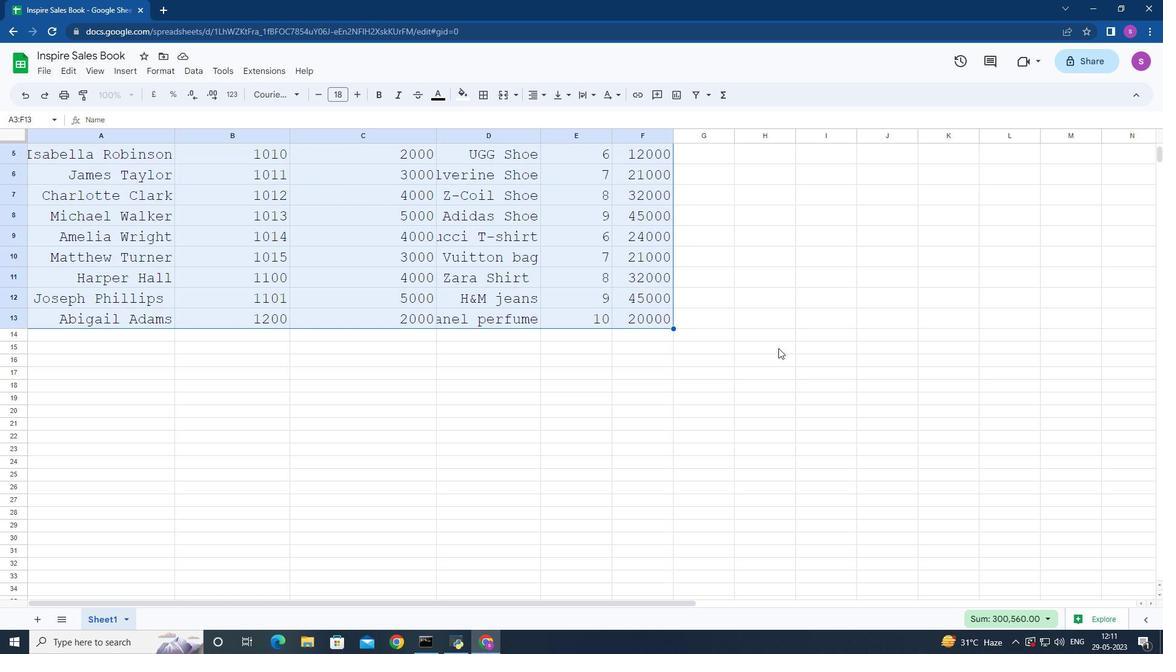 
Action: Mouse scrolled (794, 294) with delta (0, 0)
Screenshot: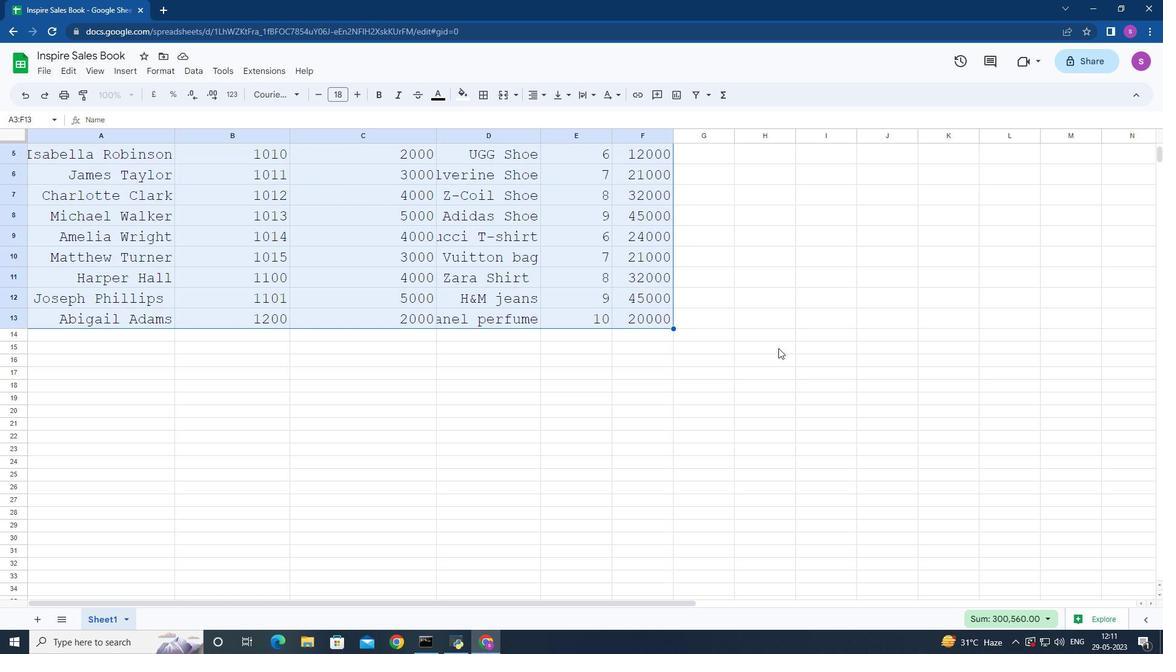 
Action: Mouse moved to (794, 295)
Screenshot: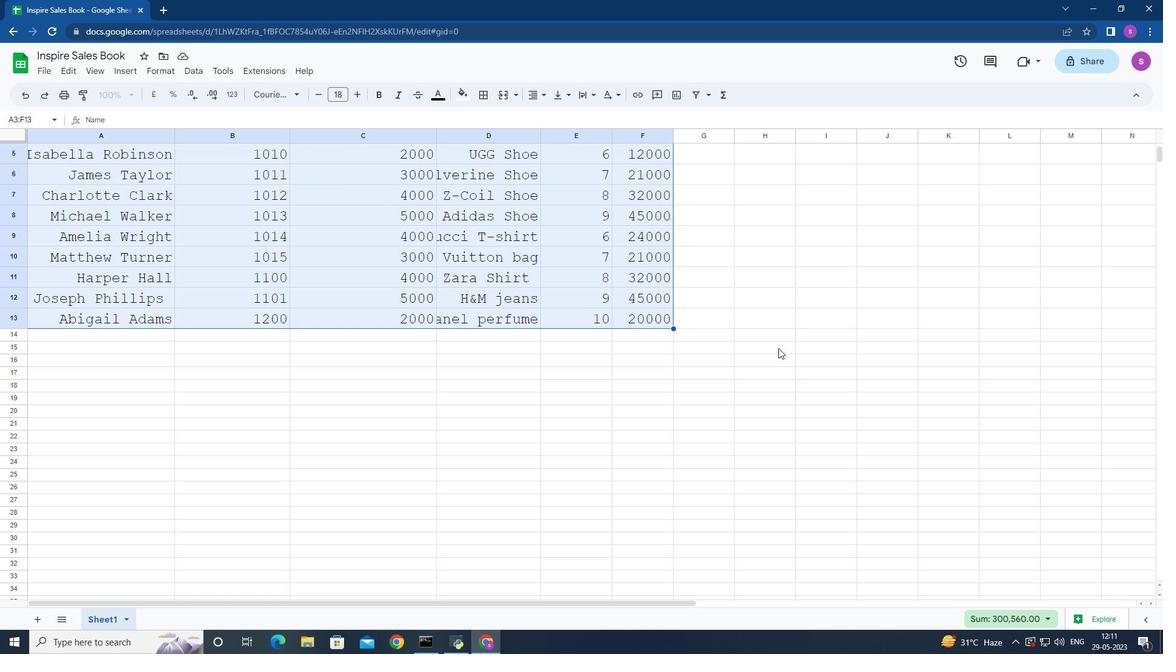 
Action: Mouse scrolled (794, 294) with delta (0, 0)
Screenshot: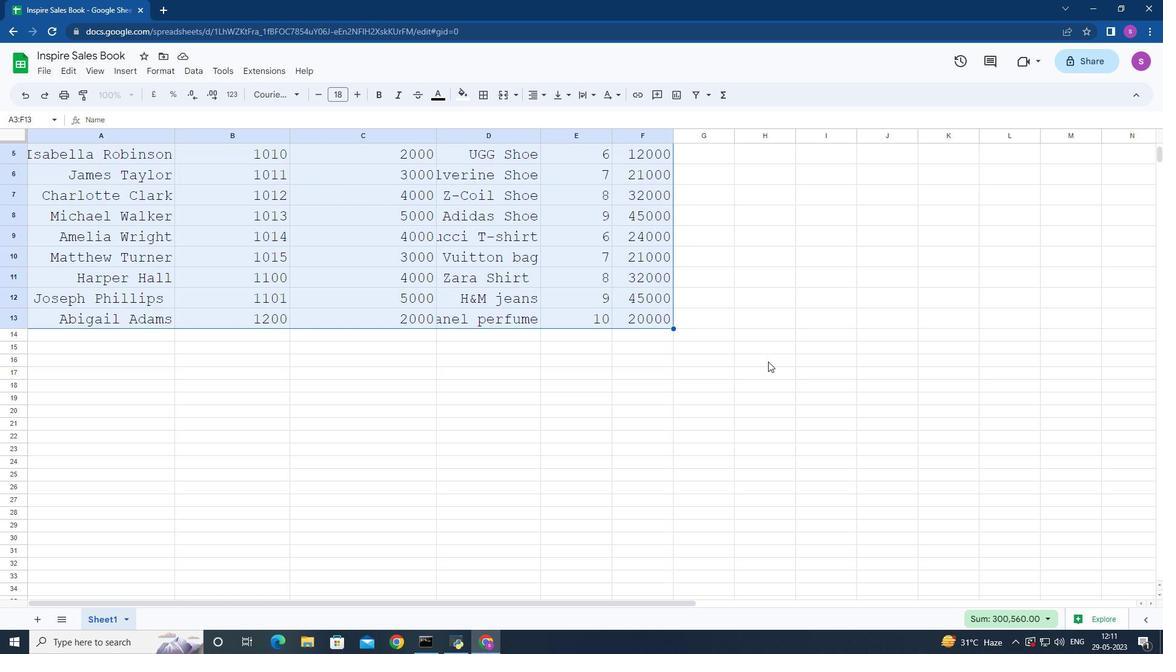 
Action: Mouse moved to (764, 362)
Screenshot: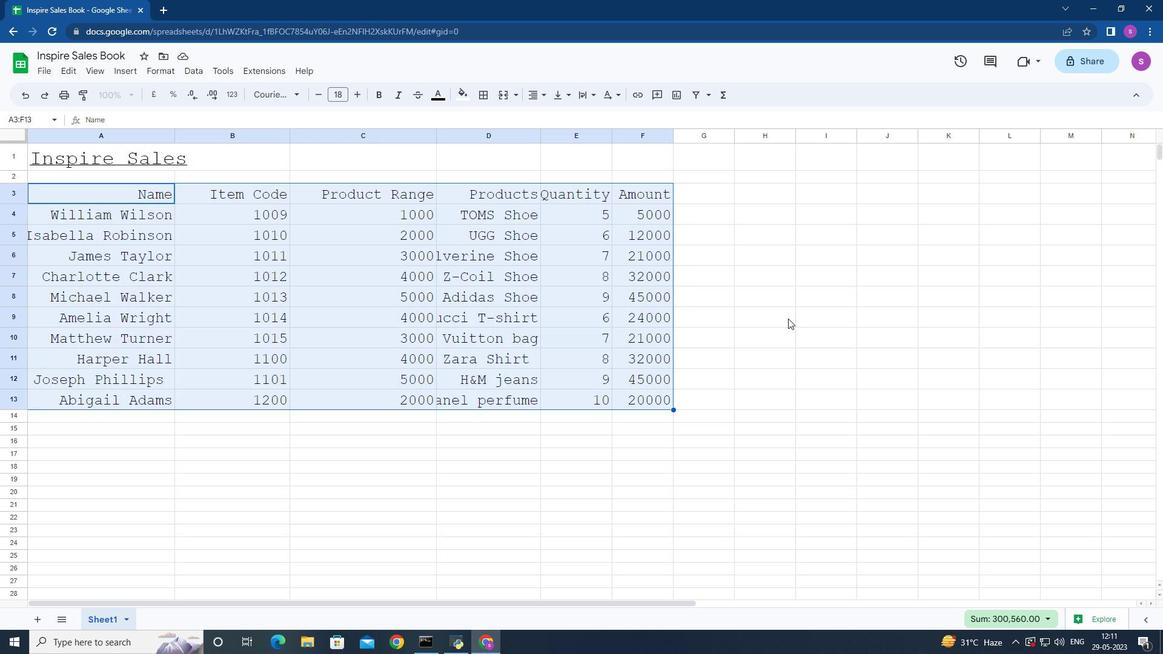 
Action: Mouse scrolled (764, 362) with delta (0, 0)
Screenshot: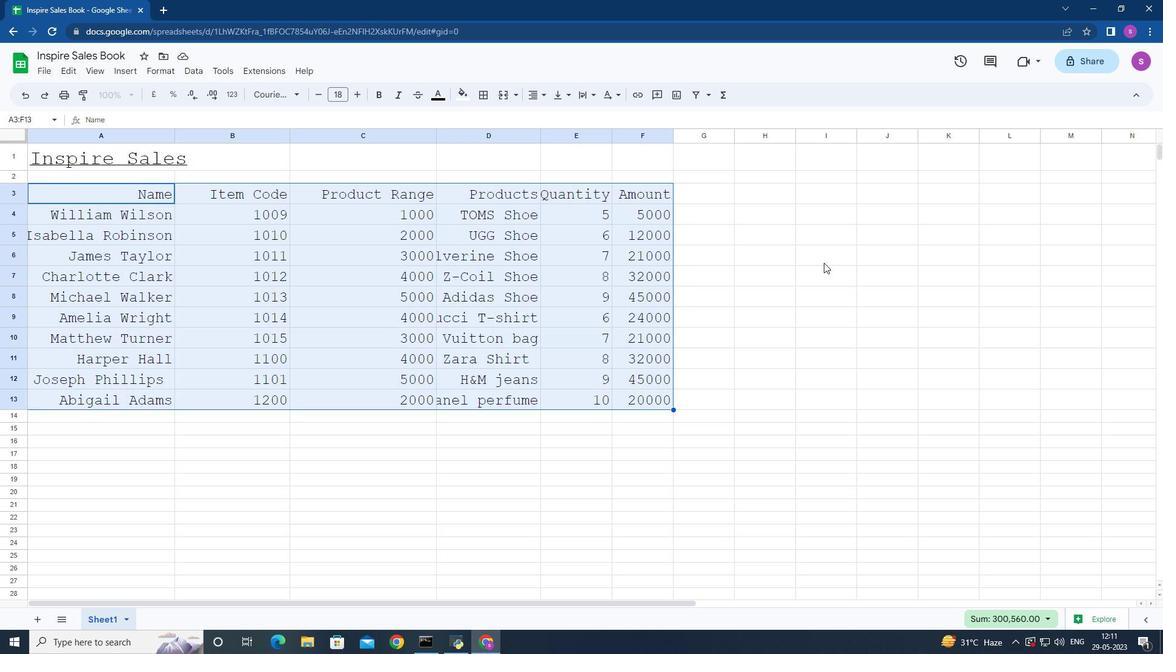 
Action: Mouse moved to (765, 361)
Screenshot: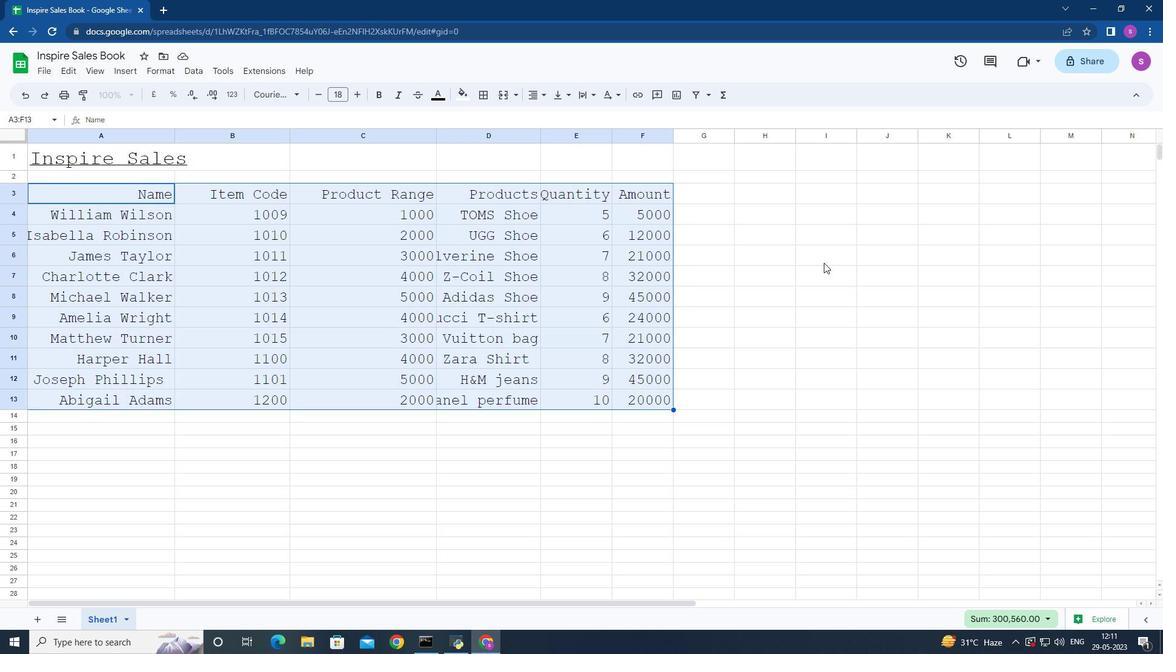 
Action: Mouse scrolled (765, 362) with delta (0, 0)
Screenshot: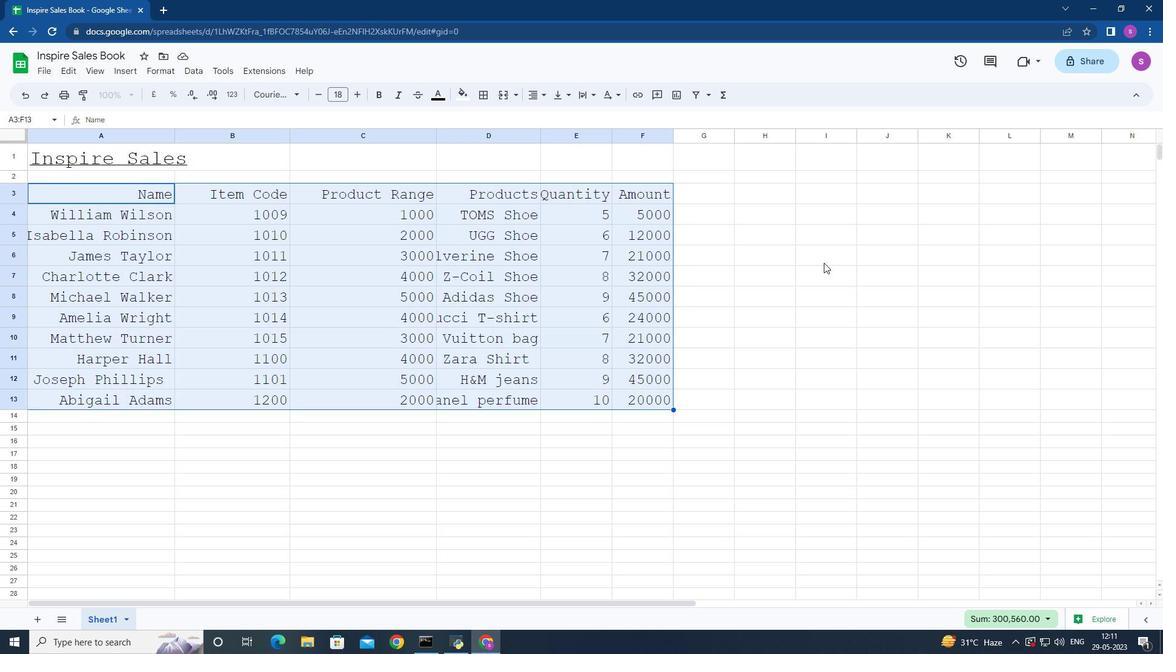
Action: Mouse moved to (765, 361)
Screenshot: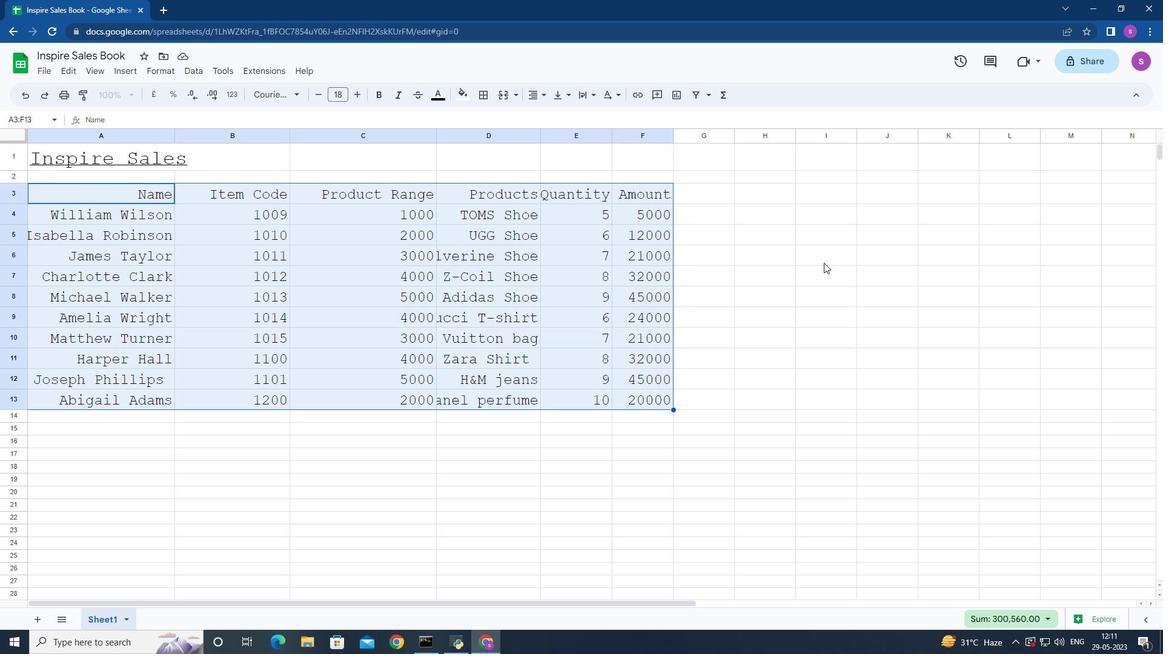 
Action: Mouse scrolled (765, 361) with delta (0, 0)
Screenshot: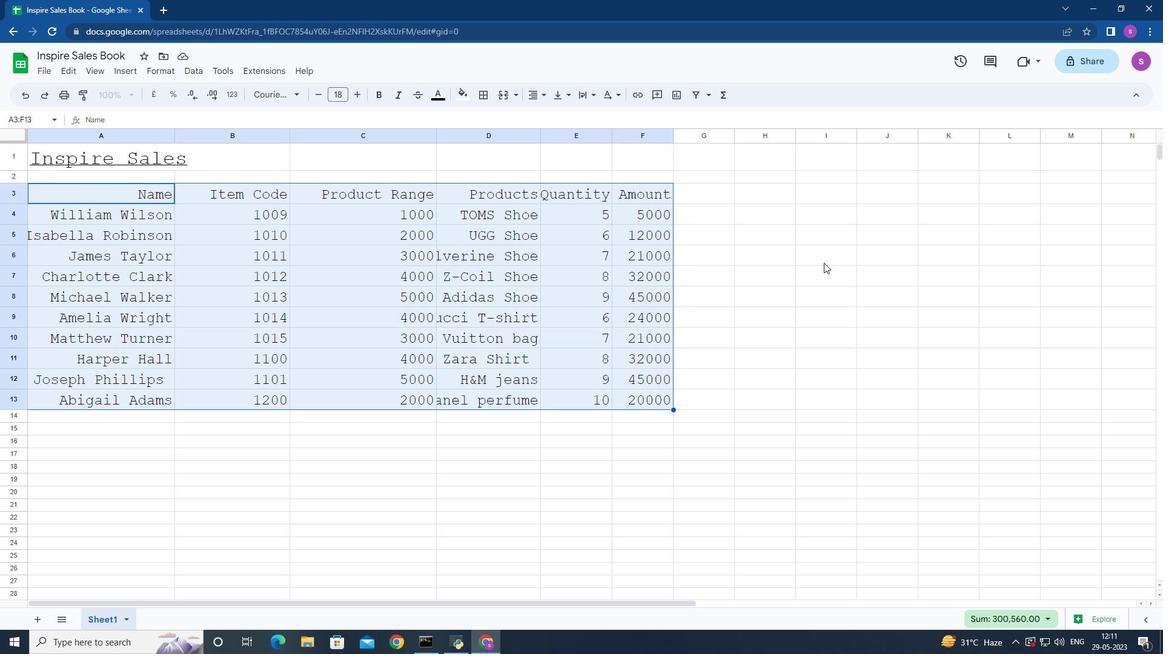 
Action: Mouse moved to (765, 361)
Screenshot: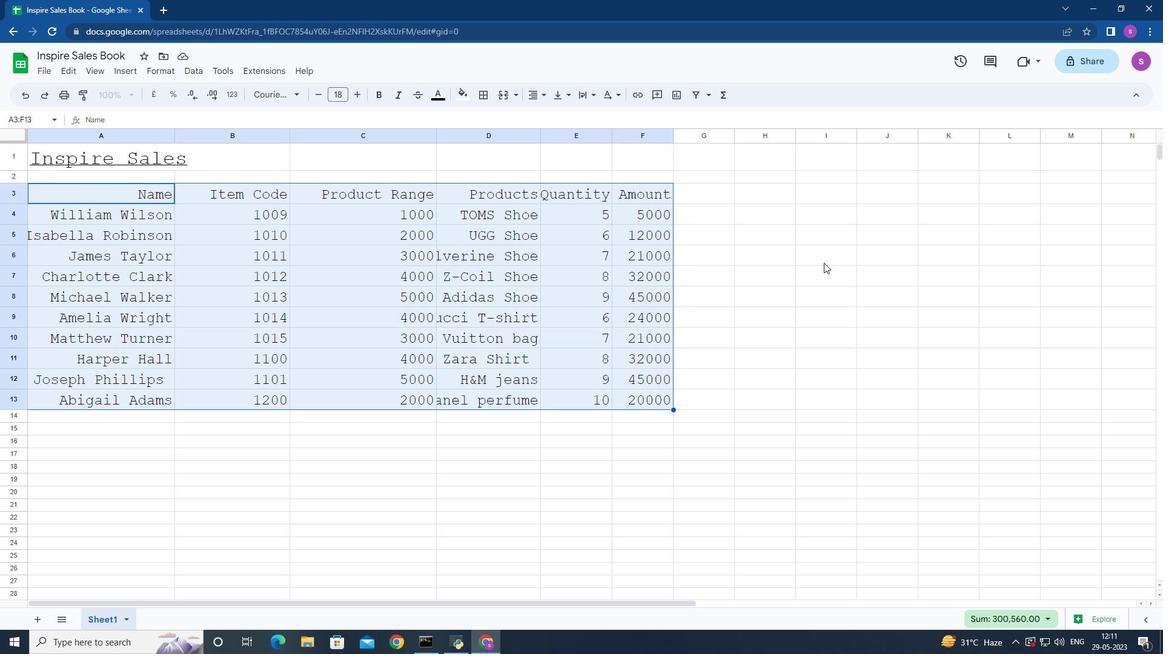 
Action: Mouse scrolled (765, 361) with delta (0, 0)
Screenshot: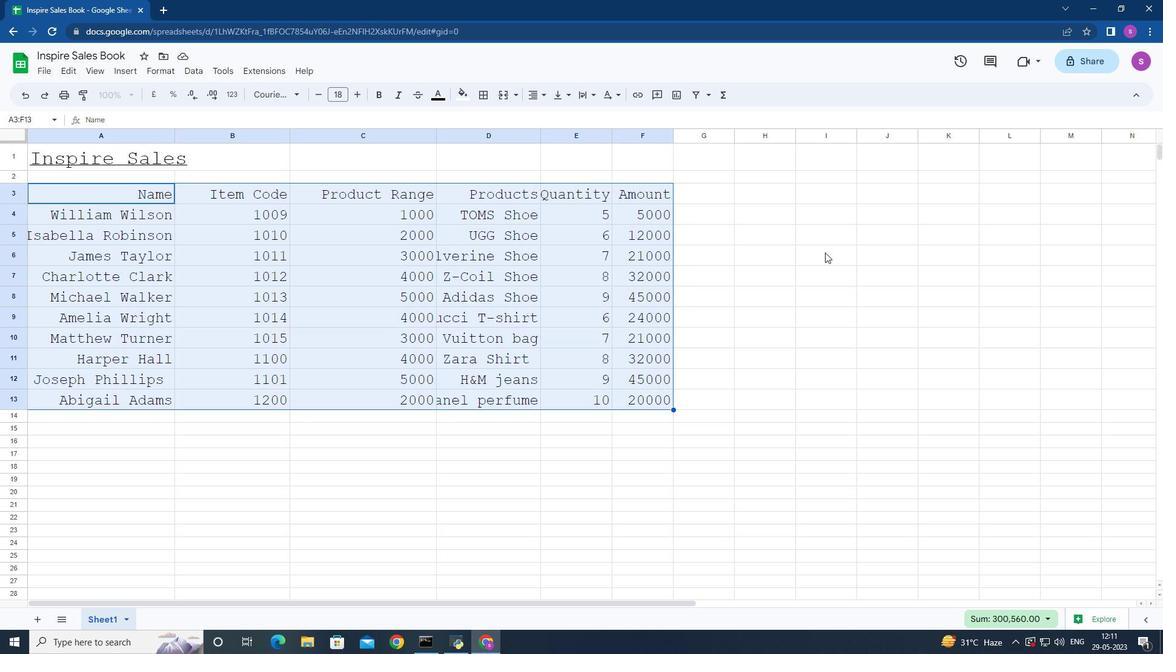 
Action: Mouse moved to (709, 196)
Screenshot: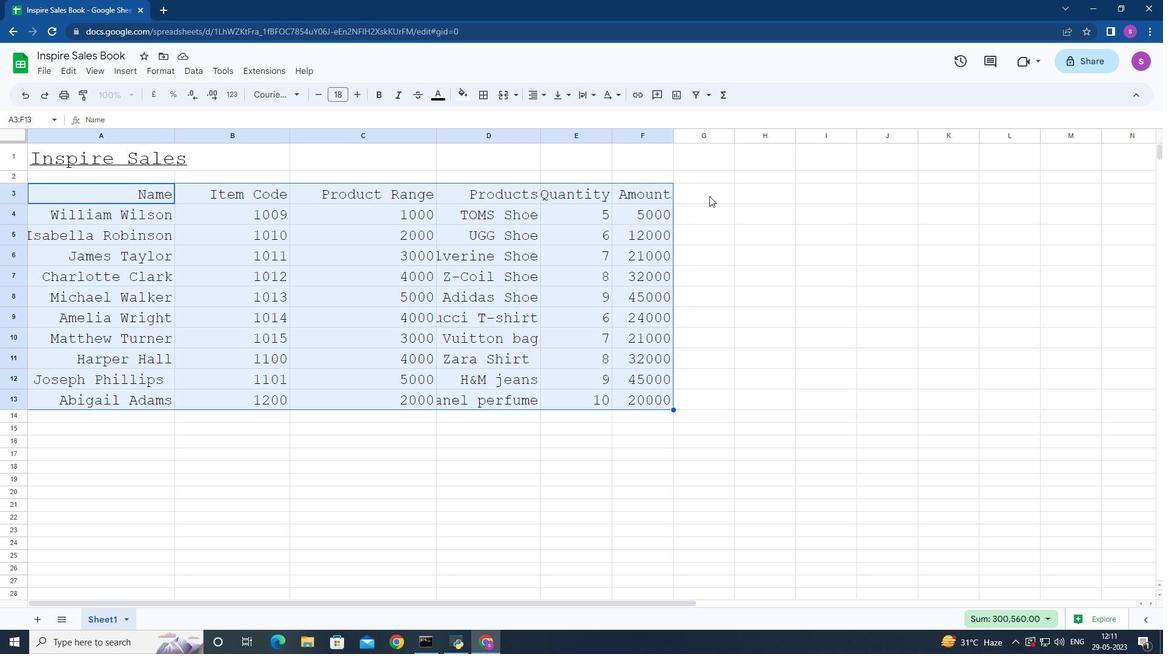 
Action: Mouse pressed left at (709, 196)
Screenshot: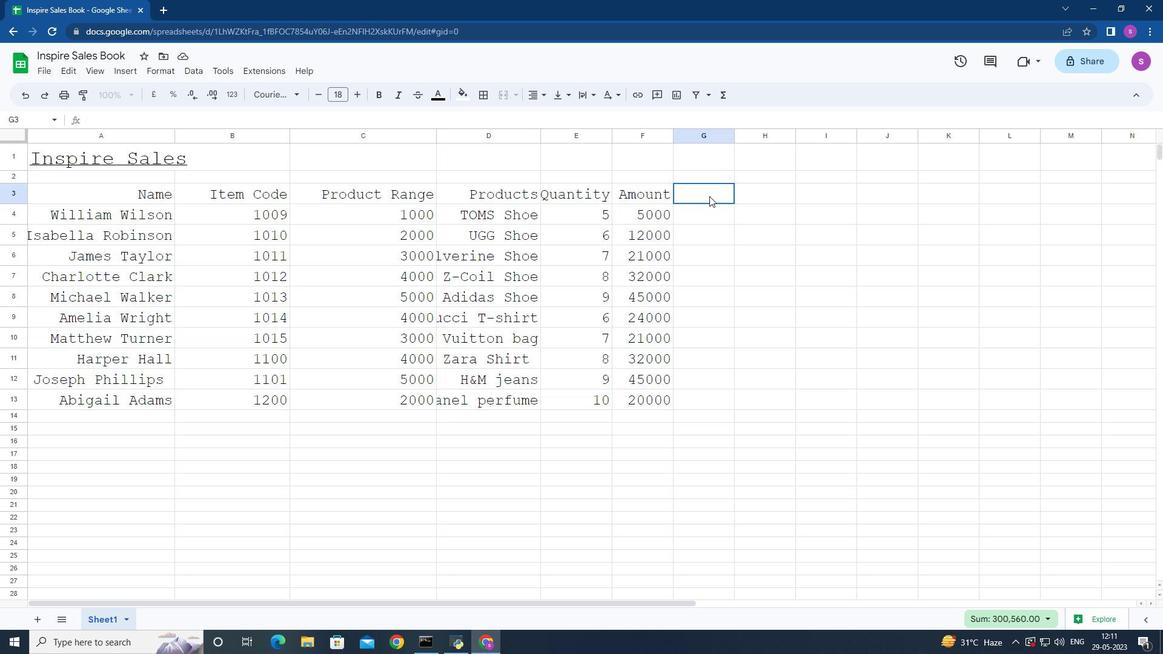
Action: Mouse moved to (628, 192)
Screenshot: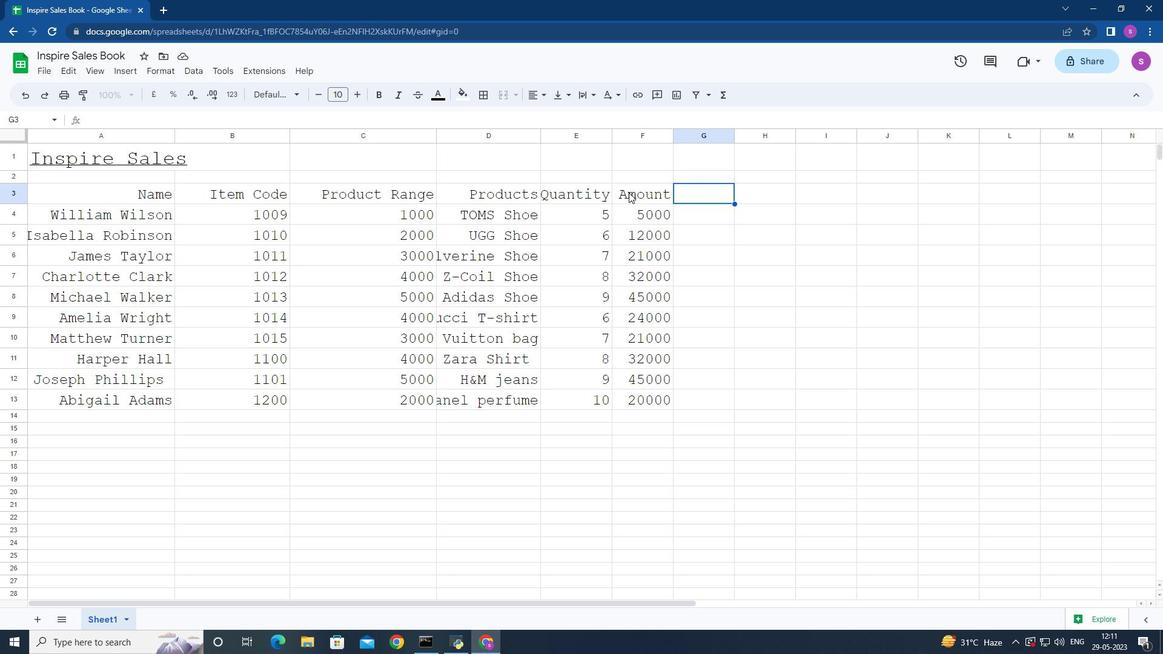 
Action: Mouse pressed left at (628, 192)
Screenshot: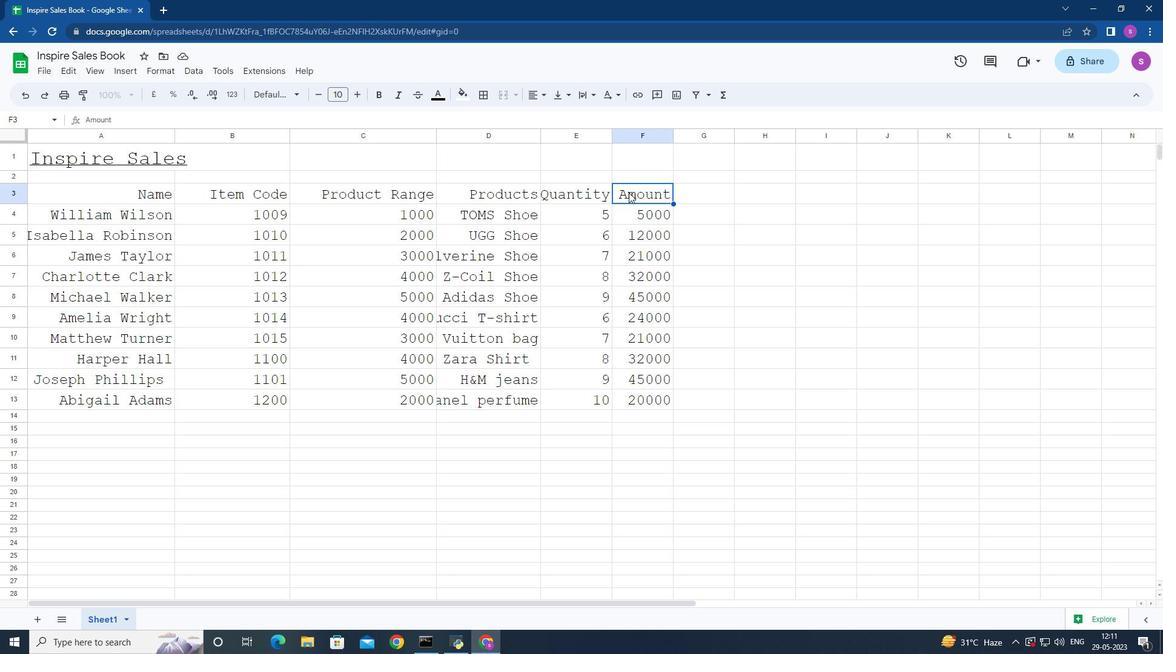 
Action: Mouse moved to (702, 313)
Screenshot: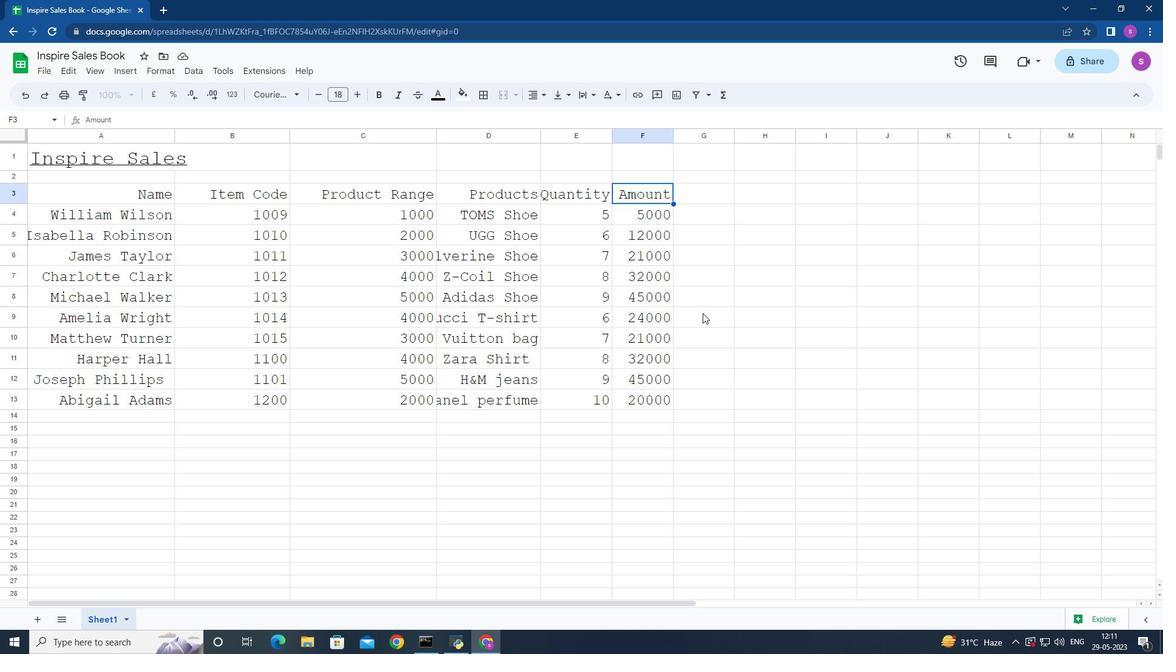 
